 Task: Look for space in Schneverdingen, Germany from 7th July, 2023 to 15th July, 2023 for 6 adults in price range Rs.15000 to Rs.20000. Place can be entire place with 3 bedrooms having 3 beds and 3 bathrooms. Property type can be house, flat, guest house. Booking option can be shelf check-in. Required host language is English.
Action: Mouse moved to (359, 163)
Screenshot: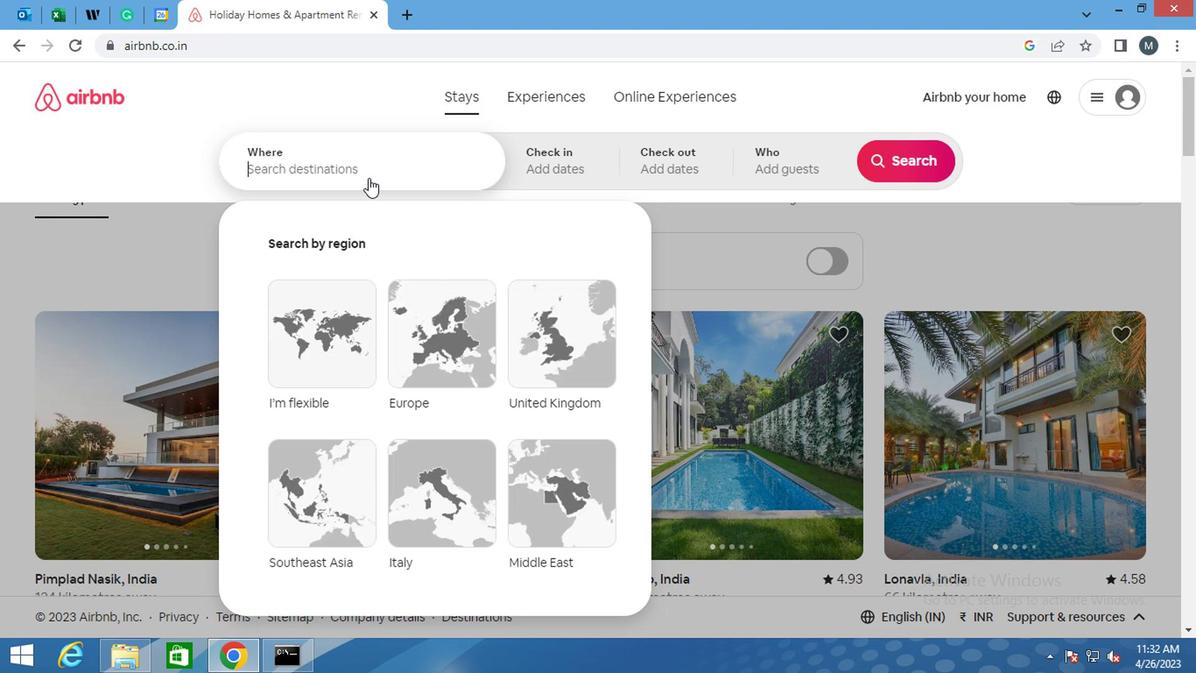 
Action: Mouse pressed left at (359, 163)
Screenshot: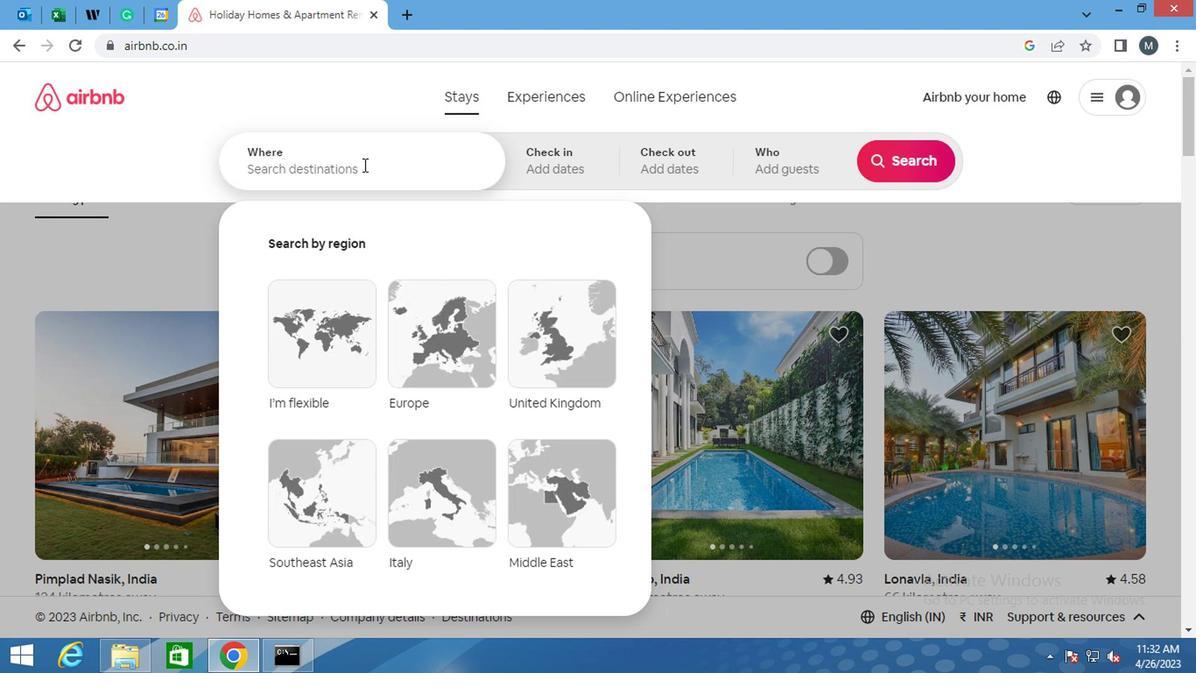 
Action: Mouse moved to (355, 168)
Screenshot: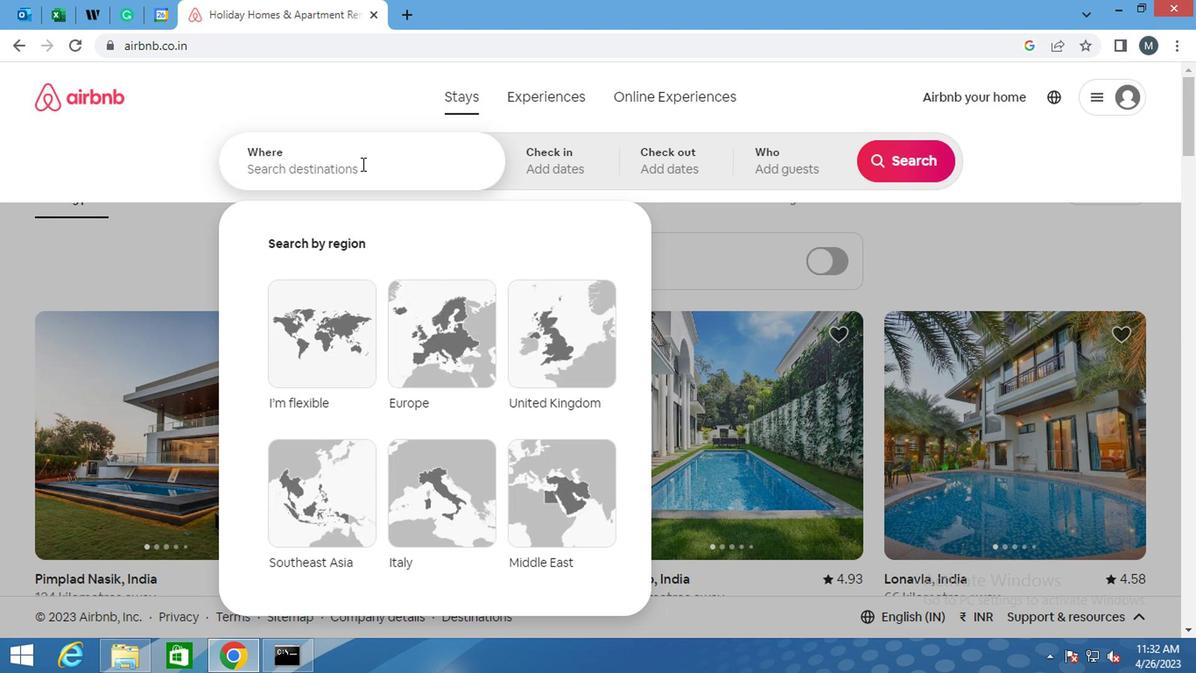 
Action: Key pressed <Key.shift>SCH
Screenshot: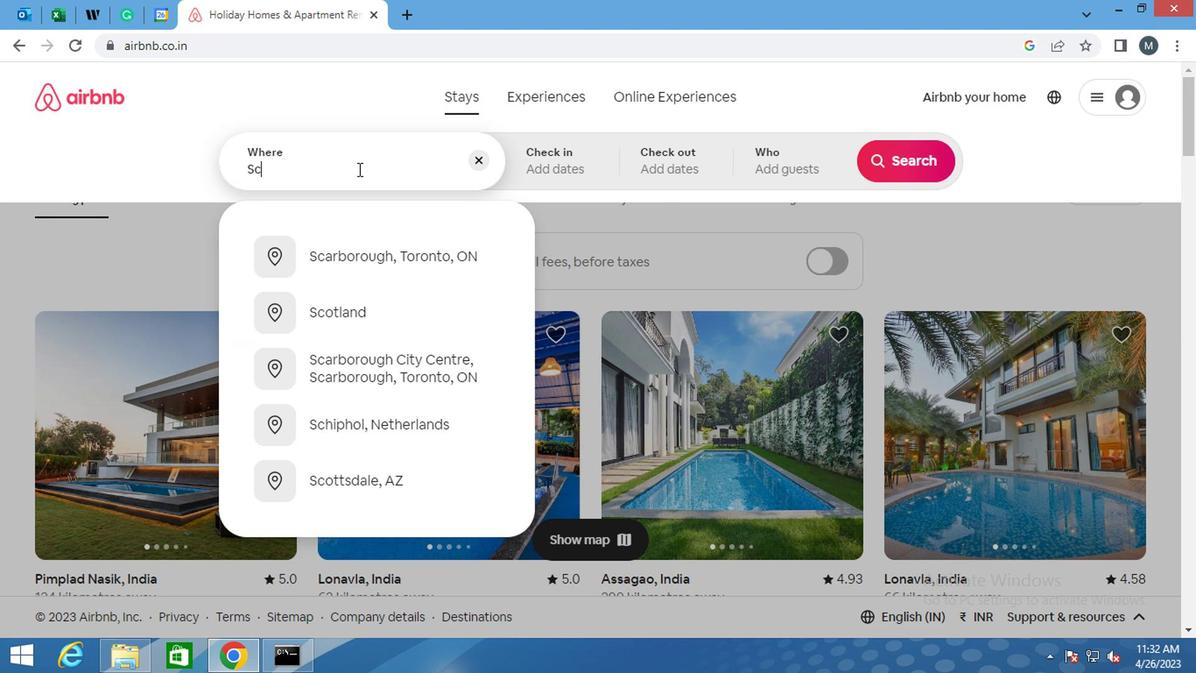 
Action: Mouse moved to (363, 170)
Screenshot: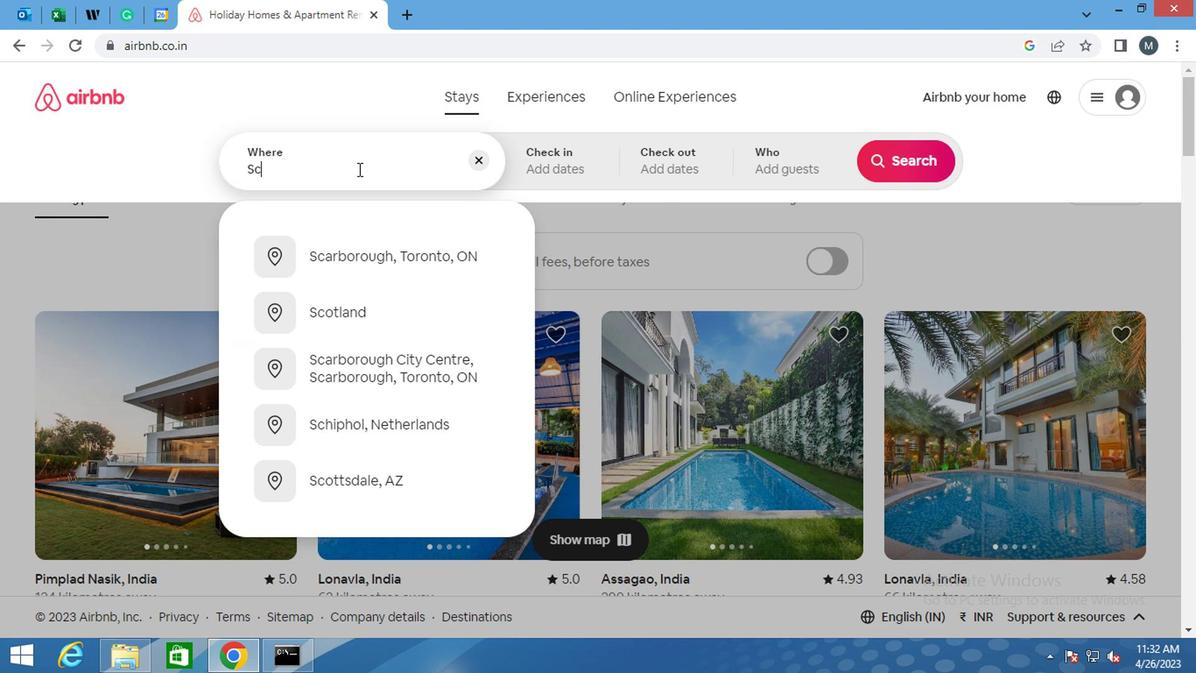 
Action: Key pressed NEVERDINGEN,<Key.shift><Key.shift><Key.shift><Key.shift><Key.shift><Key.shift><Key.shift>GER
Screenshot: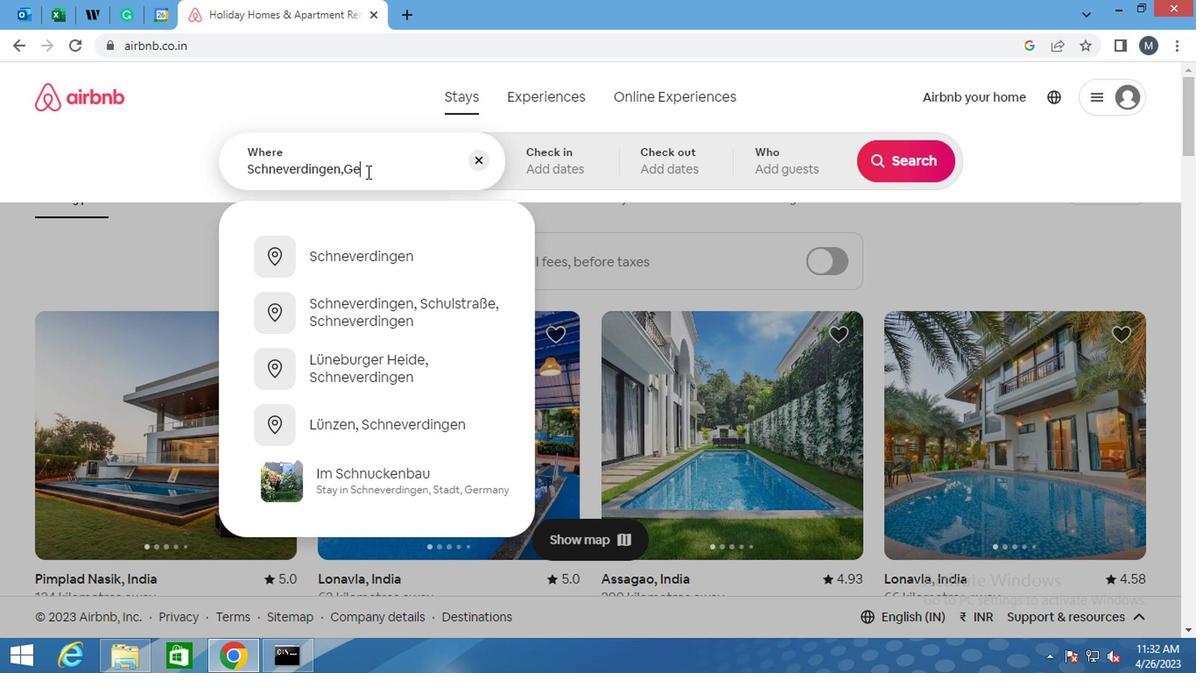 
Action: Mouse moved to (450, 252)
Screenshot: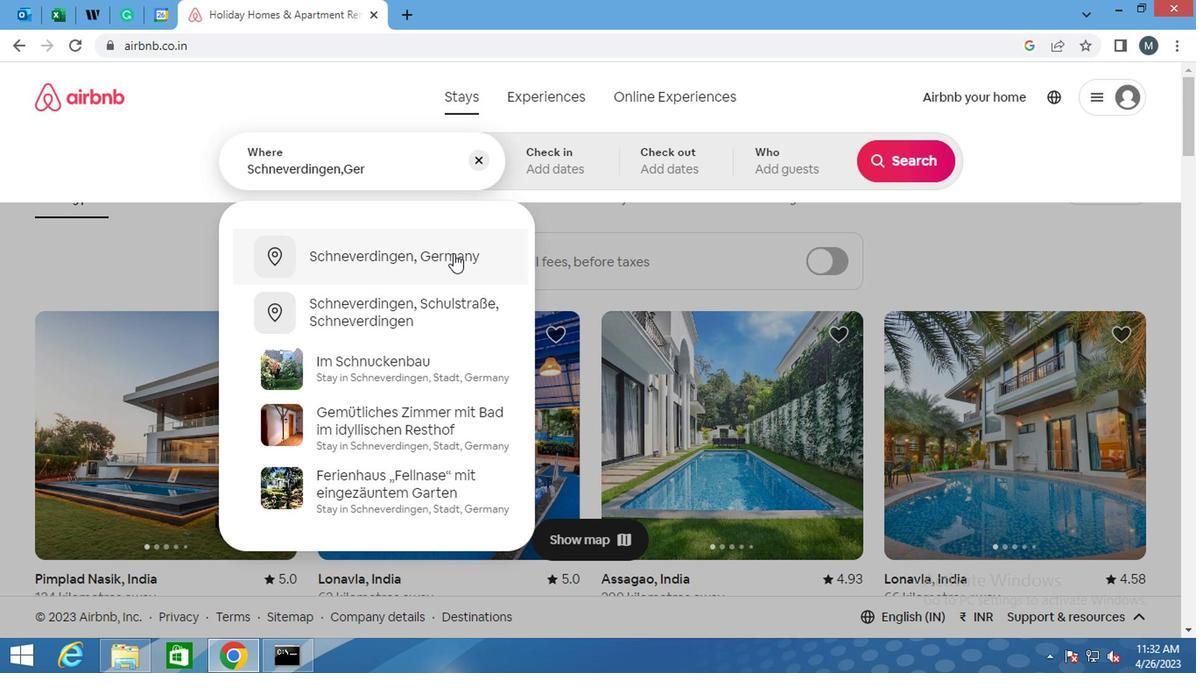 
Action: Mouse pressed left at (450, 252)
Screenshot: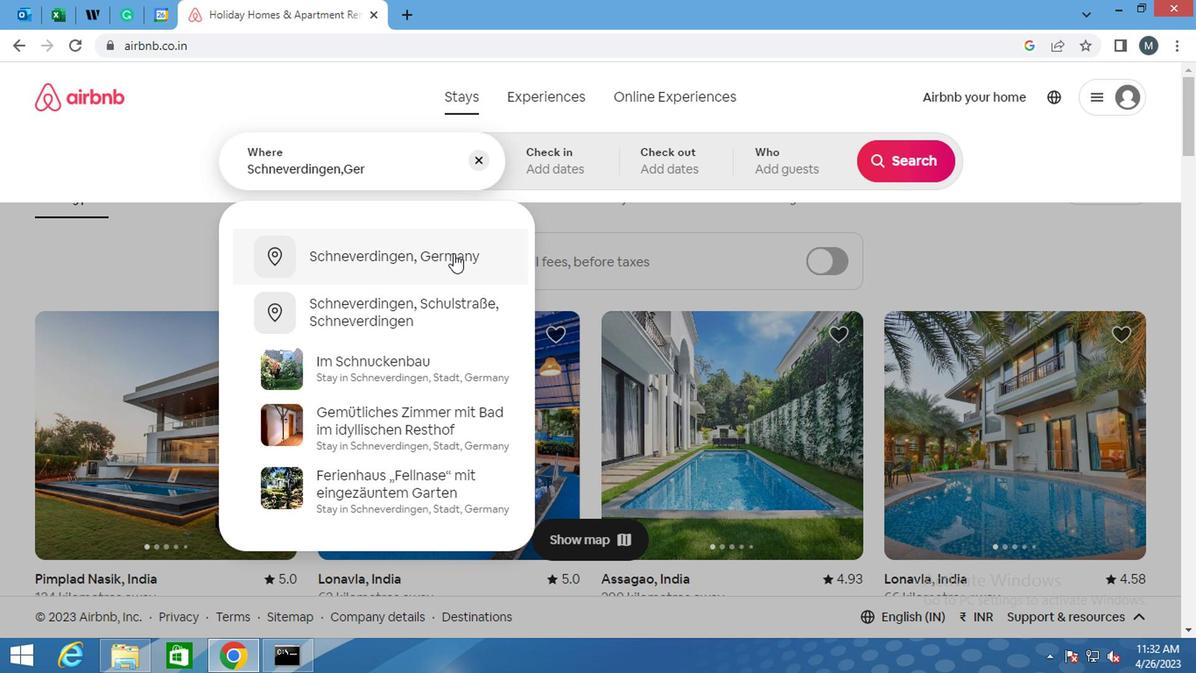 
Action: Mouse moved to (881, 302)
Screenshot: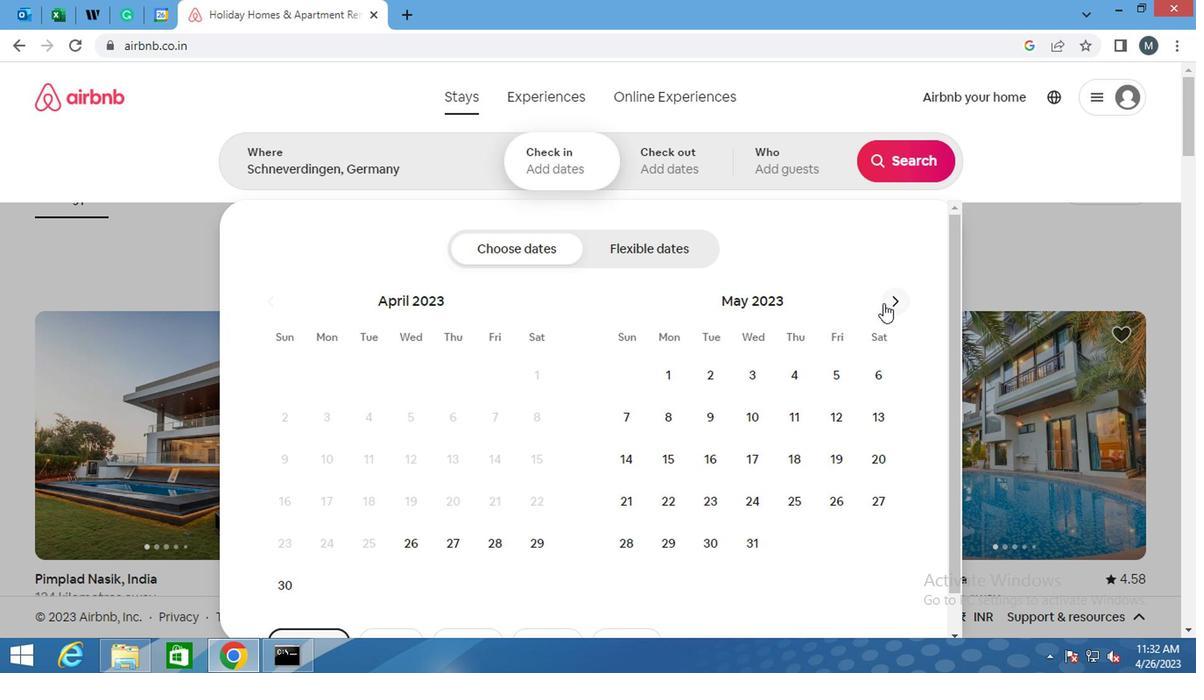 
Action: Mouse pressed left at (881, 302)
Screenshot: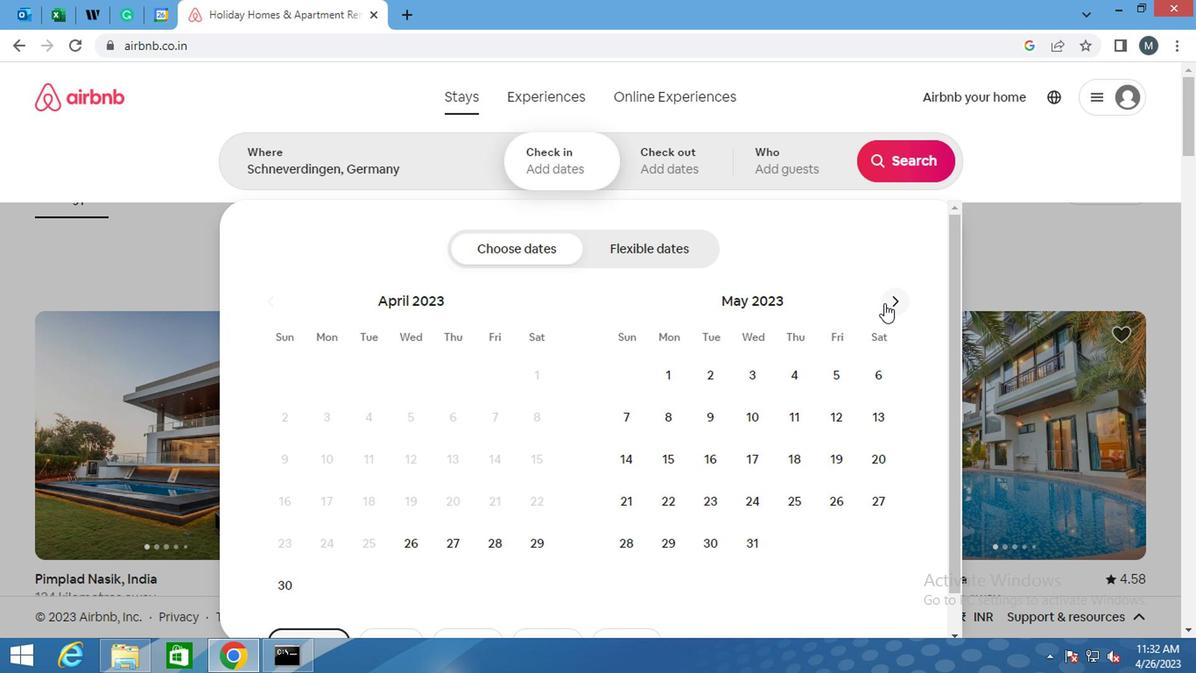 
Action: Mouse moved to (882, 300)
Screenshot: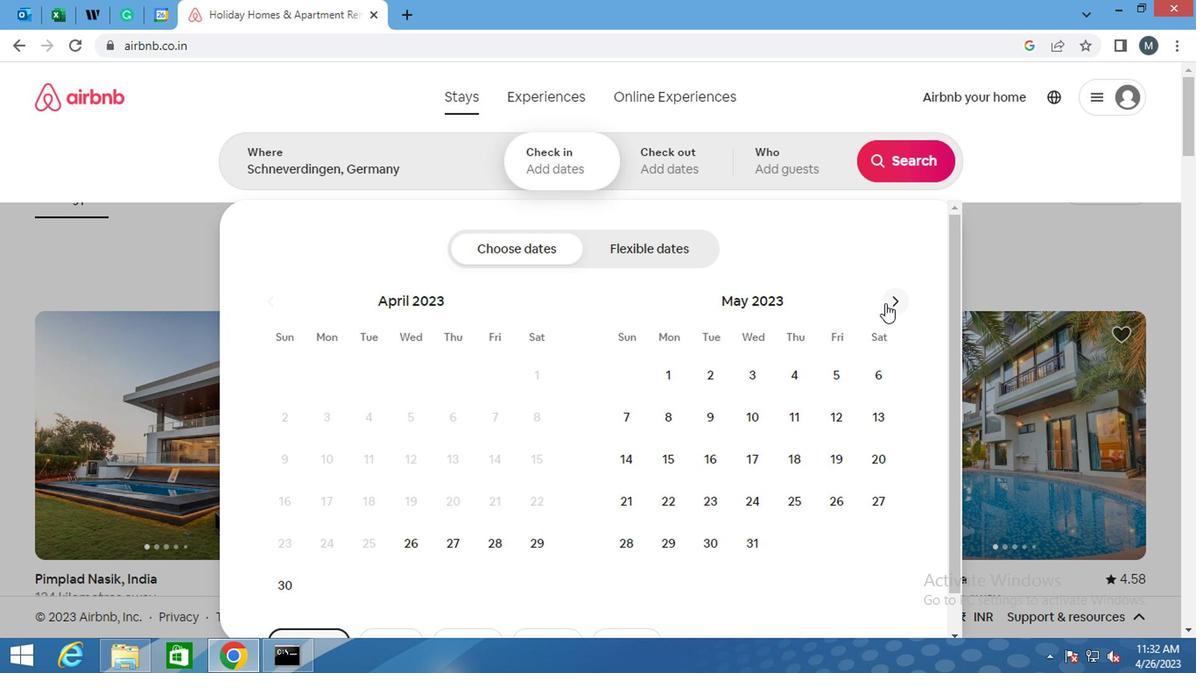 
Action: Mouse pressed left at (882, 300)
Screenshot: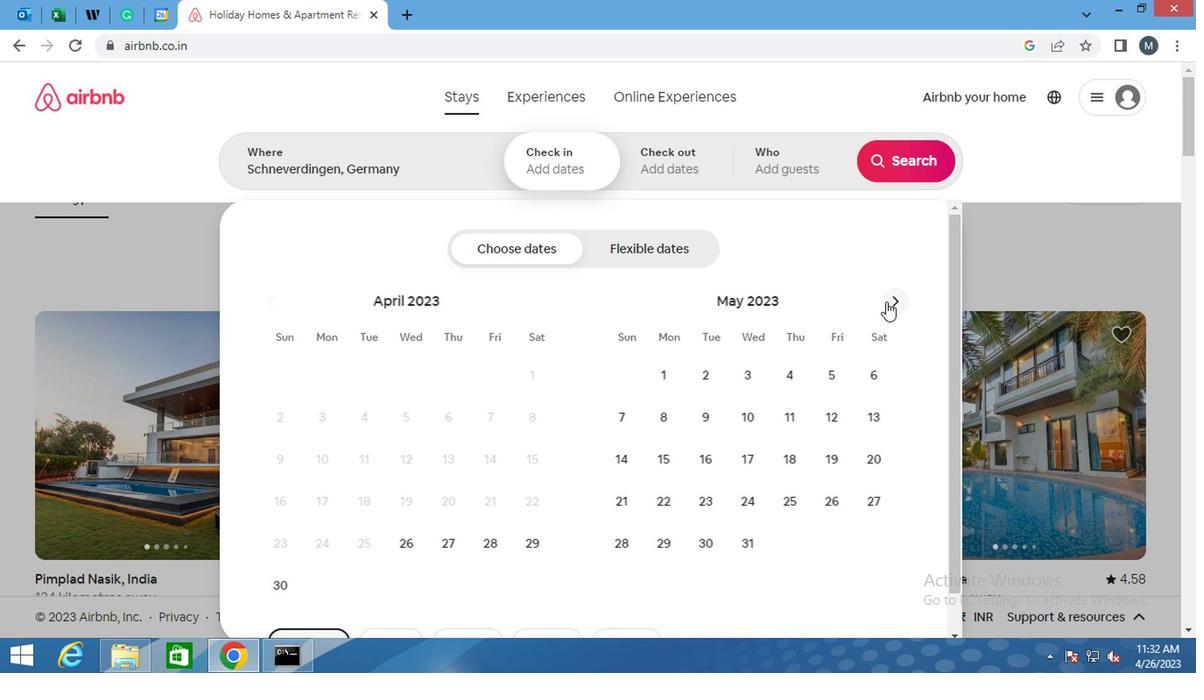 
Action: Mouse moved to (836, 416)
Screenshot: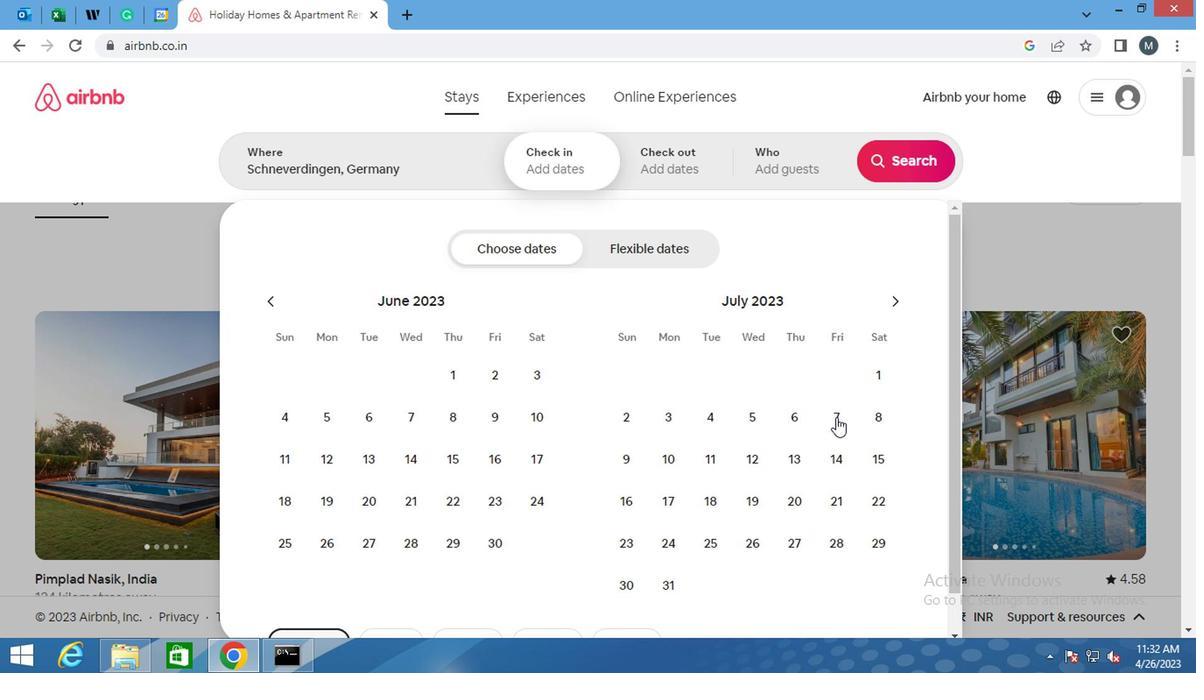 
Action: Mouse pressed left at (836, 416)
Screenshot: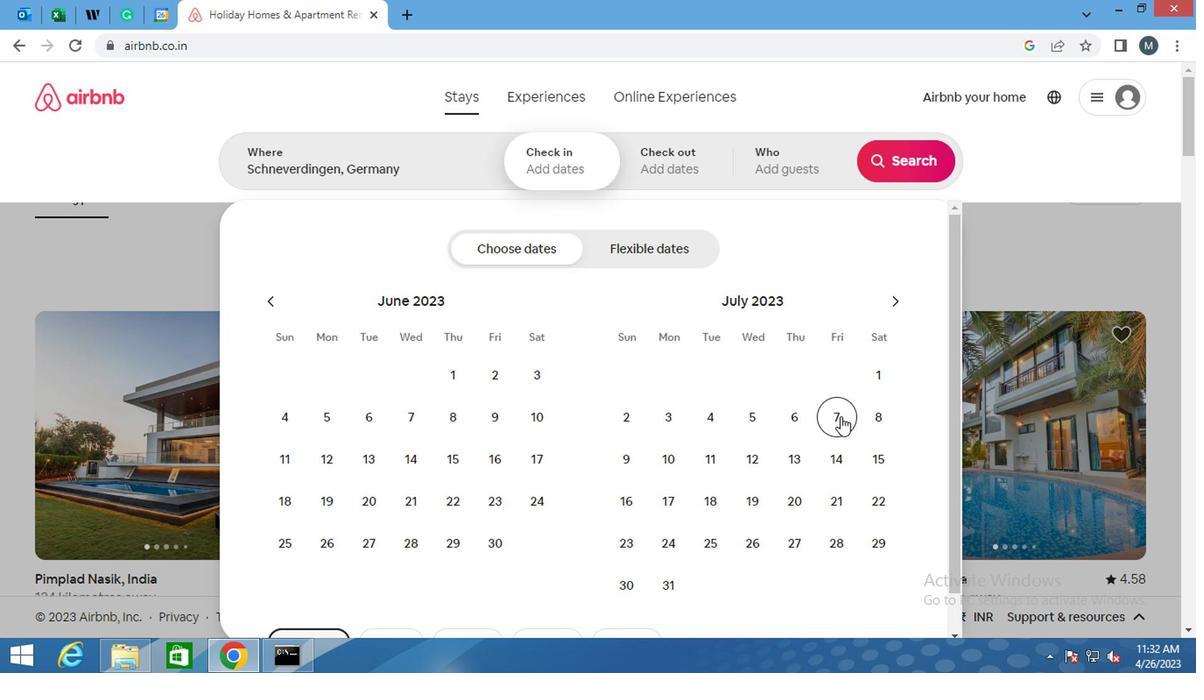 
Action: Mouse moved to (869, 458)
Screenshot: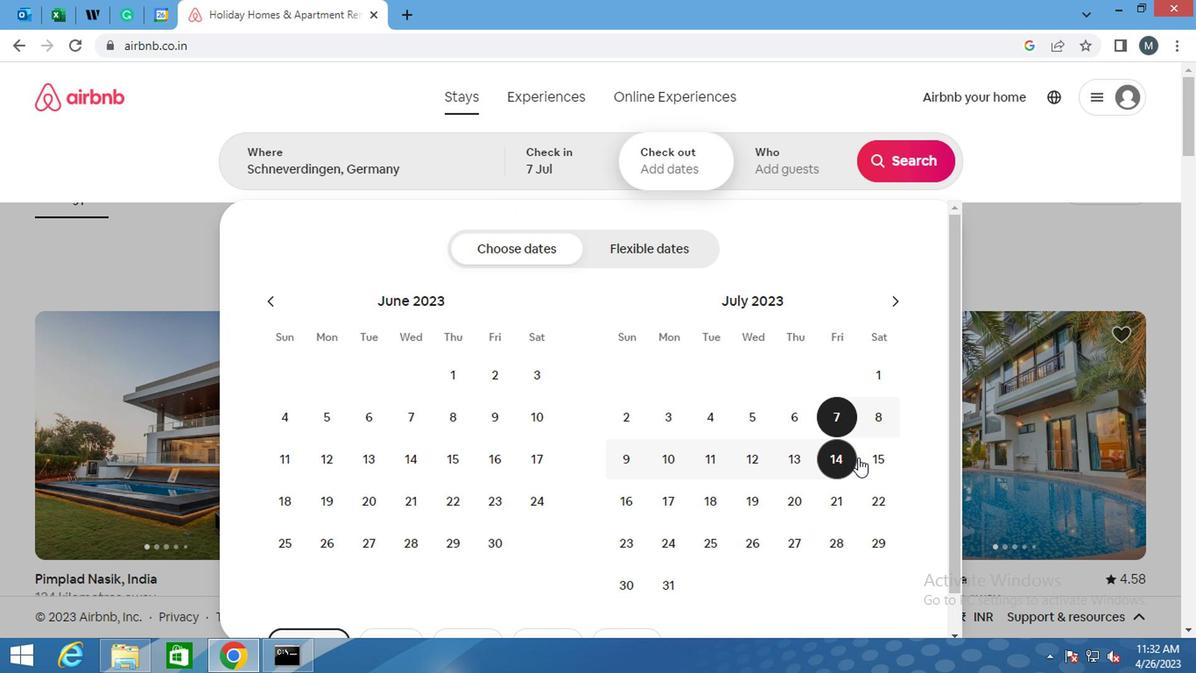 
Action: Mouse pressed left at (869, 458)
Screenshot: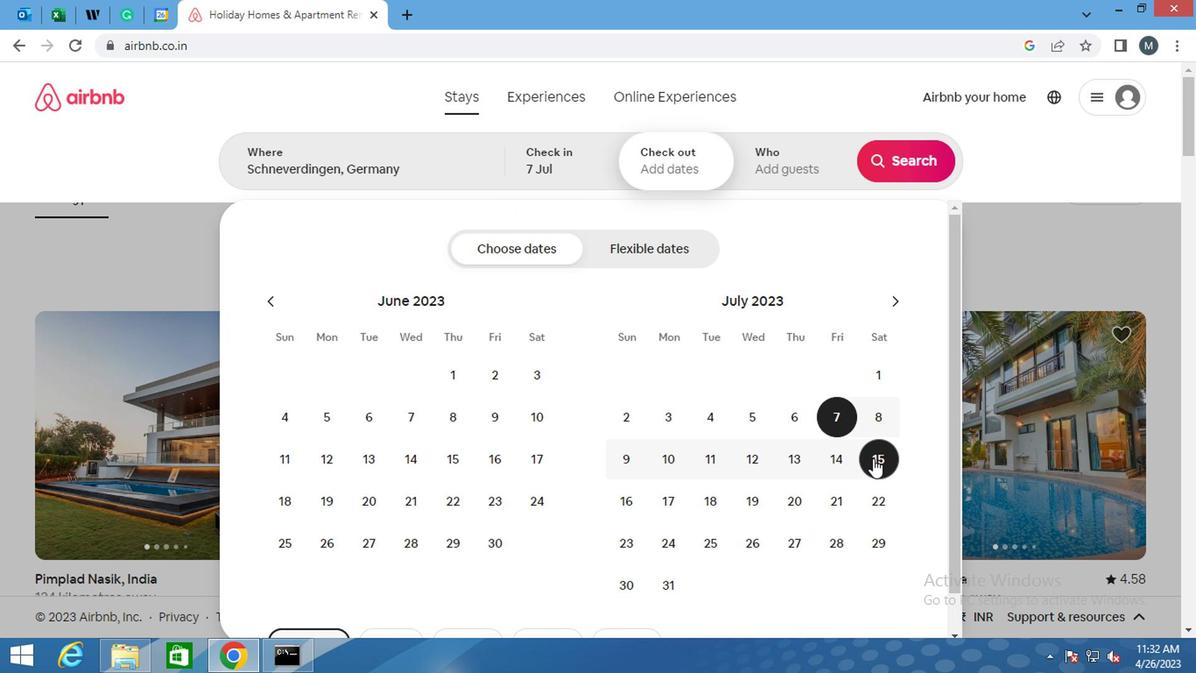 
Action: Mouse moved to (810, 154)
Screenshot: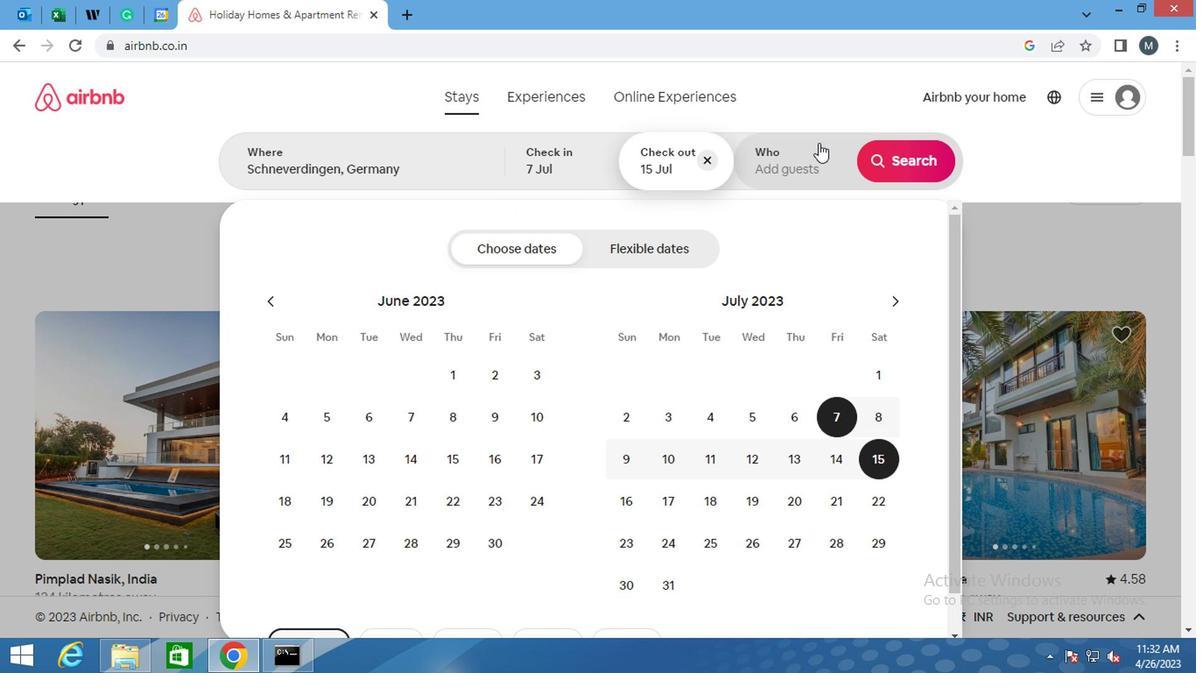 
Action: Mouse pressed left at (810, 154)
Screenshot: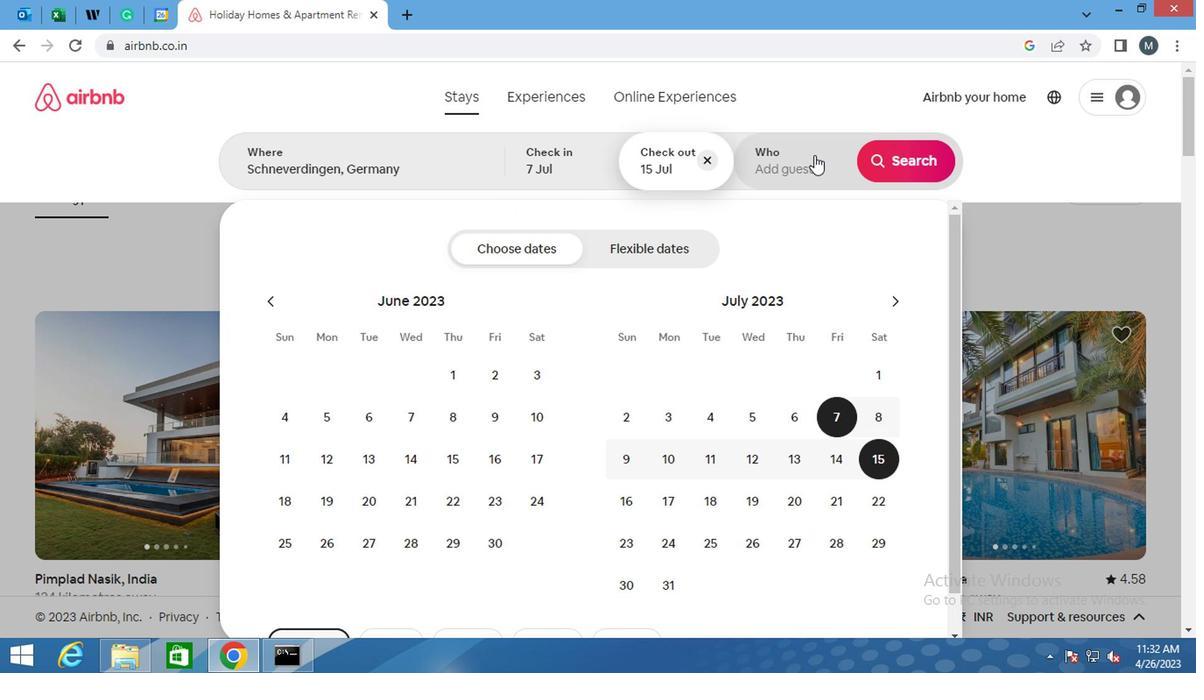 
Action: Mouse moved to (901, 256)
Screenshot: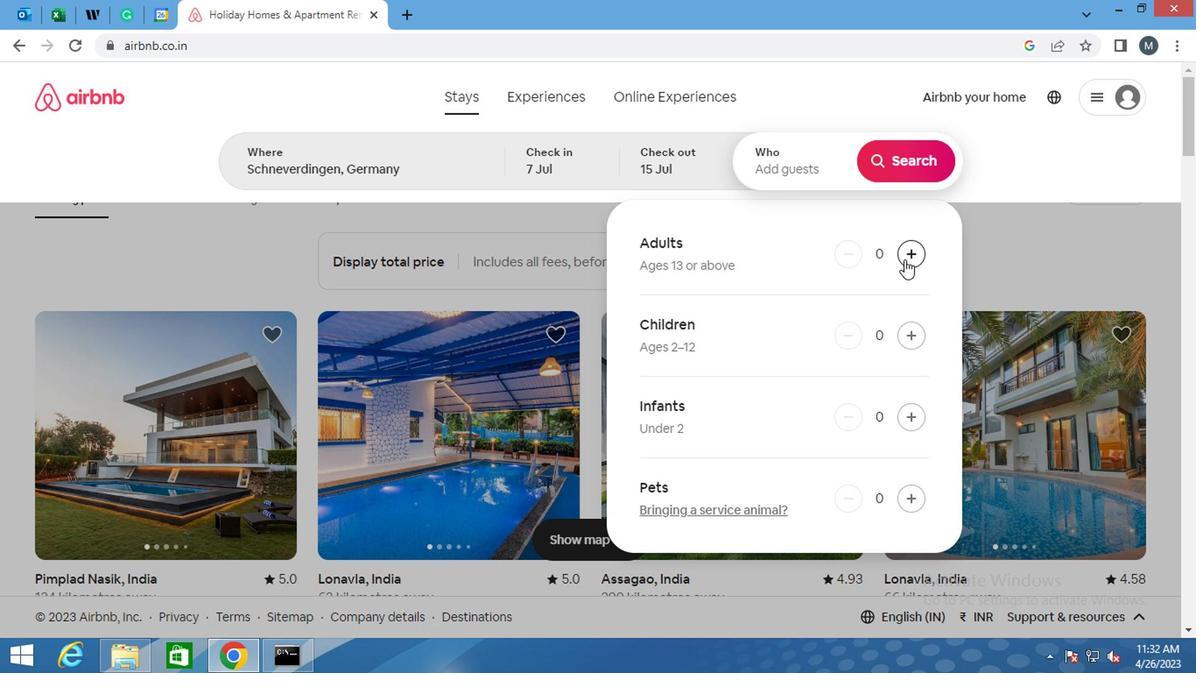 
Action: Mouse pressed left at (901, 256)
Screenshot: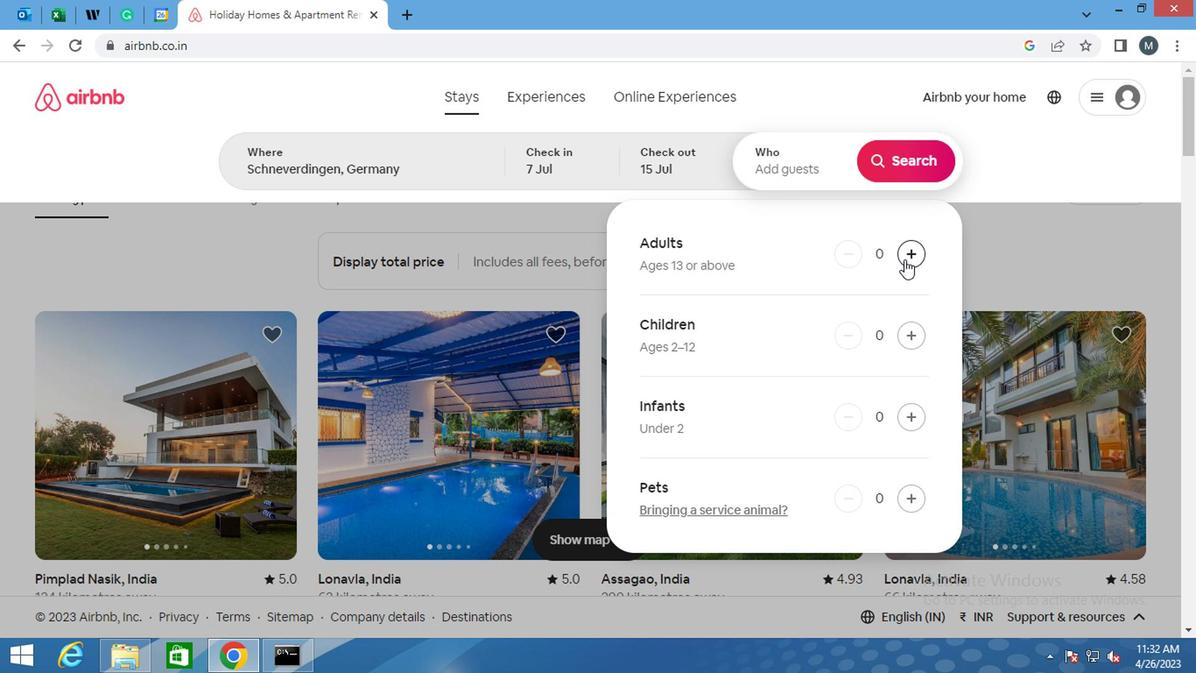 
Action: Mouse moved to (901, 256)
Screenshot: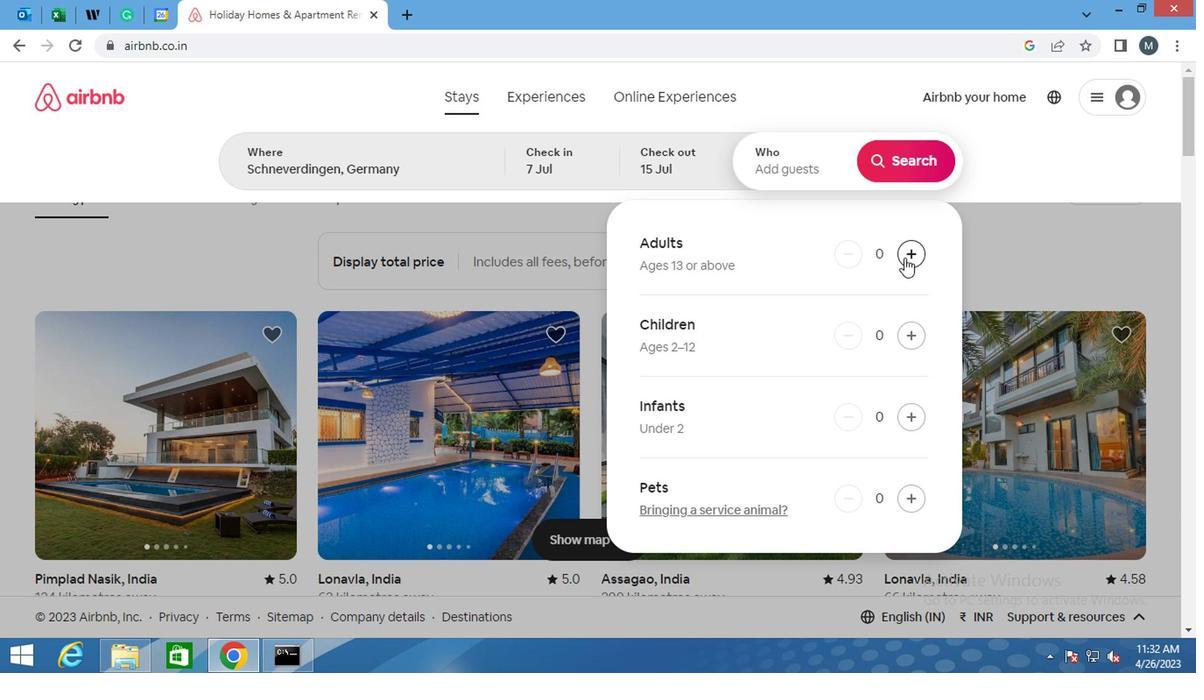
Action: Mouse pressed left at (901, 256)
Screenshot: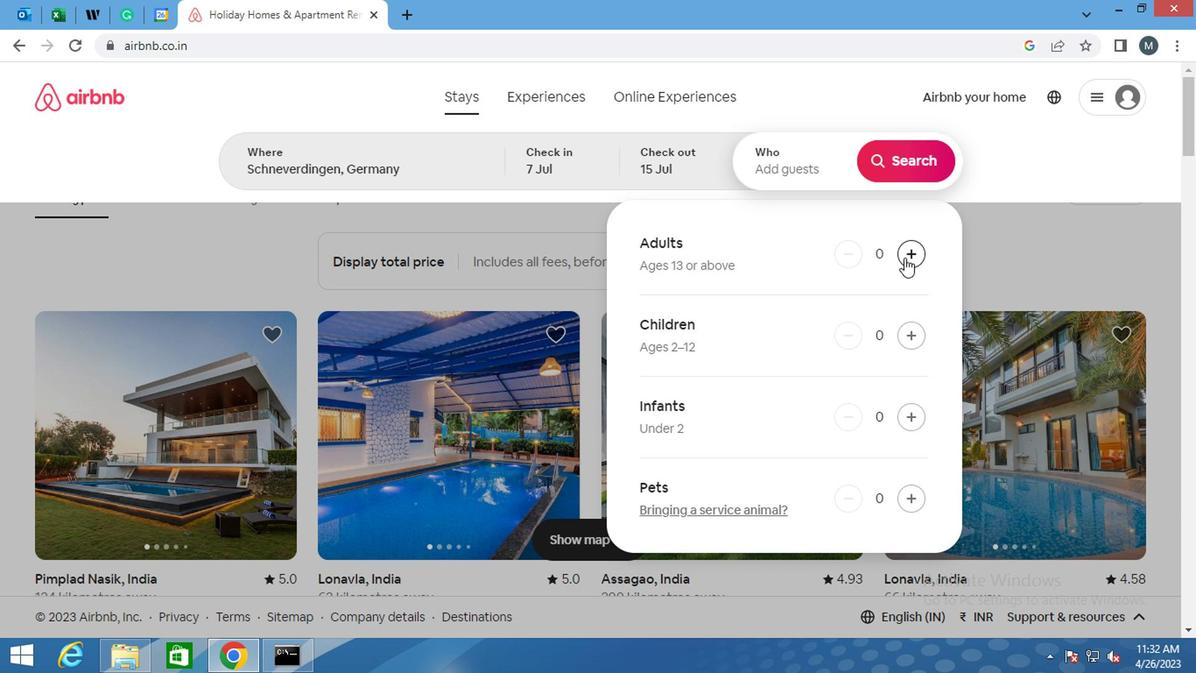
Action: Mouse pressed left at (901, 256)
Screenshot: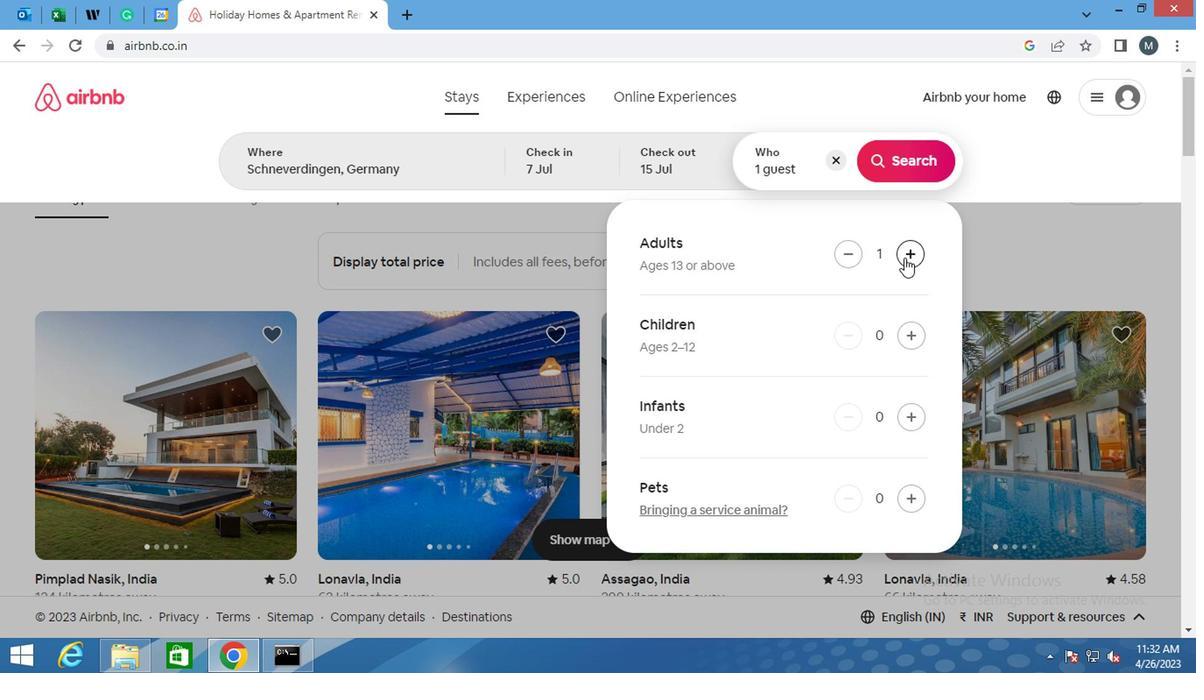 
Action: Mouse pressed left at (901, 256)
Screenshot: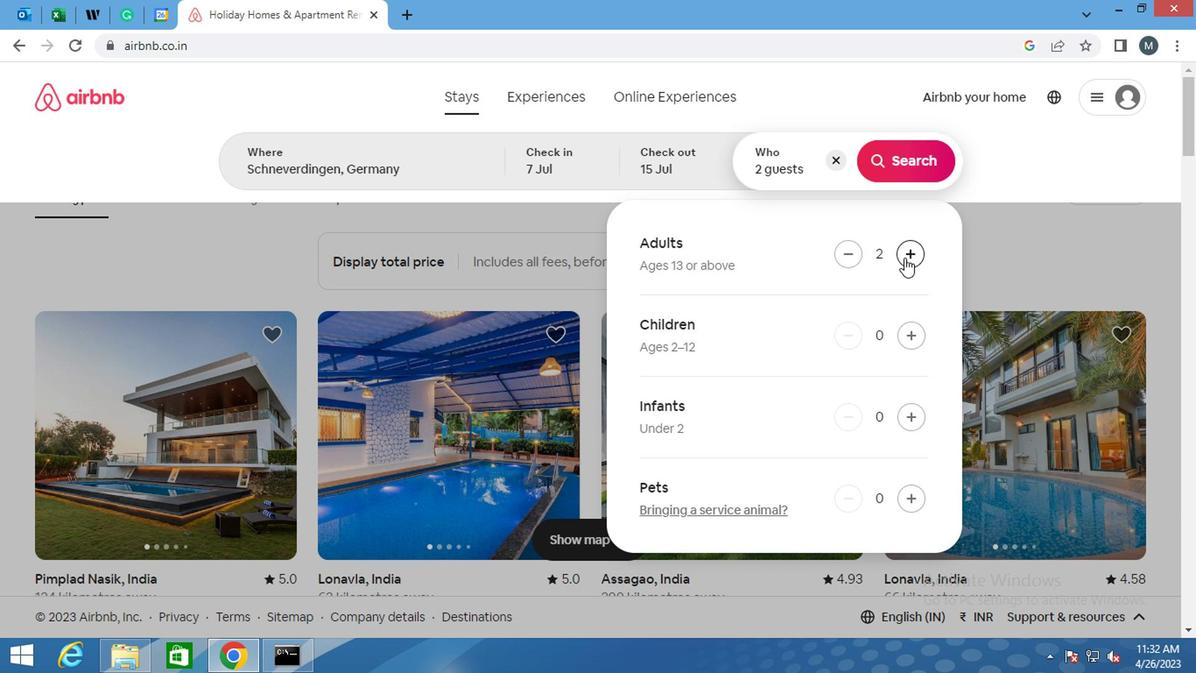 
Action: Mouse moved to (899, 257)
Screenshot: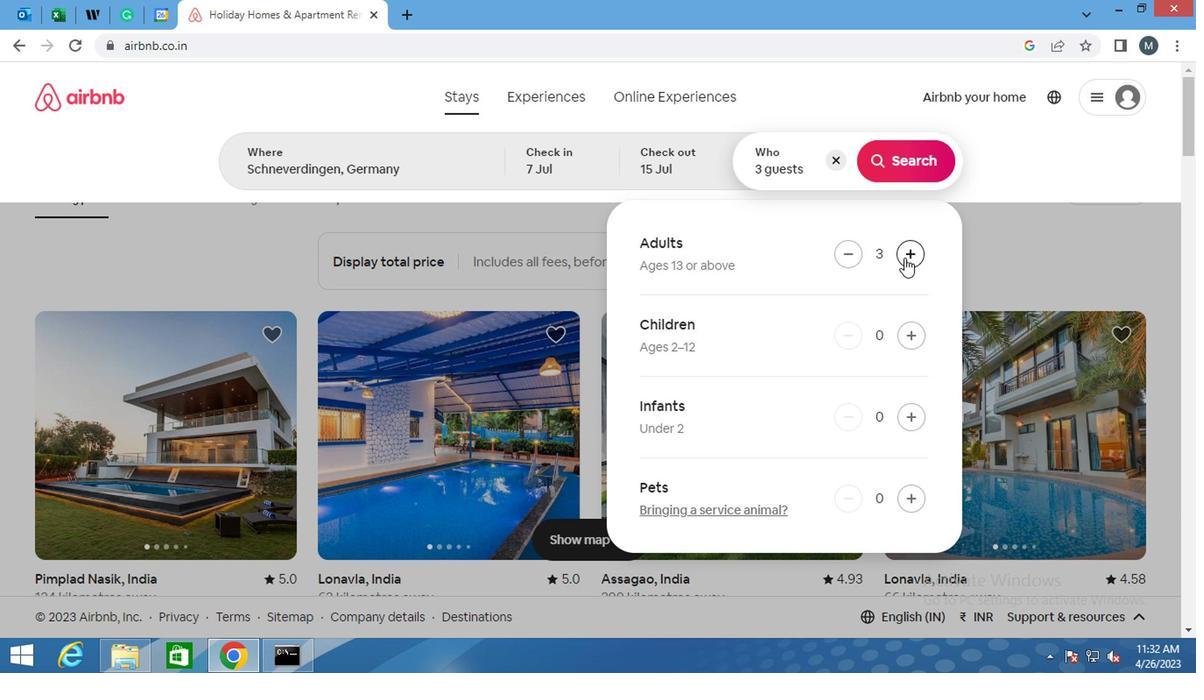 
Action: Mouse pressed left at (899, 257)
Screenshot: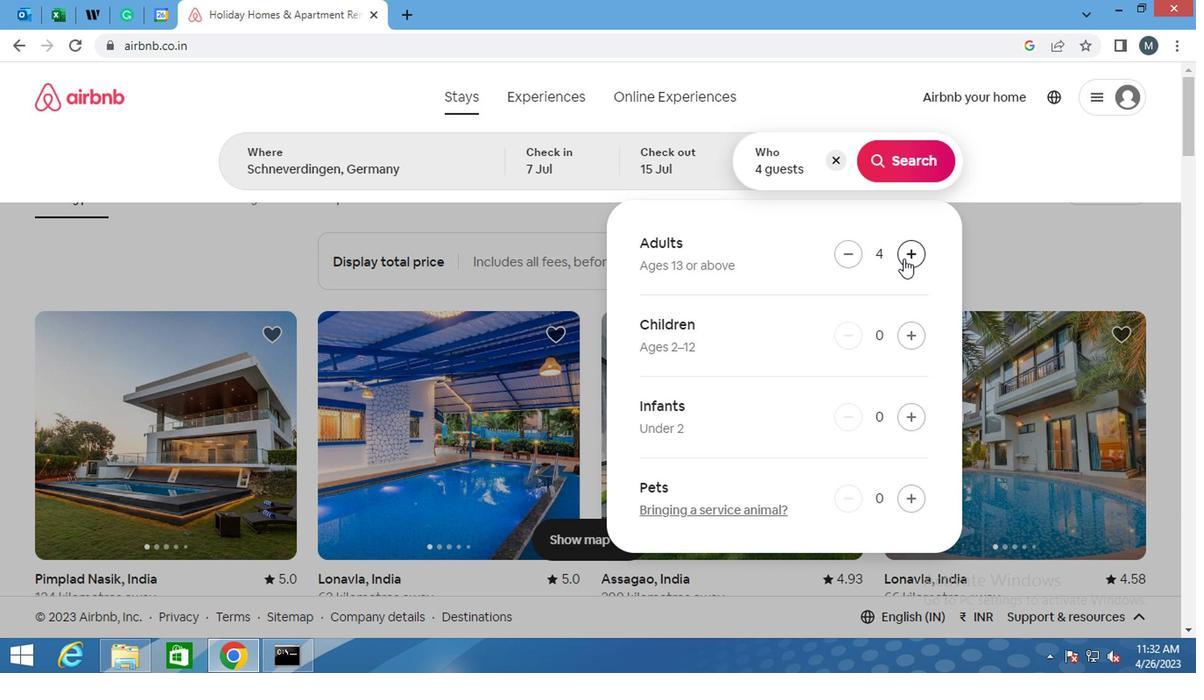 
Action: Mouse pressed left at (899, 257)
Screenshot: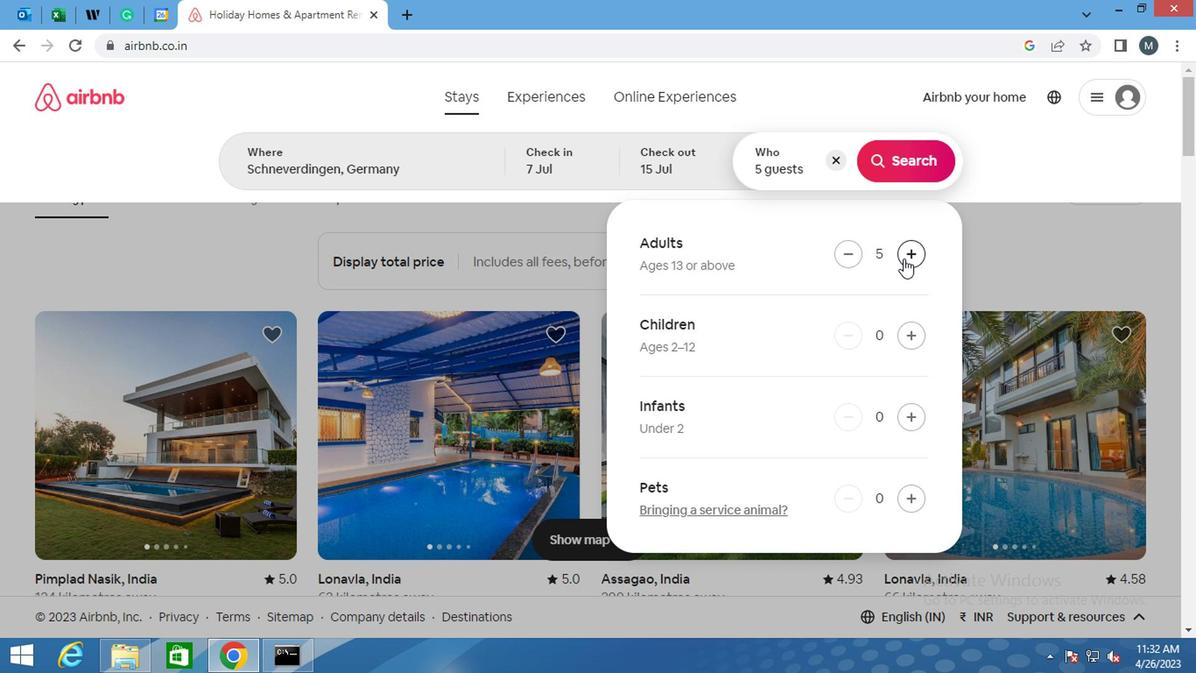 
Action: Mouse moved to (901, 153)
Screenshot: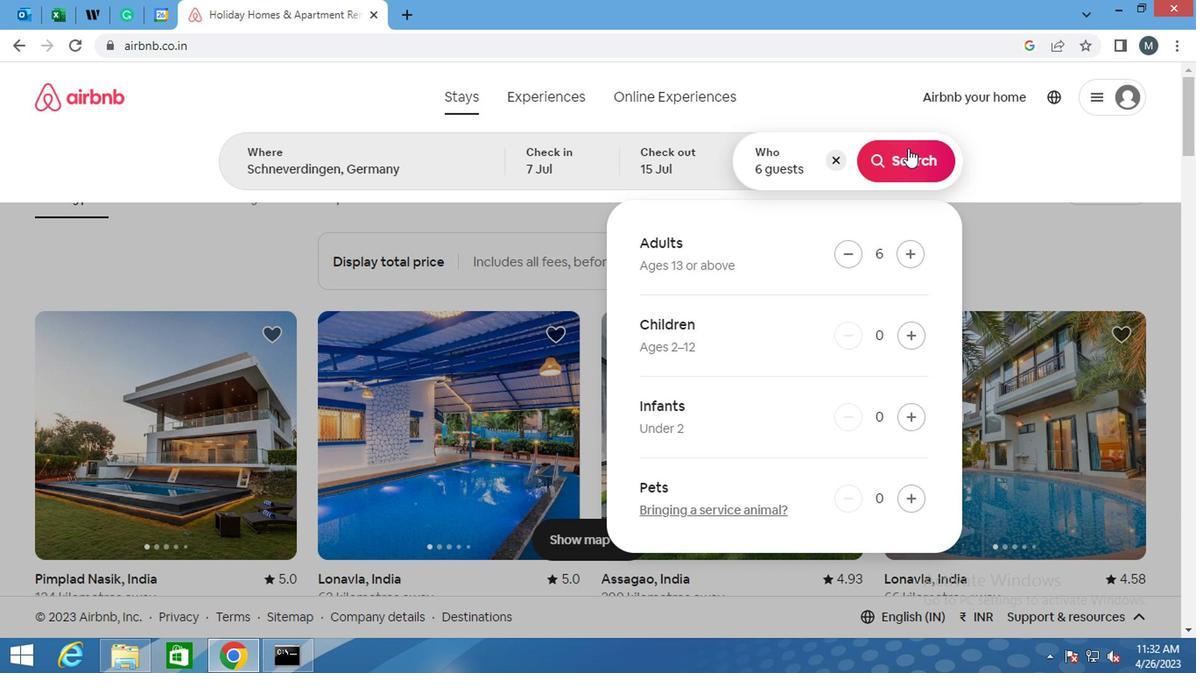 
Action: Mouse pressed left at (901, 153)
Screenshot: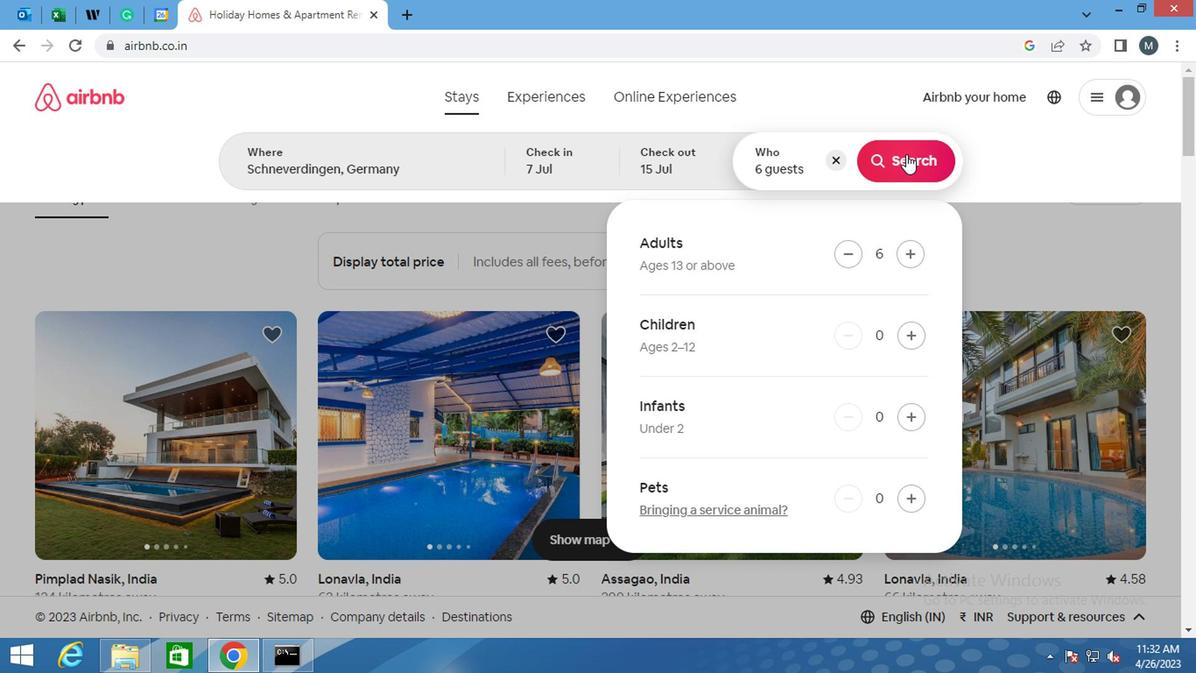 
Action: Mouse moved to (1136, 170)
Screenshot: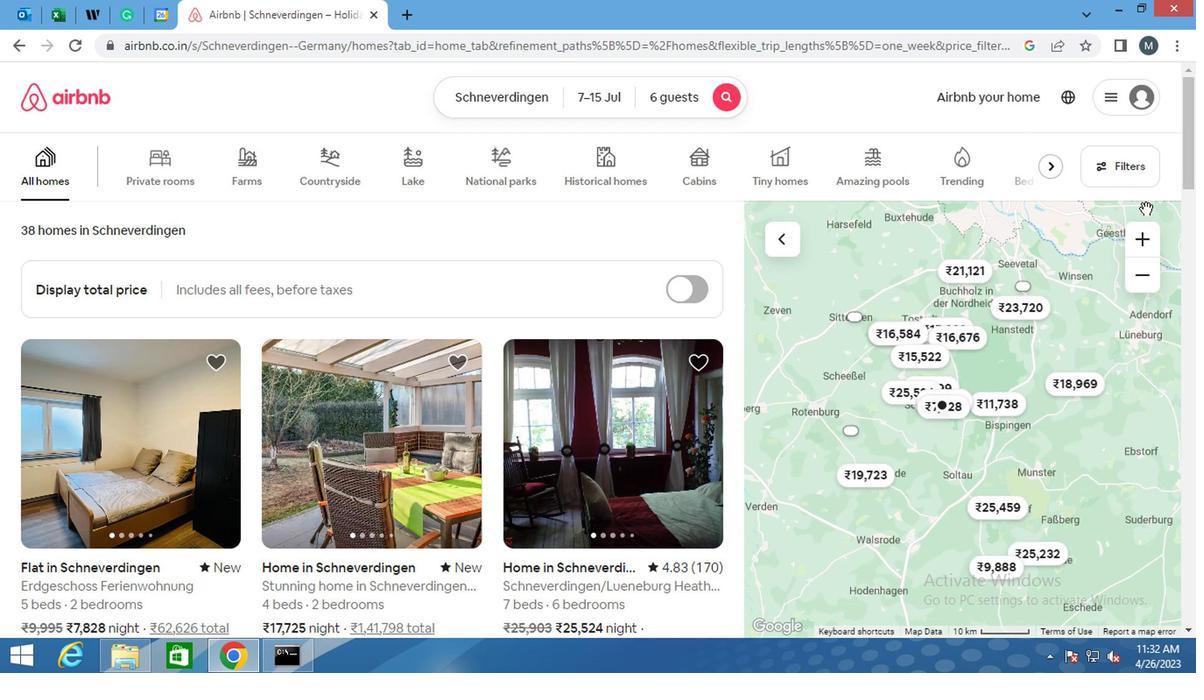 
Action: Mouse pressed left at (1136, 170)
Screenshot: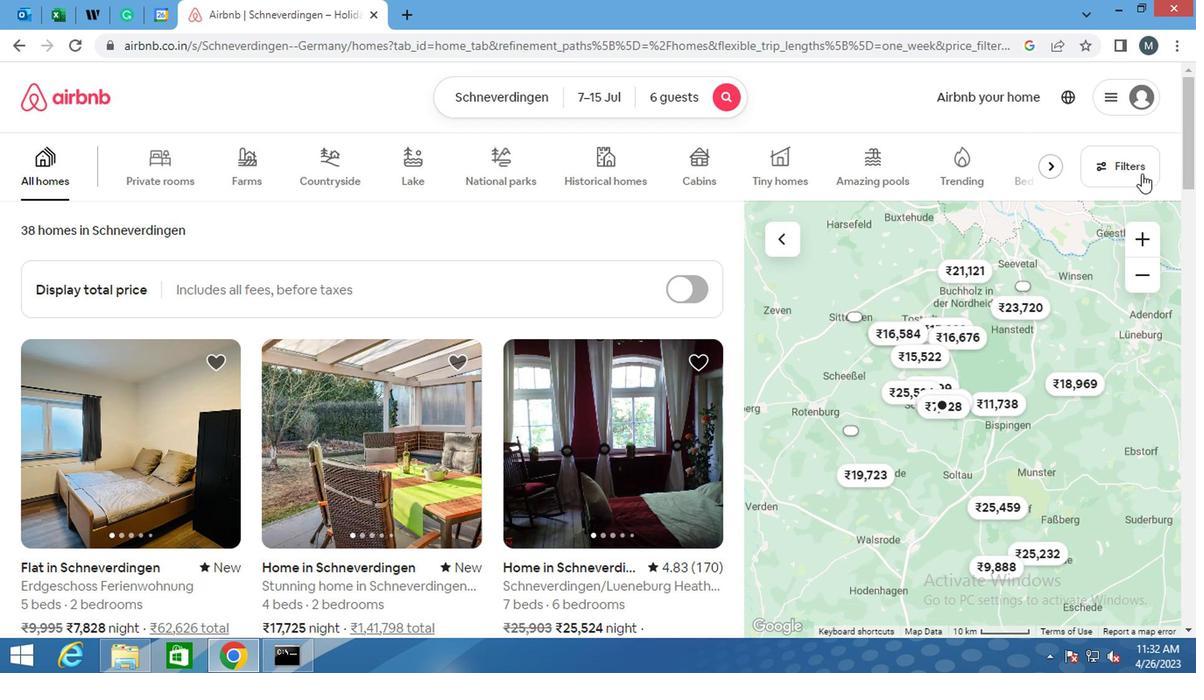 
Action: Mouse moved to (424, 378)
Screenshot: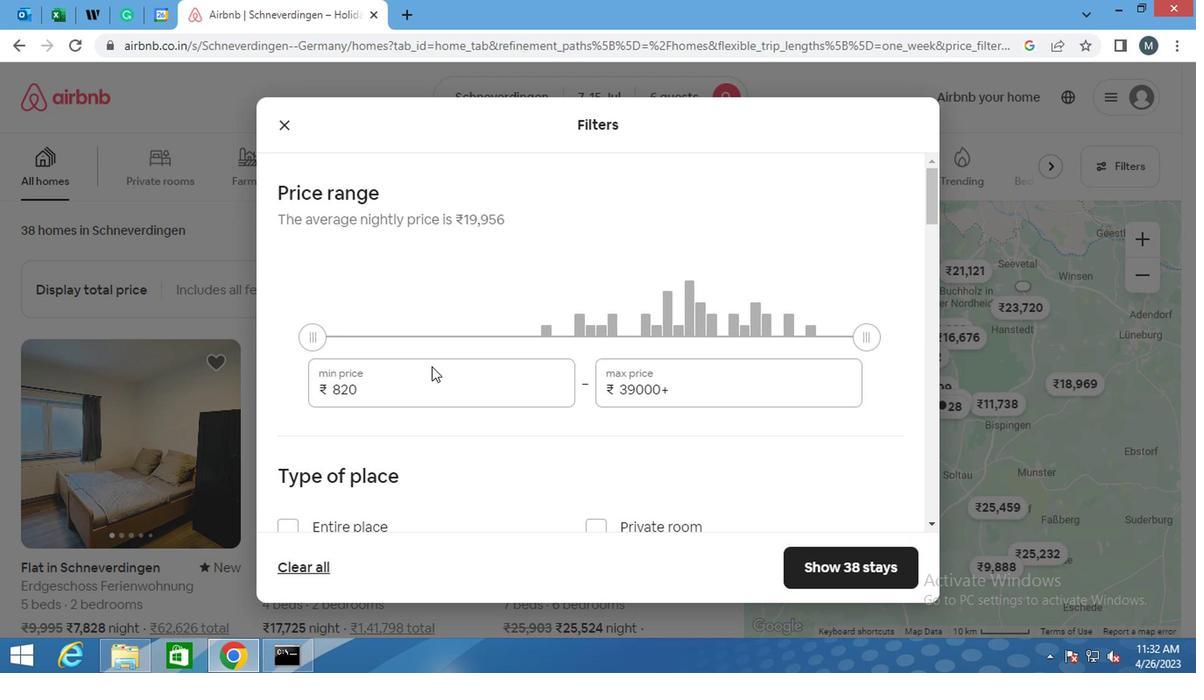 
Action: Mouse pressed left at (424, 378)
Screenshot: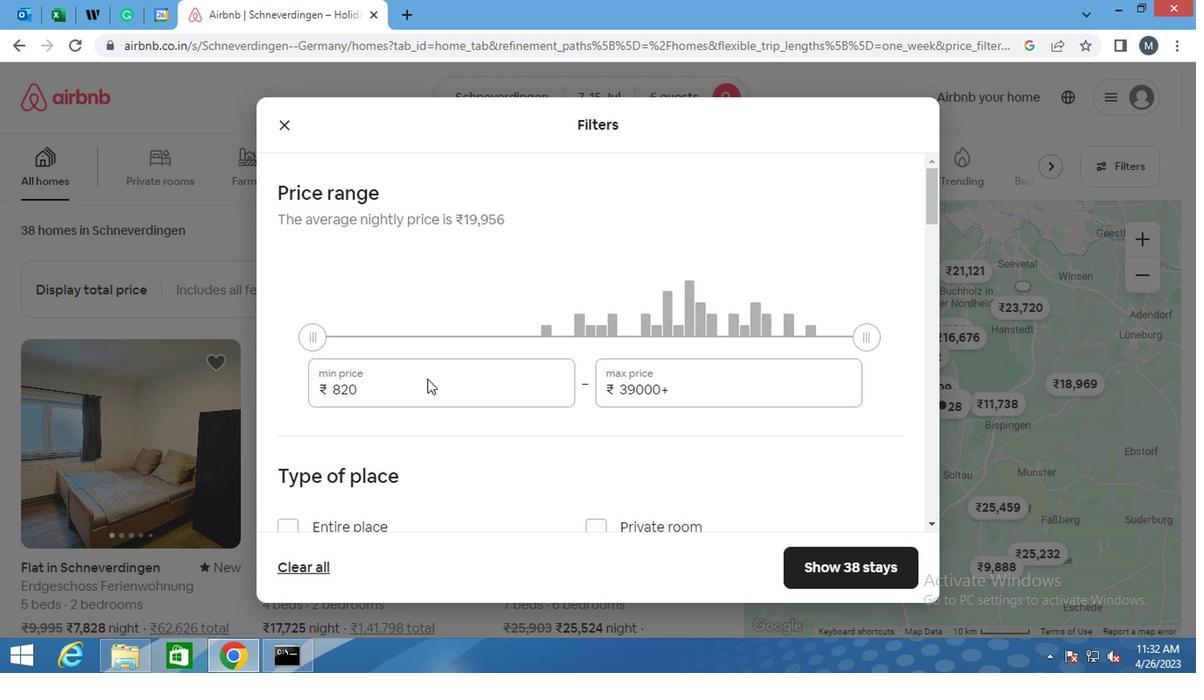 
Action: Mouse moved to (421, 380)
Screenshot: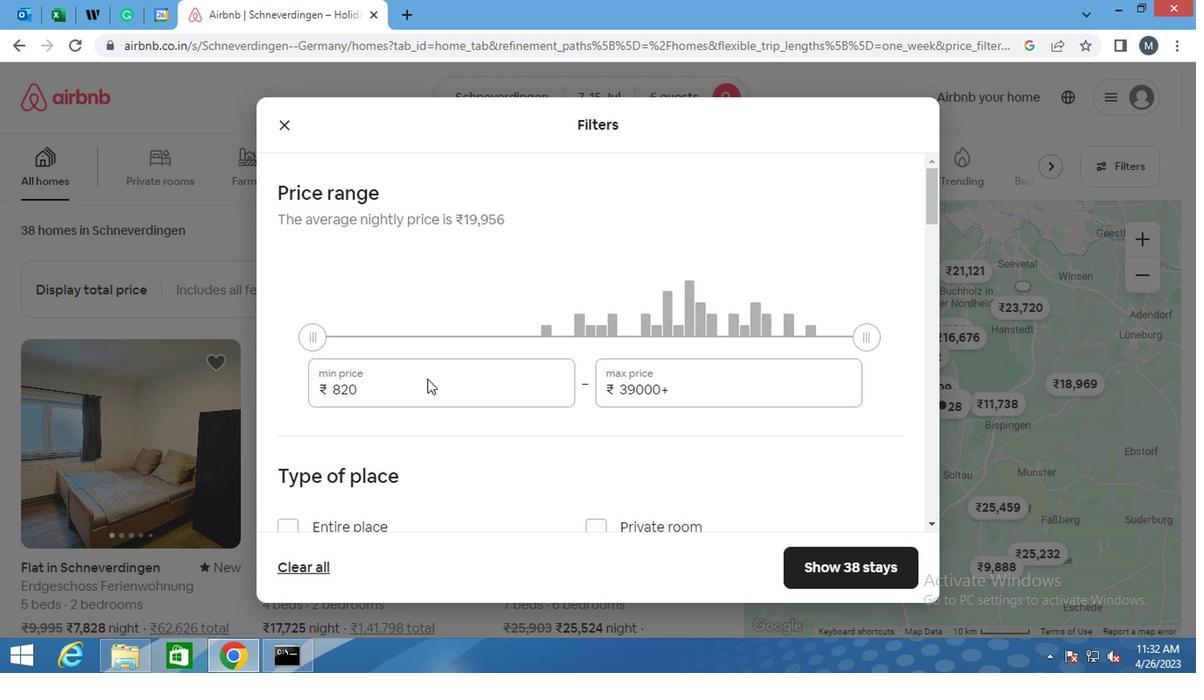 
Action: Mouse pressed left at (421, 380)
Screenshot: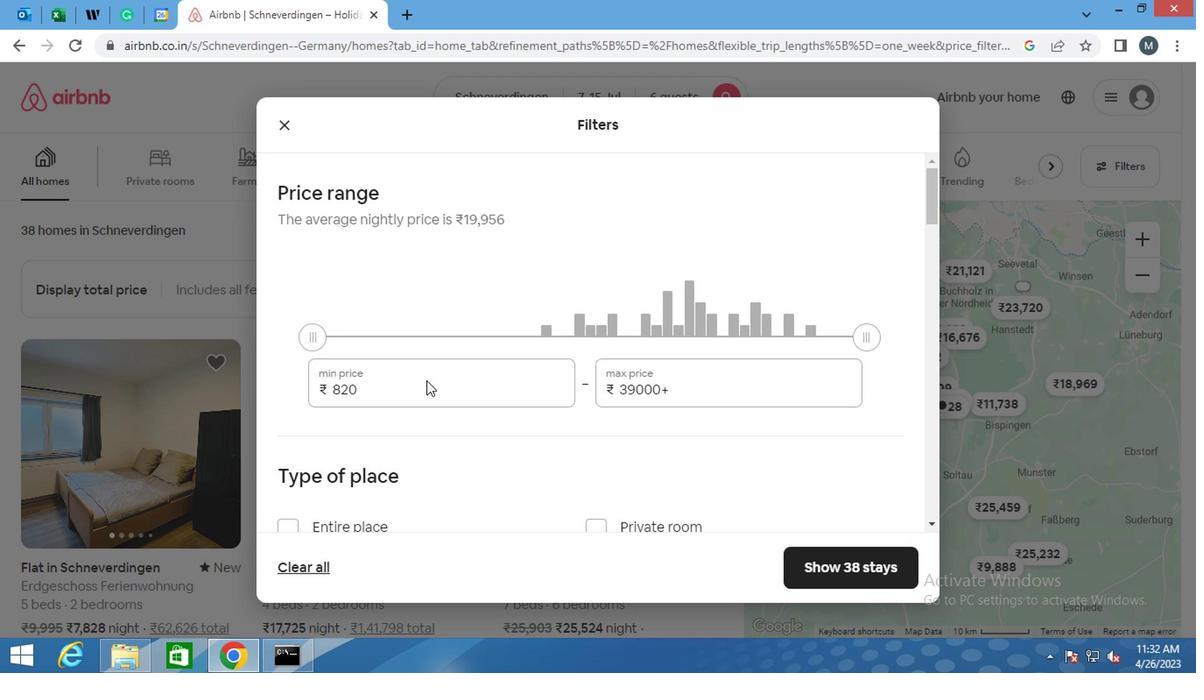 
Action: Mouse pressed left at (421, 380)
Screenshot: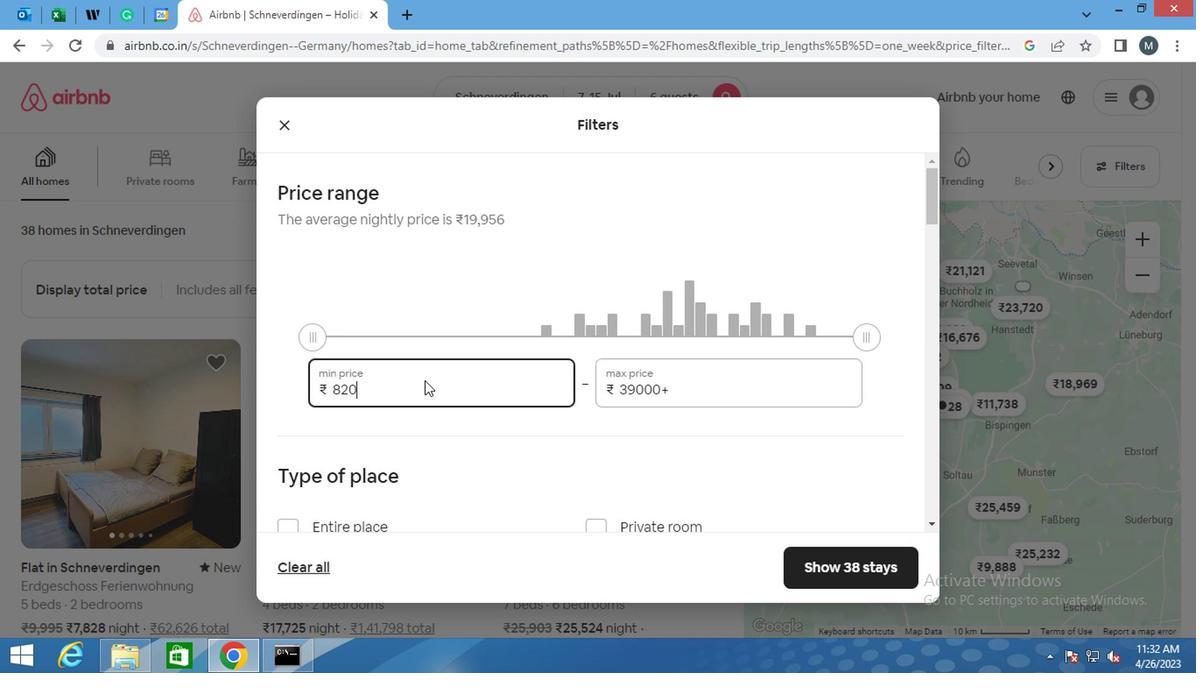 
Action: Mouse moved to (396, 392)
Screenshot: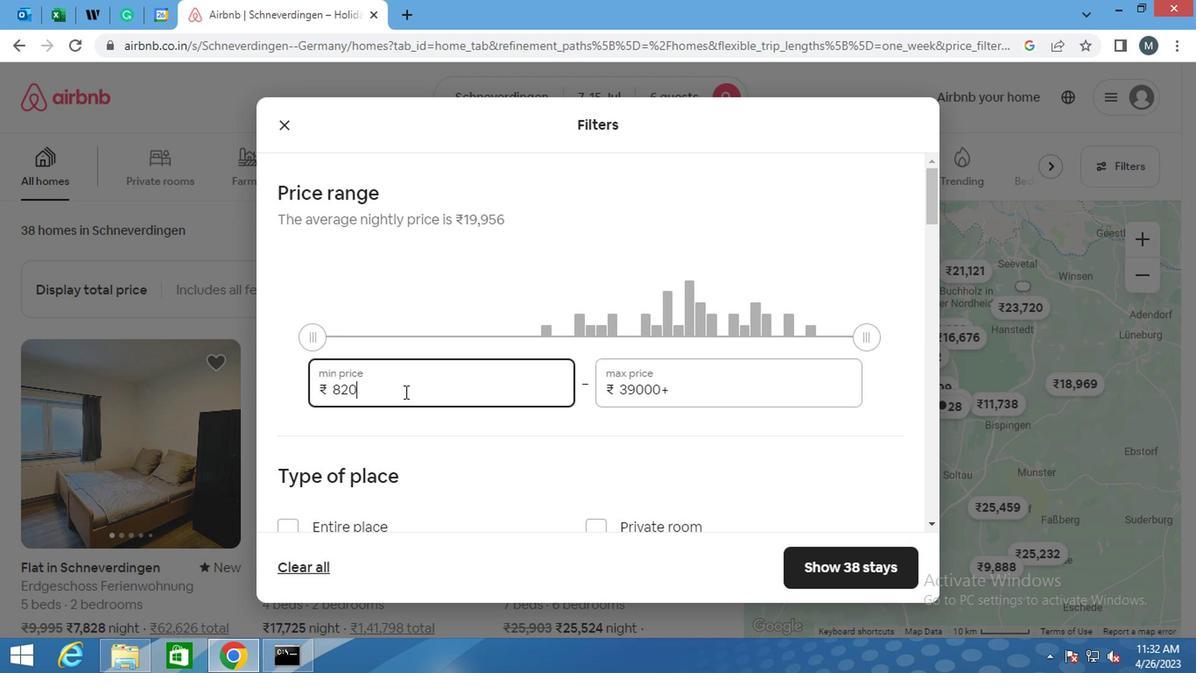 
Action: Mouse pressed left at (396, 392)
Screenshot: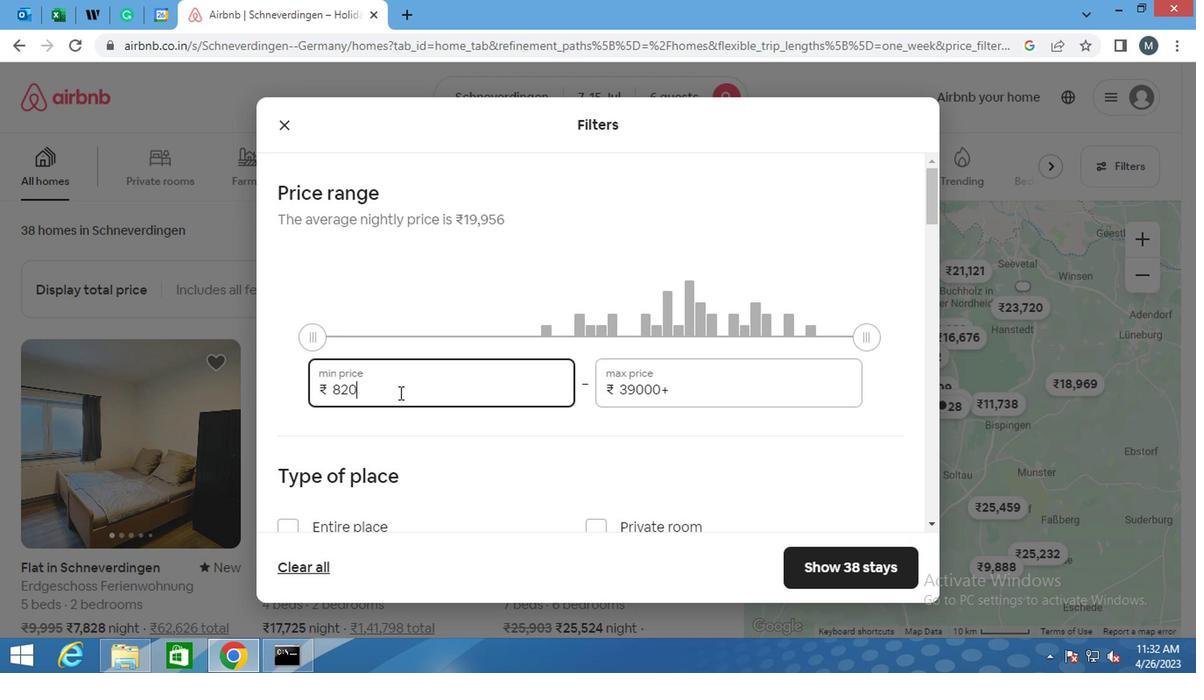 
Action: Mouse pressed left at (396, 392)
Screenshot: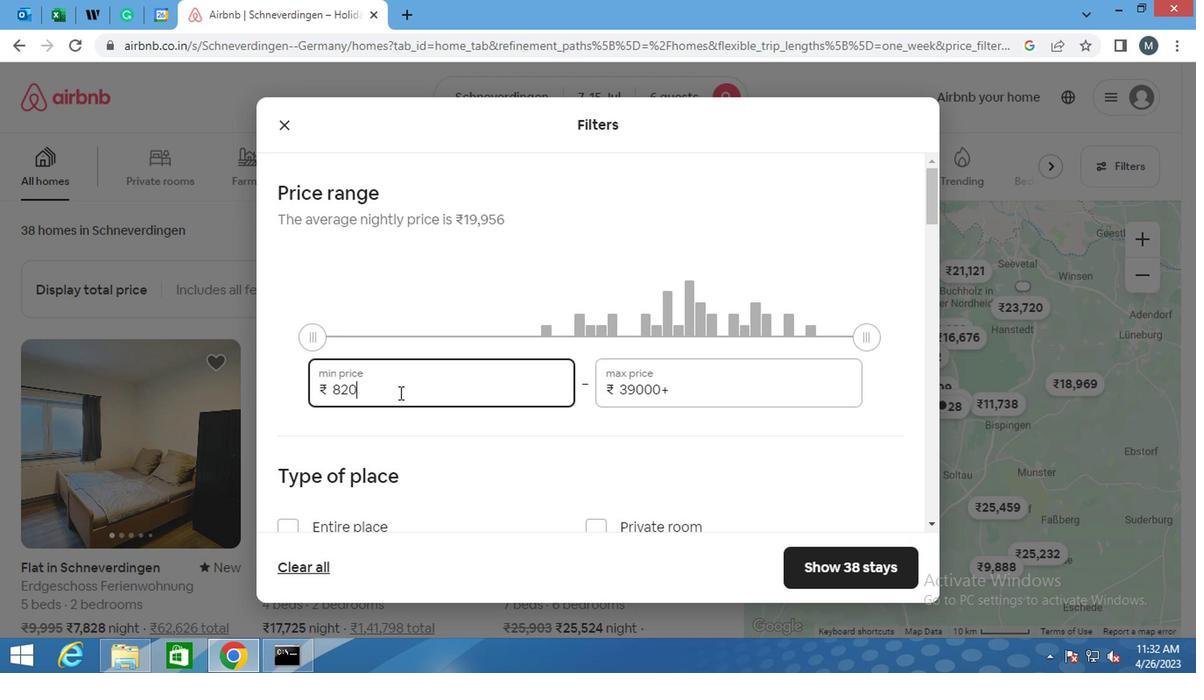 
Action: Key pressed 15000
Screenshot: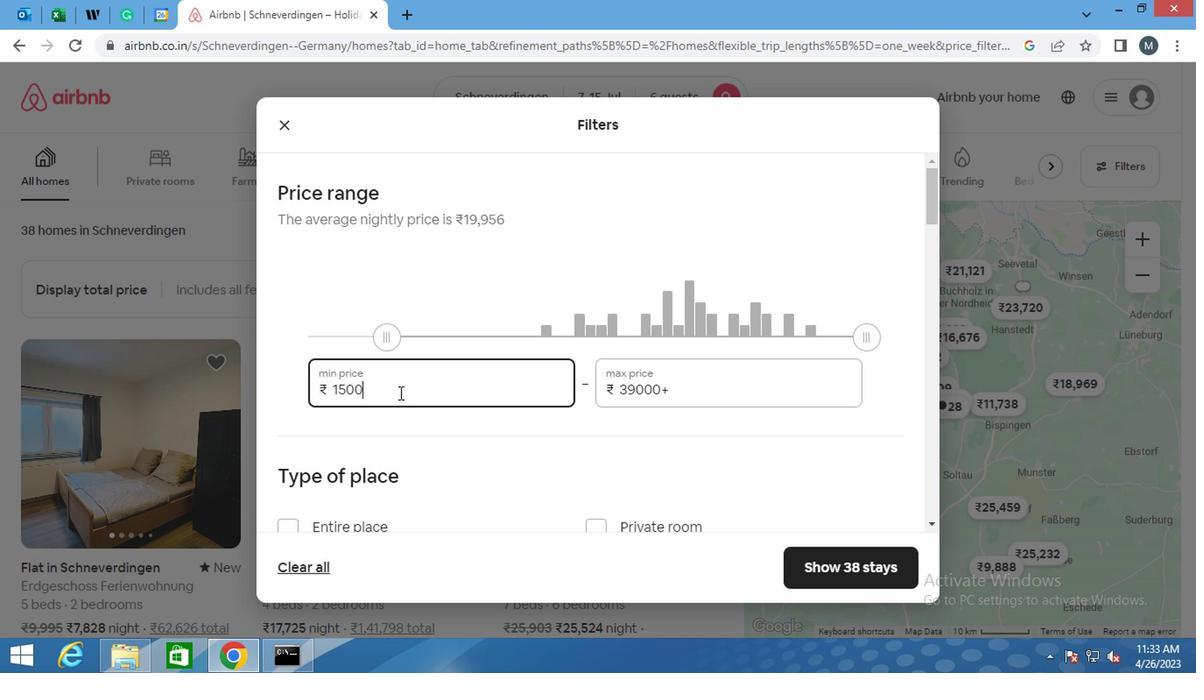 
Action: Mouse moved to (713, 387)
Screenshot: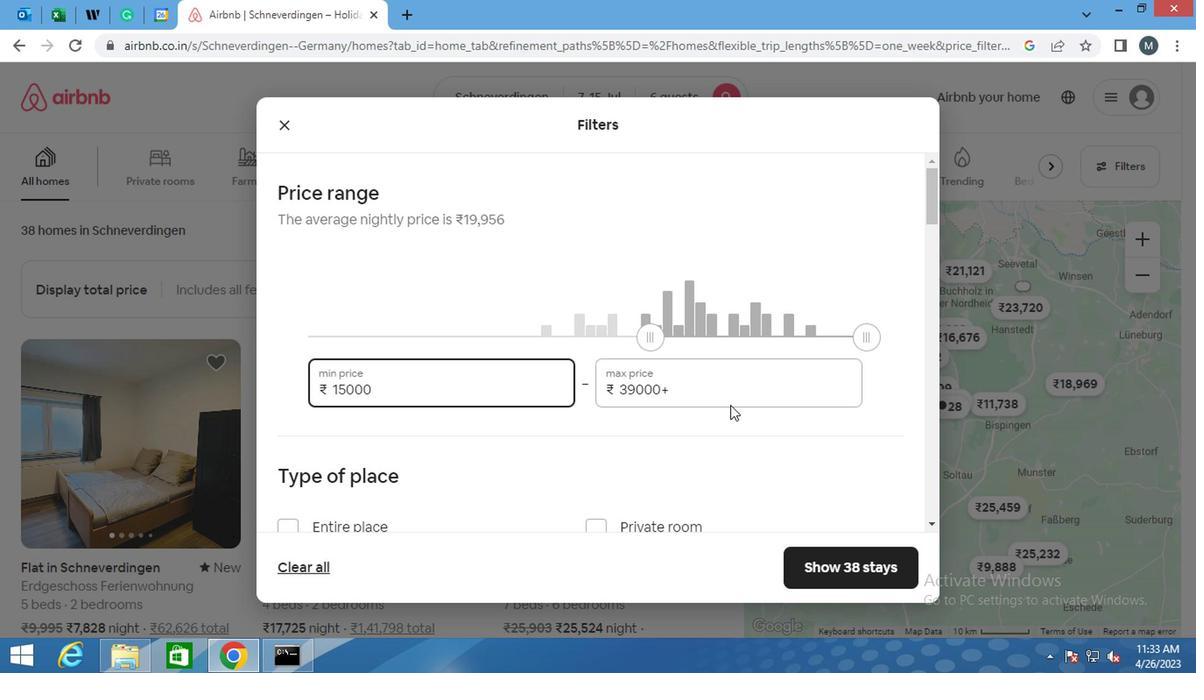 
Action: Mouse pressed left at (713, 387)
Screenshot: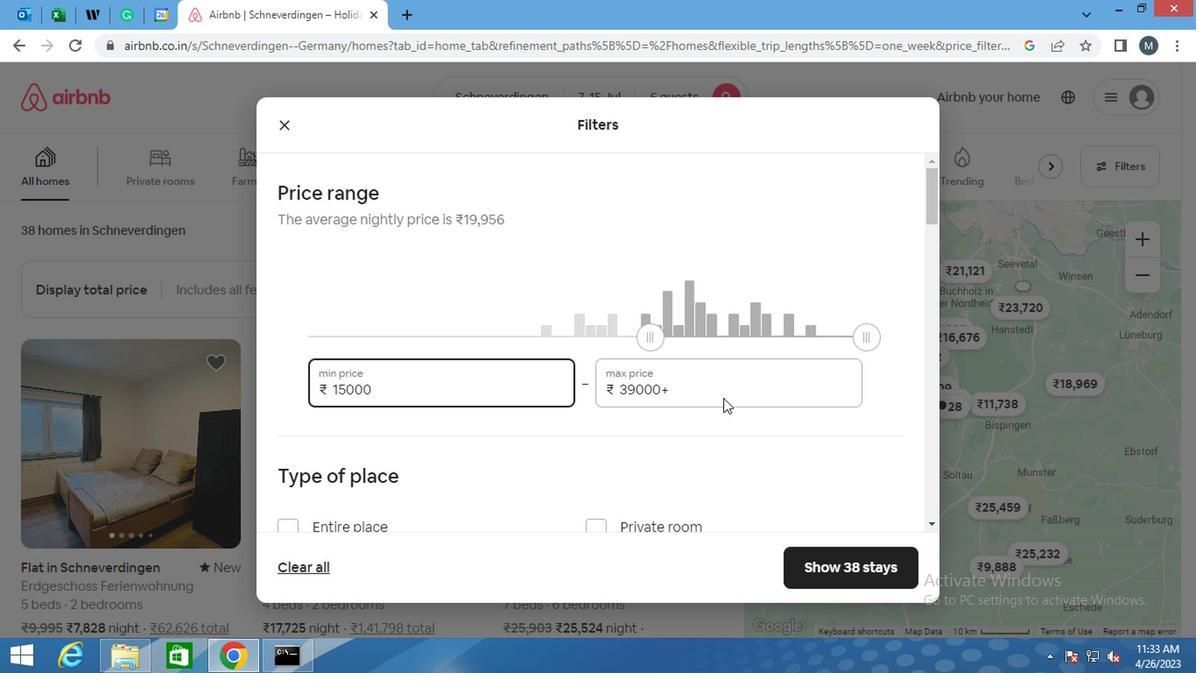 
Action: Mouse moved to (712, 387)
Screenshot: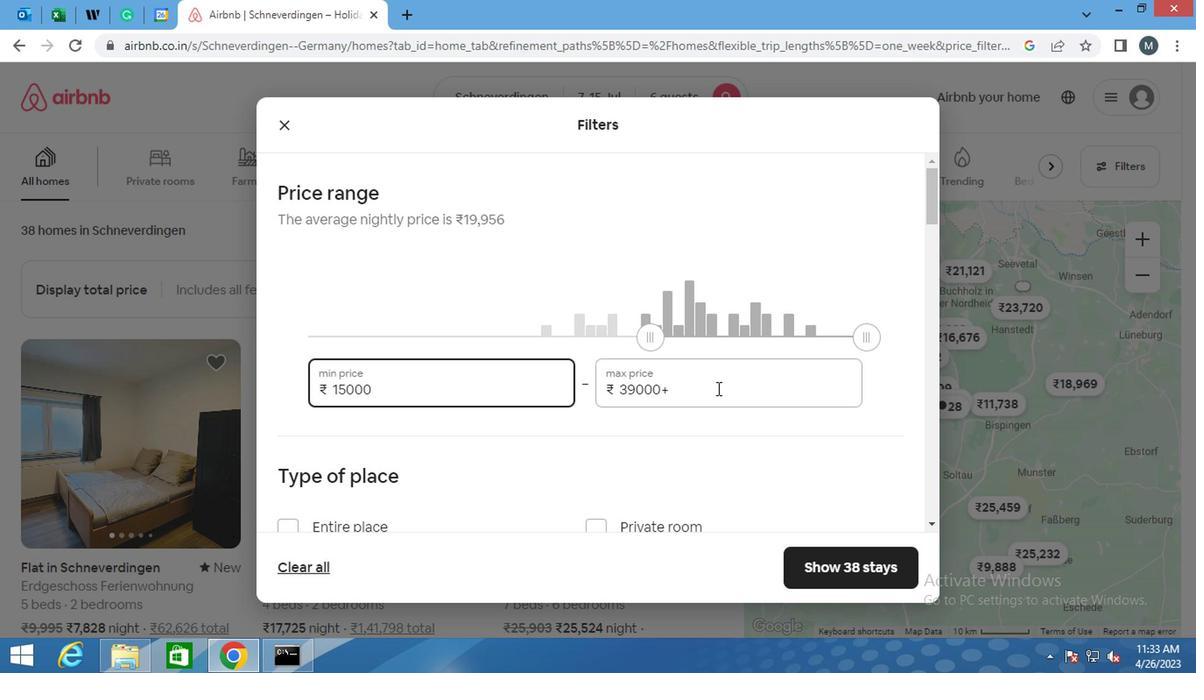 
Action: Mouse pressed left at (712, 387)
Screenshot: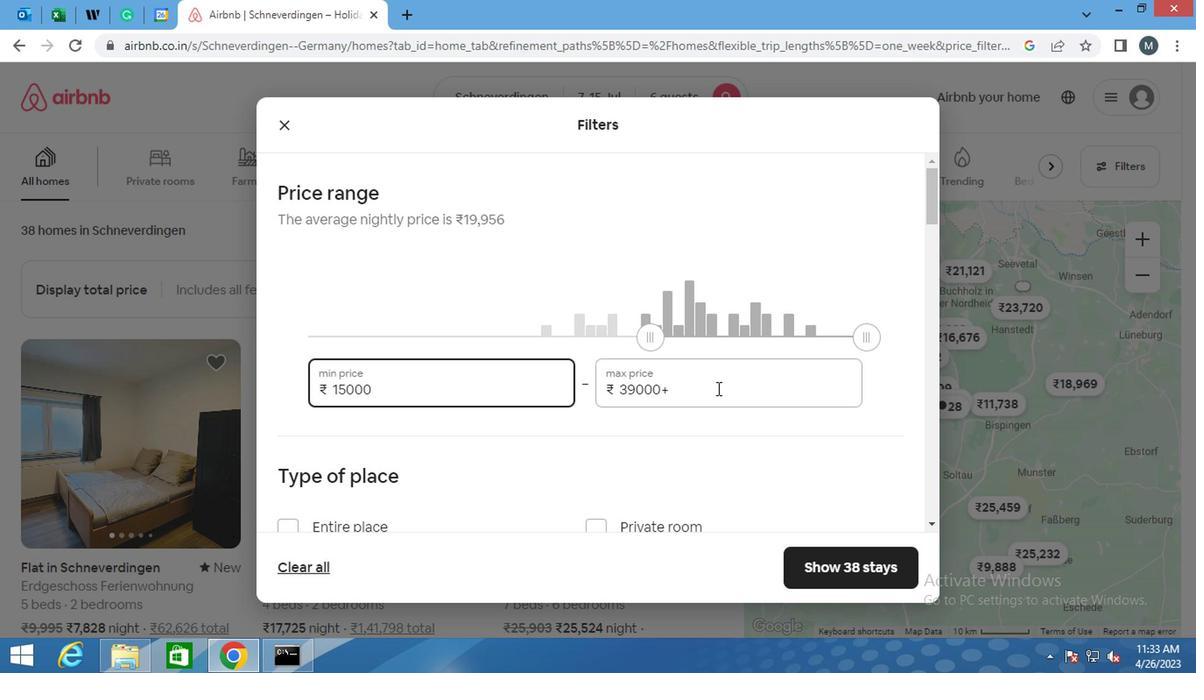 
Action: Mouse moved to (709, 387)
Screenshot: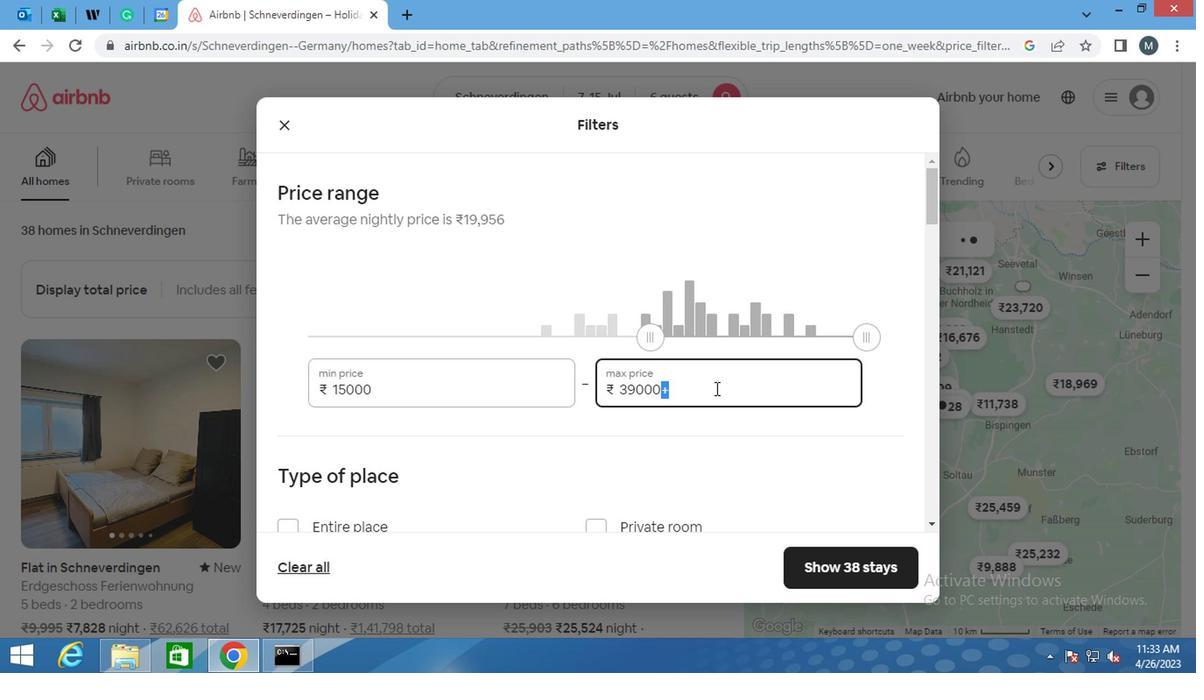 
Action: Key pressed <Key.backspace><Key.backspace><Key.backspace><Key.backspace><Key.backspace><Key.backspace><Key.backspace><Key.backspace><Key.backspace><Key.backspace><Key.backspace><Key.backspace>
Screenshot: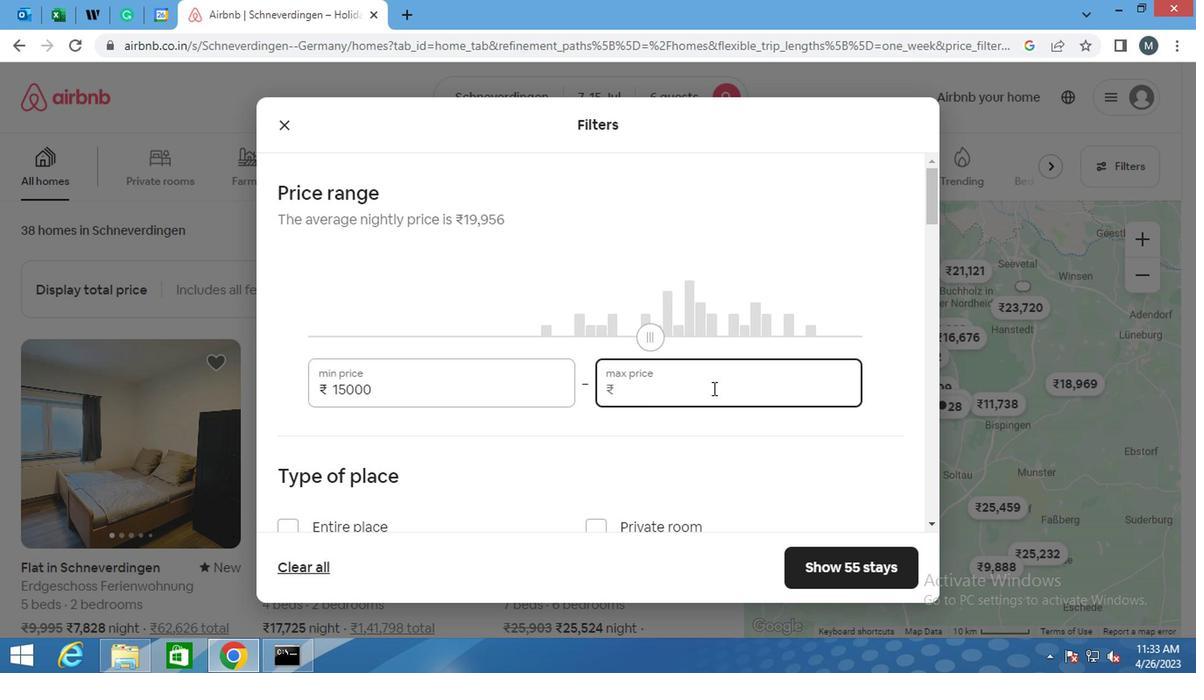 
Action: Mouse moved to (698, 386)
Screenshot: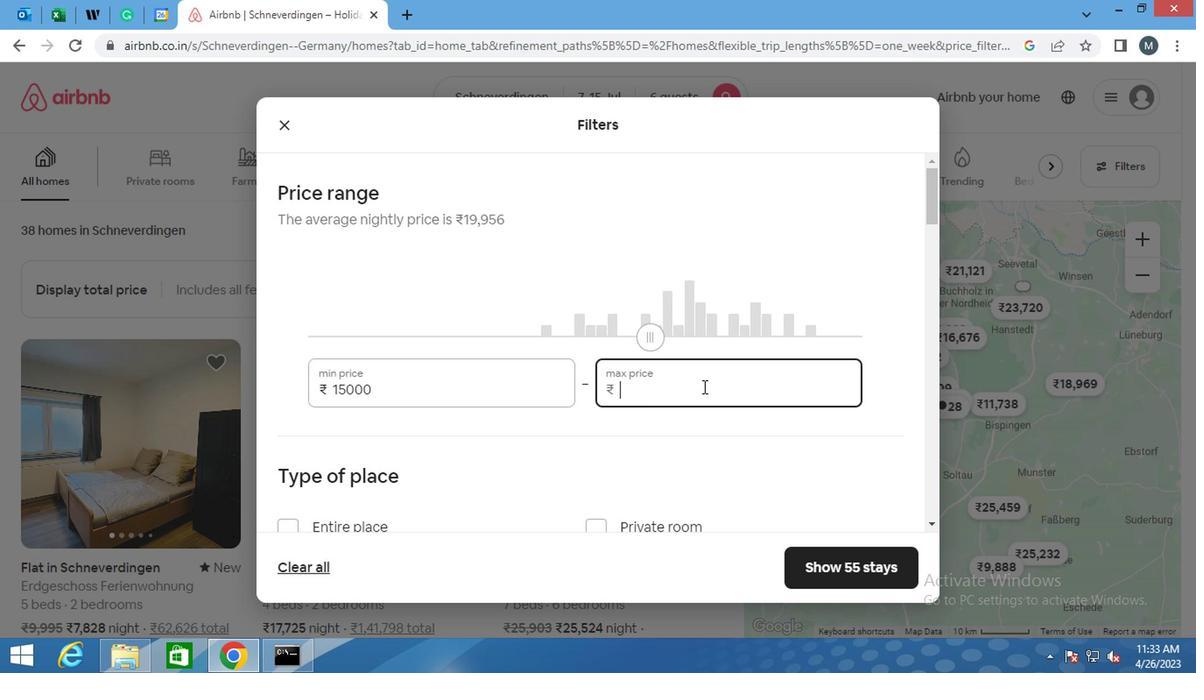 
Action: Key pressed 20000
Screenshot: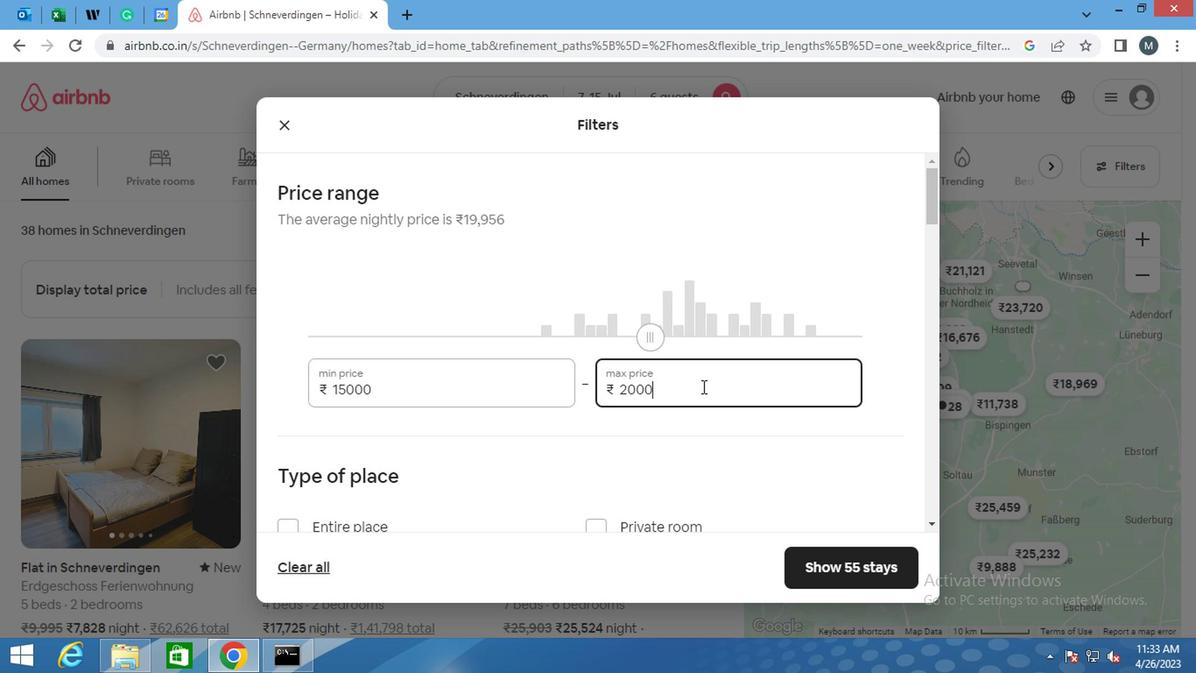 
Action: Mouse moved to (620, 362)
Screenshot: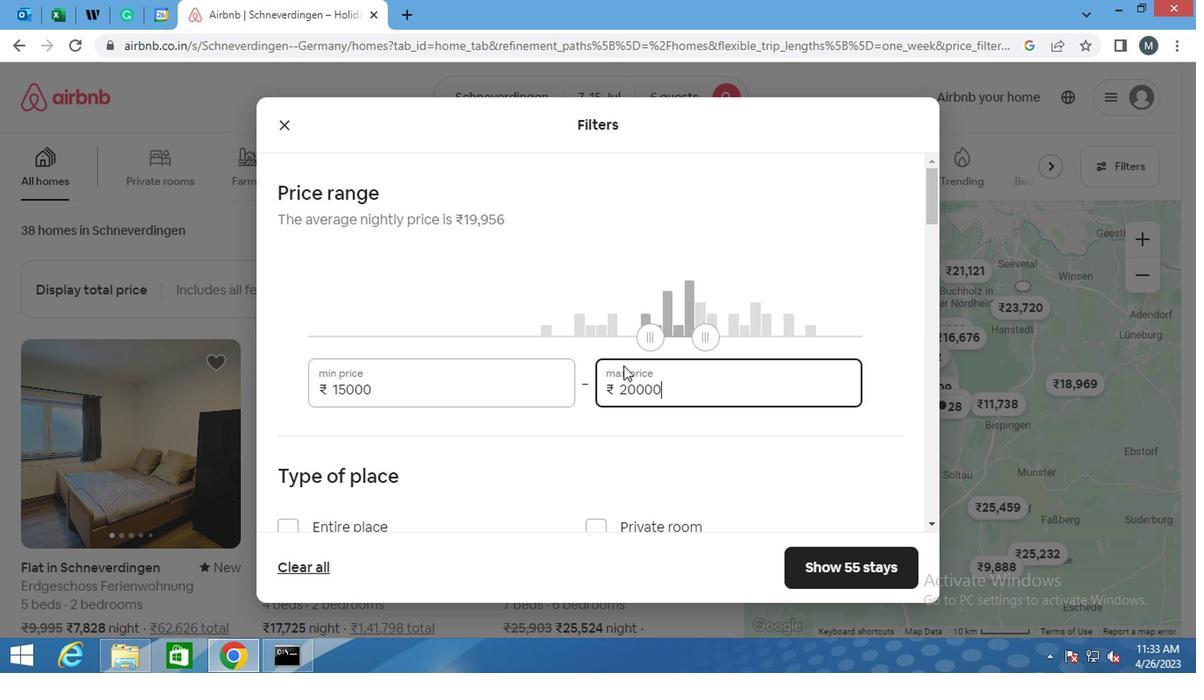 
Action: Mouse scrolled (620, 361) with delta (0, -1)
Screenshot: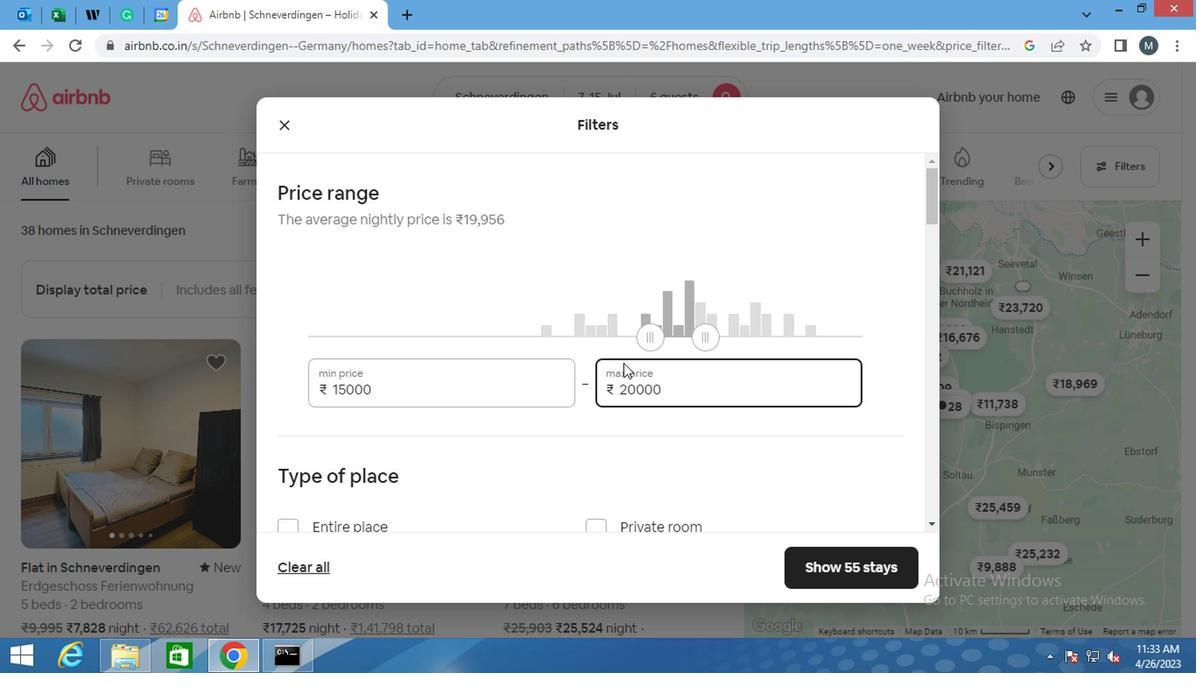 
Action: Mouse scrolled (620, 361) with delta (0, -1)
Screenshot: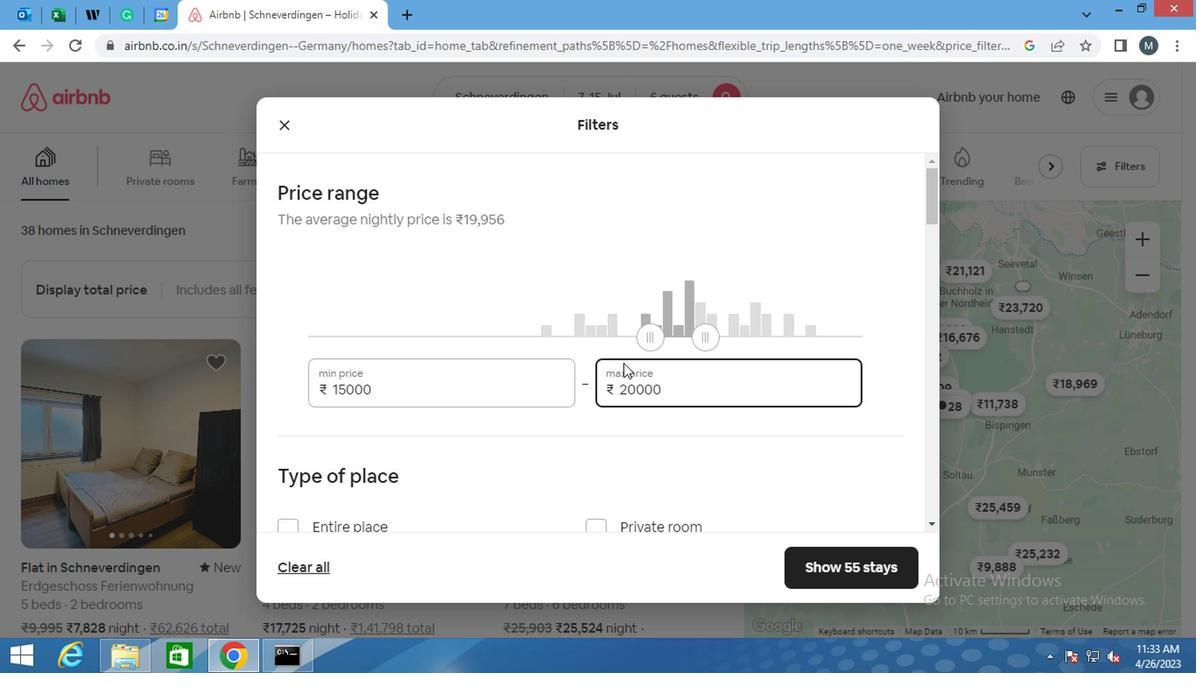 
Action: Mouse moved to (522, 362)
Screenshot: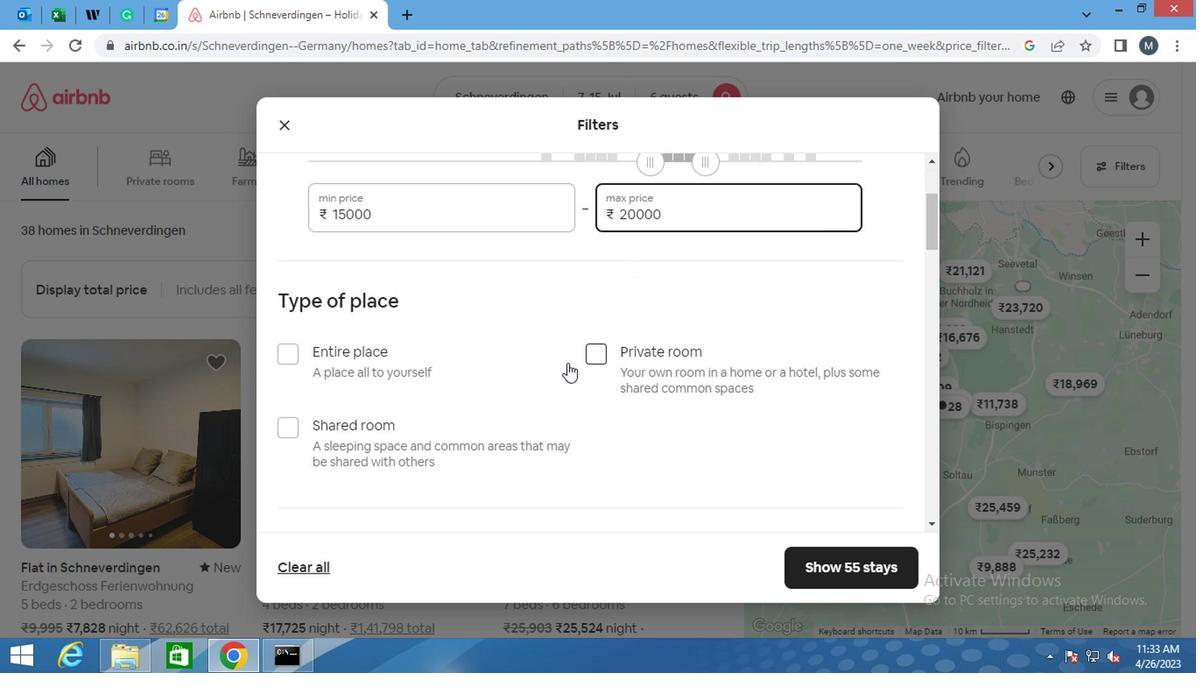 
Action: Mouse scrolled (522, 361) with delta (0, -1)
Screenshot: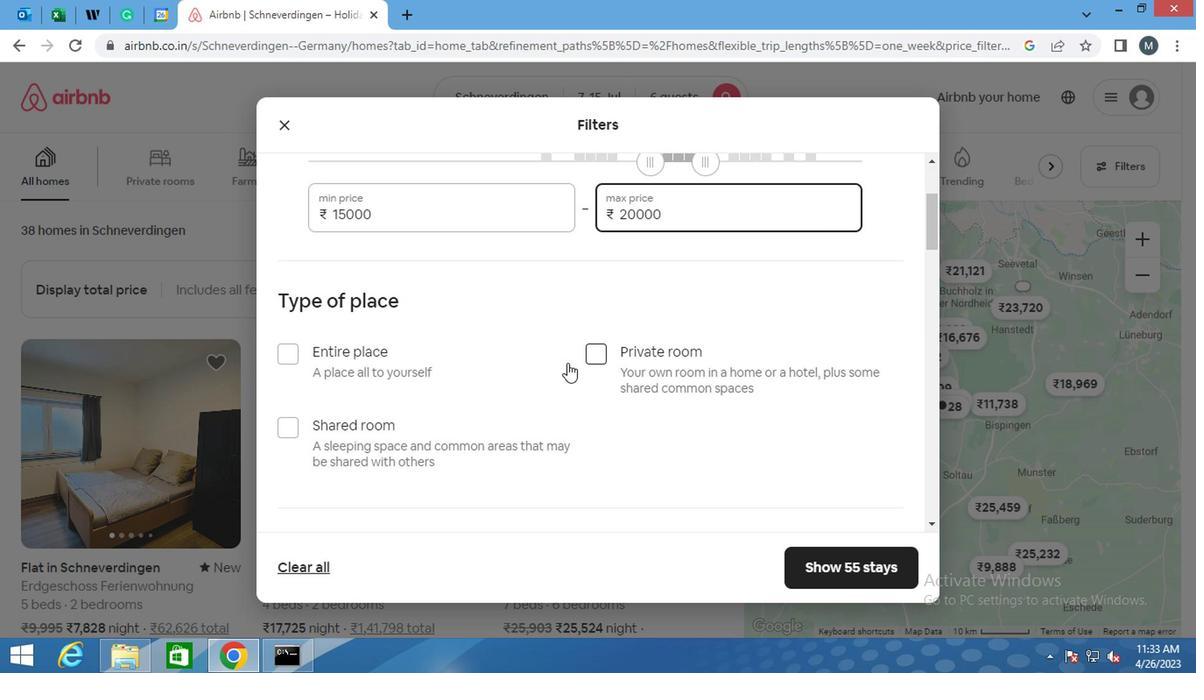 
Action: Mouse moved to (296, 268)
Screenshot: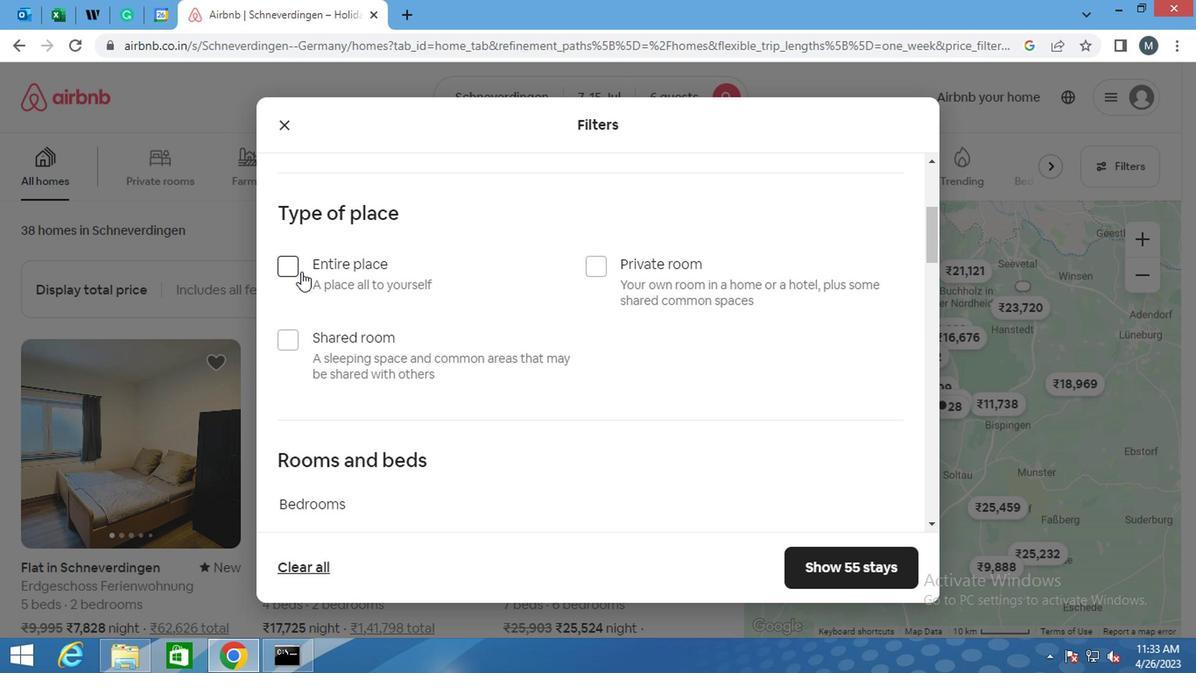 
Action: Mouse pressed left at (296, 268)
Screenshot: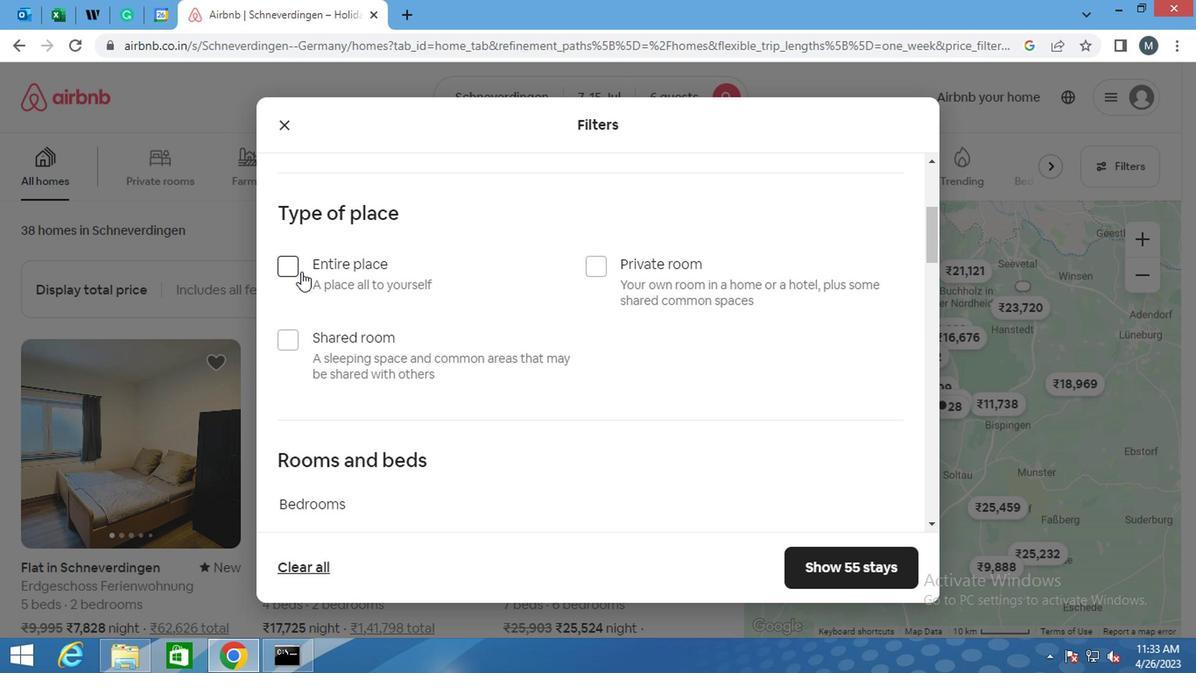 
Action: Mouse moved to (405, 289)
Screenshot: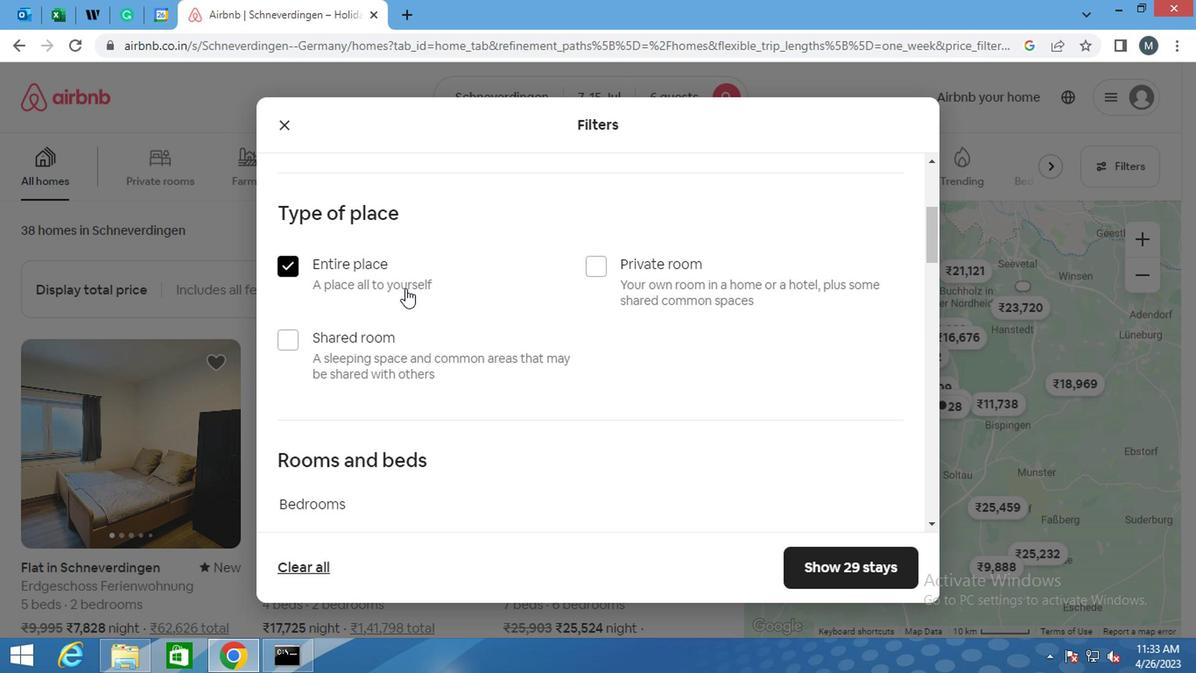 
Action: Mouse scrolled (405, 288) with delta (0, -1)
Screenshot: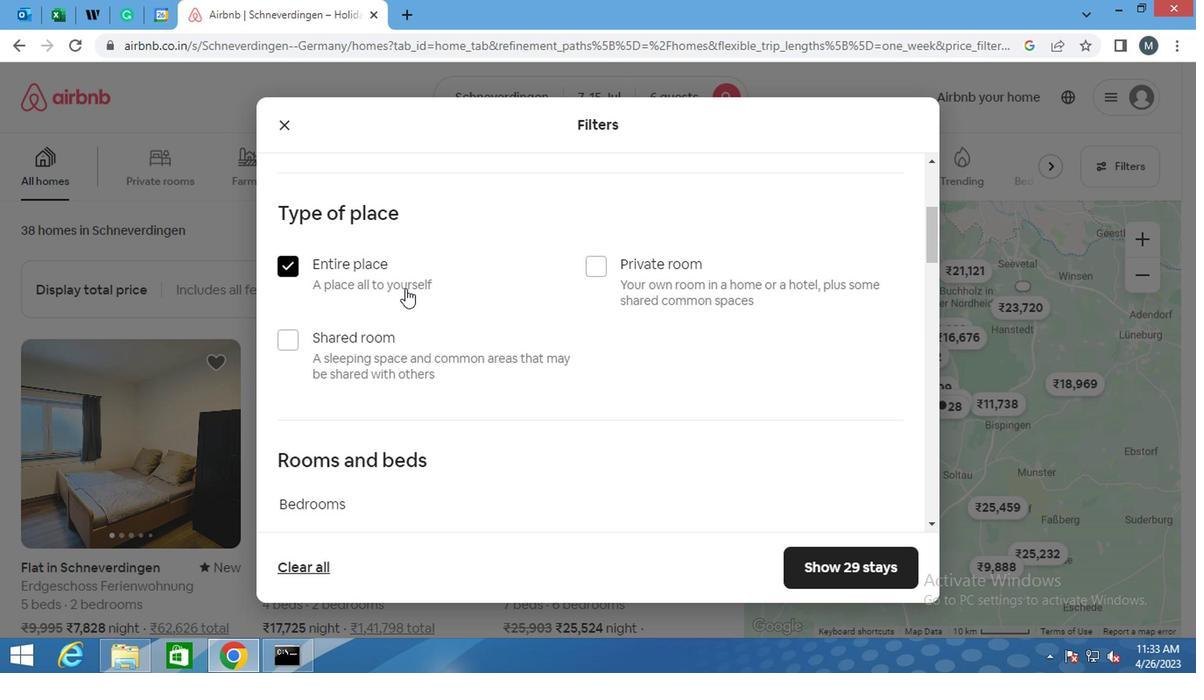 
Action: Mouse moved to (406, 294)
Screenshot: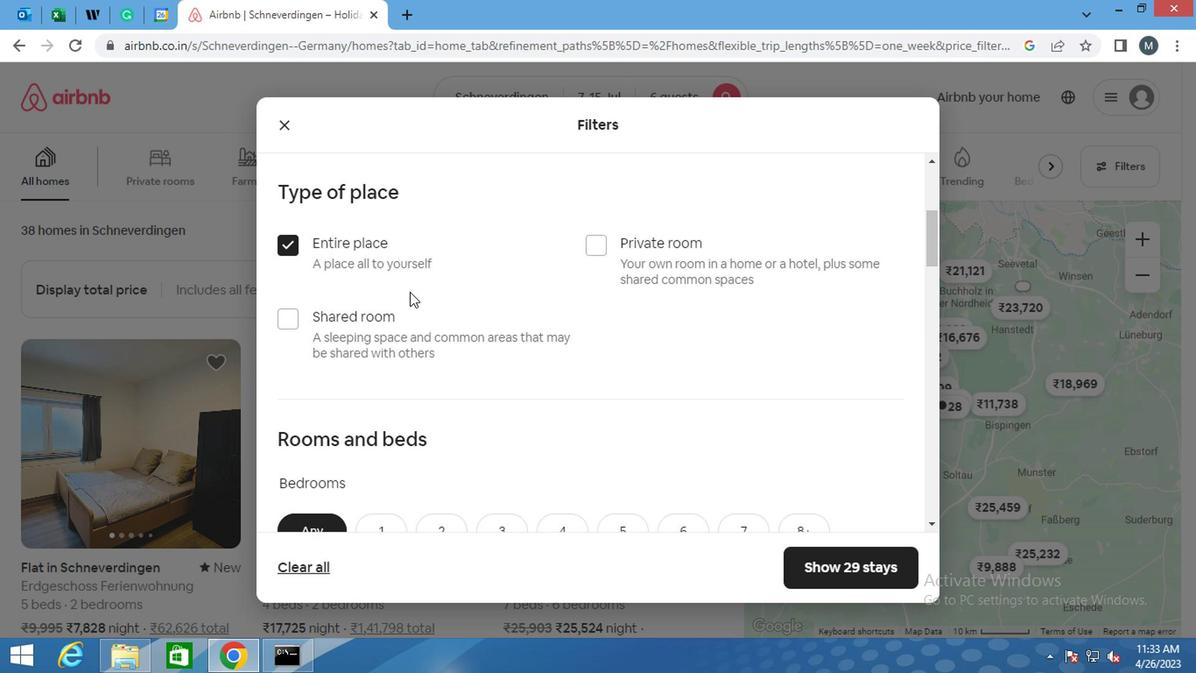 
Action: Mouse scrolled (406, 294) with delta (0, 0)
Screenshot: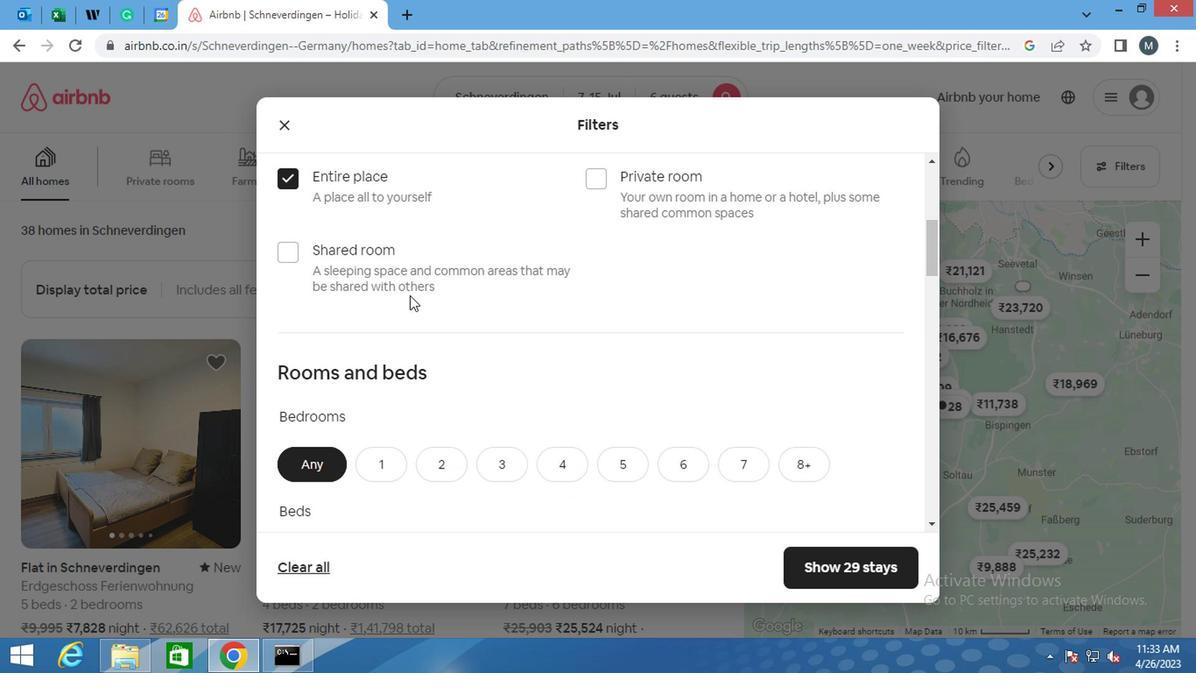 
Action: Mouse scrolled (406, 294) with delta (0, 0)
Screenshot: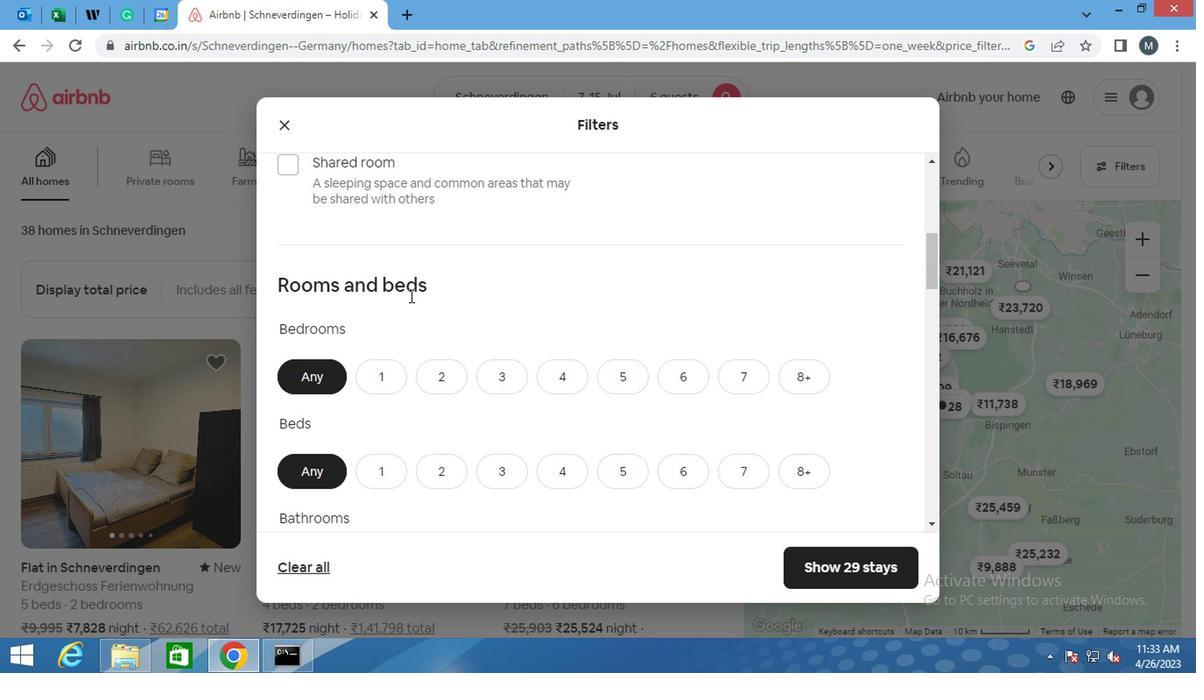 
Action: Mouse moved to (406, 300)
Screenshot: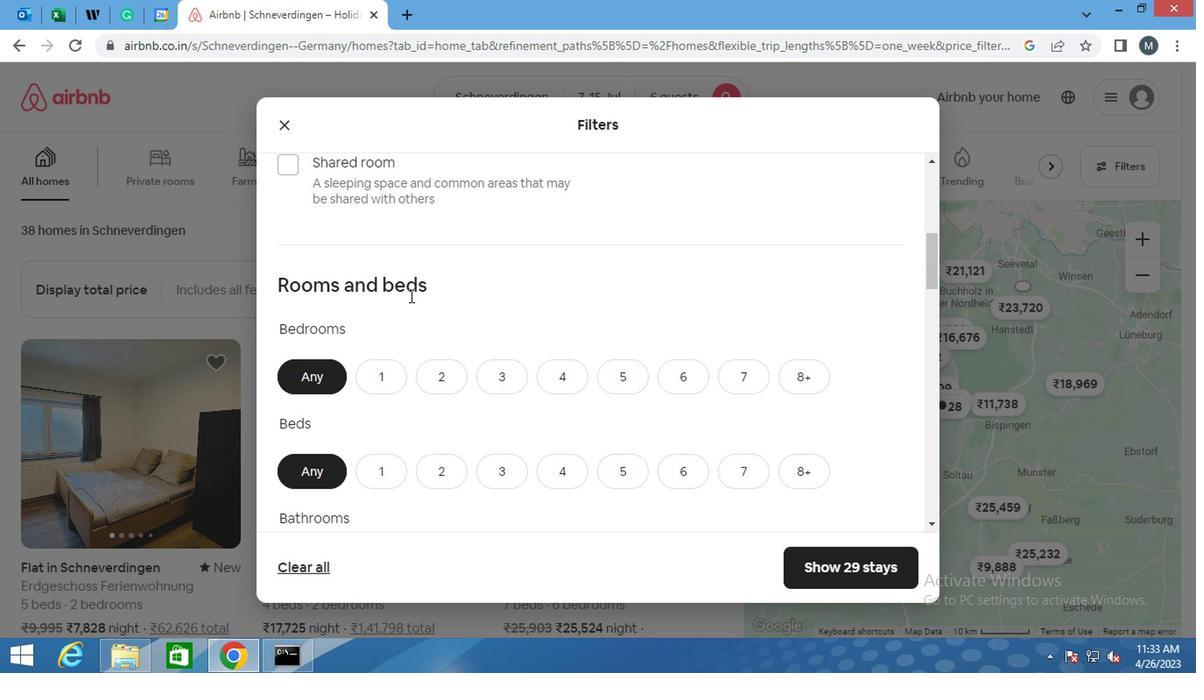 
Action: Mouse scrolled (406, 299) with delta (0, -1)
Screenshot: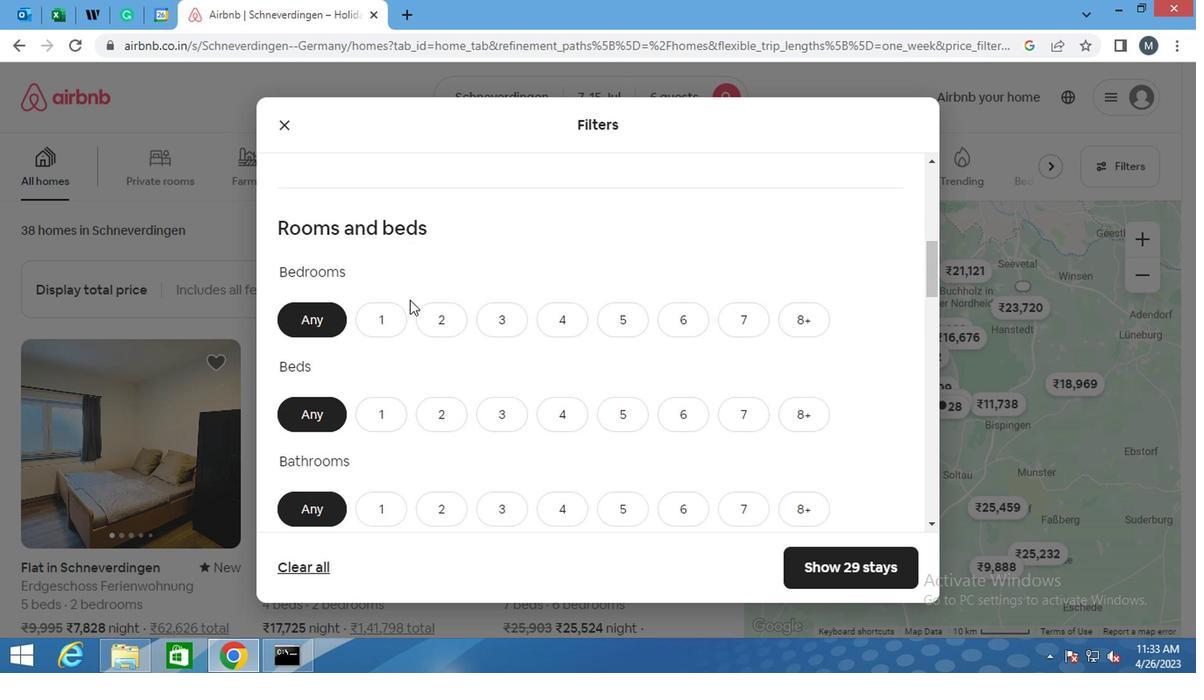 
Action: Mouse moved to (491, 206)
Screenshot: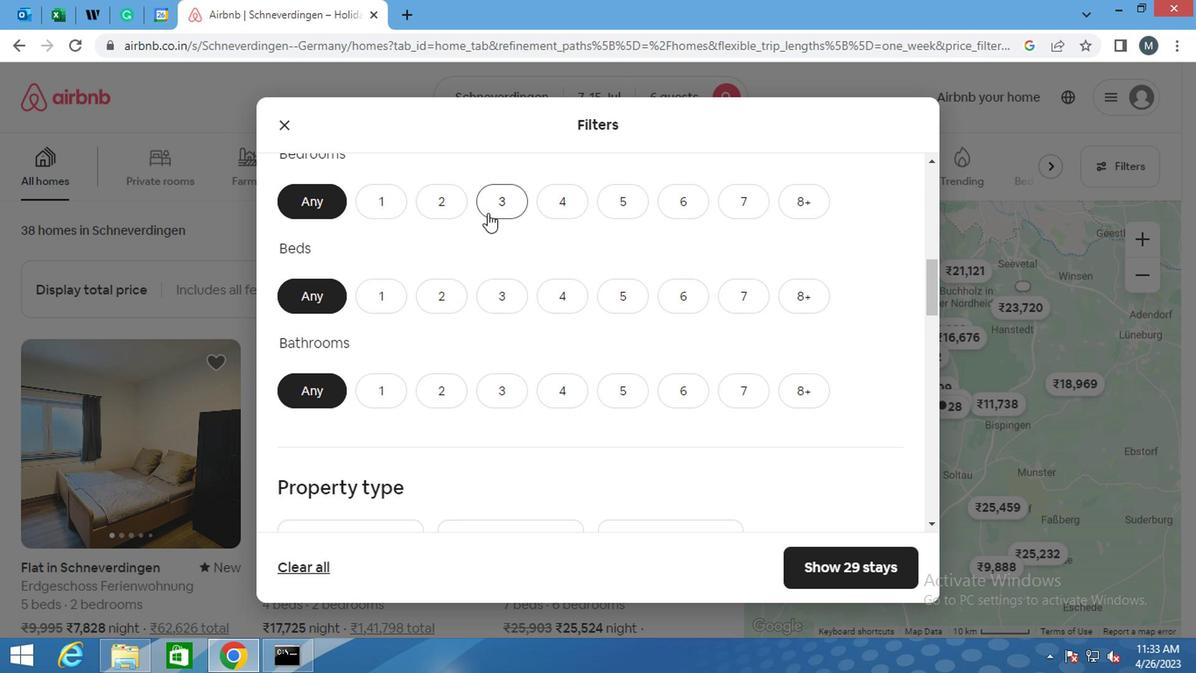 
Action: Mouse pressed left at (491, 206)
Screenshot: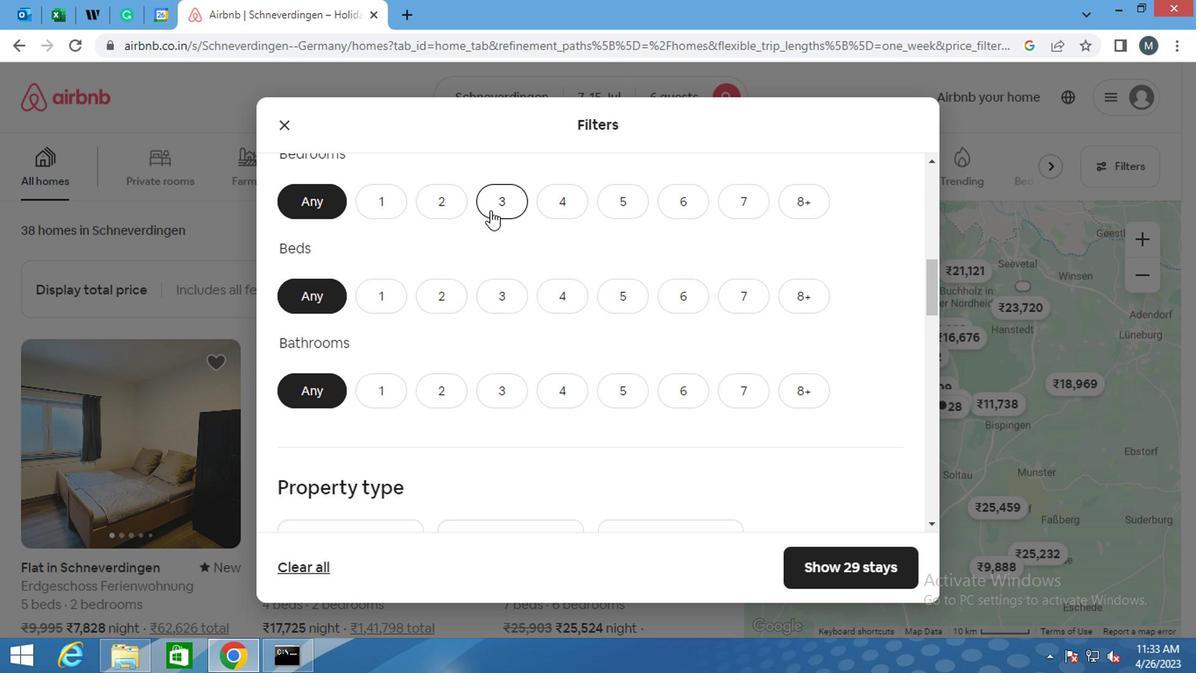 
Action: Mouse moved to (496, 298)
Screenshot: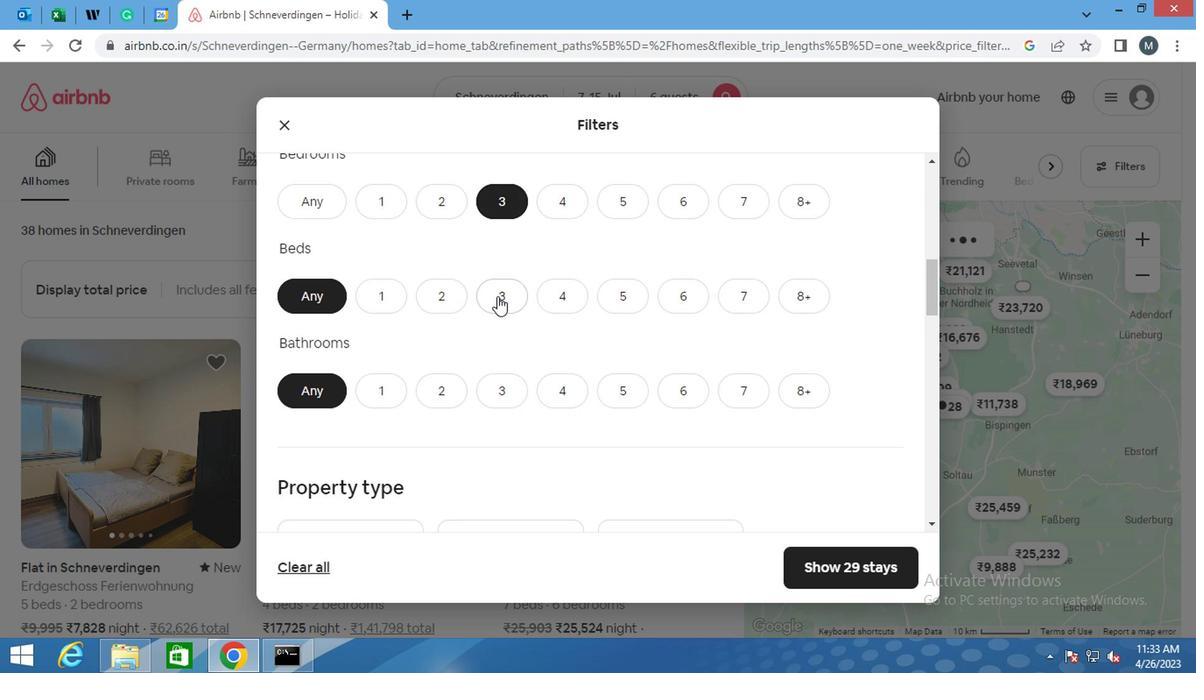 
Action: Mouse pressed left at (496, 298)
Screenshot: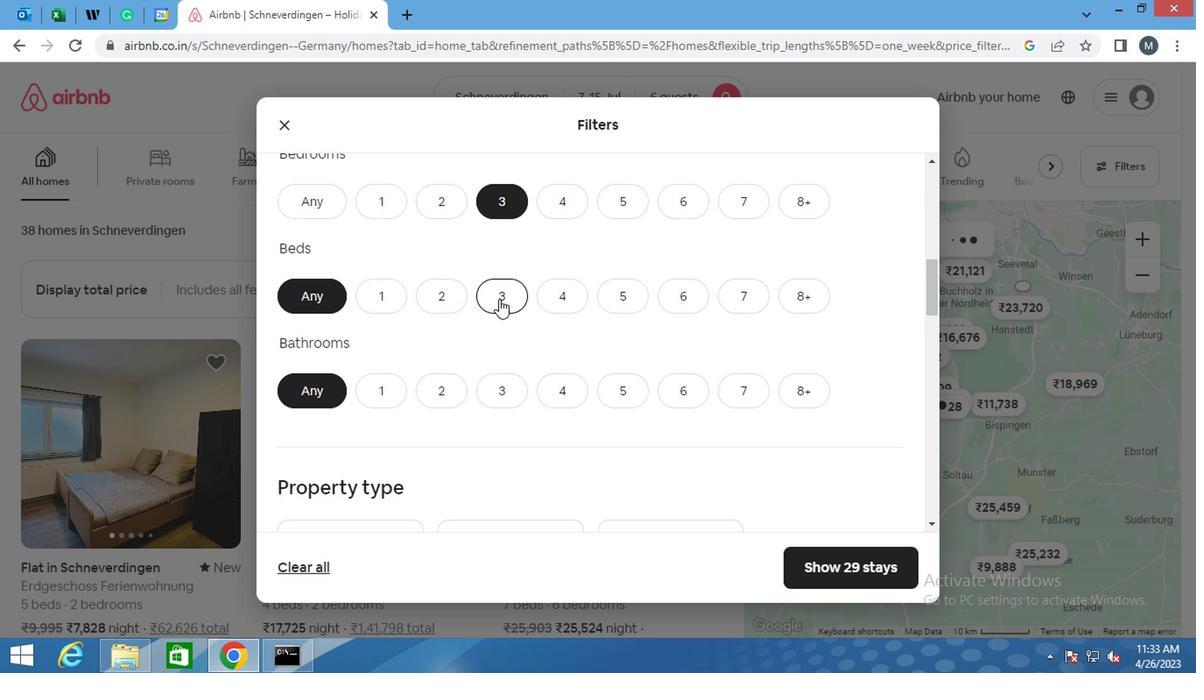 
Action: Mouse moved to (497, 392)
Screenshot: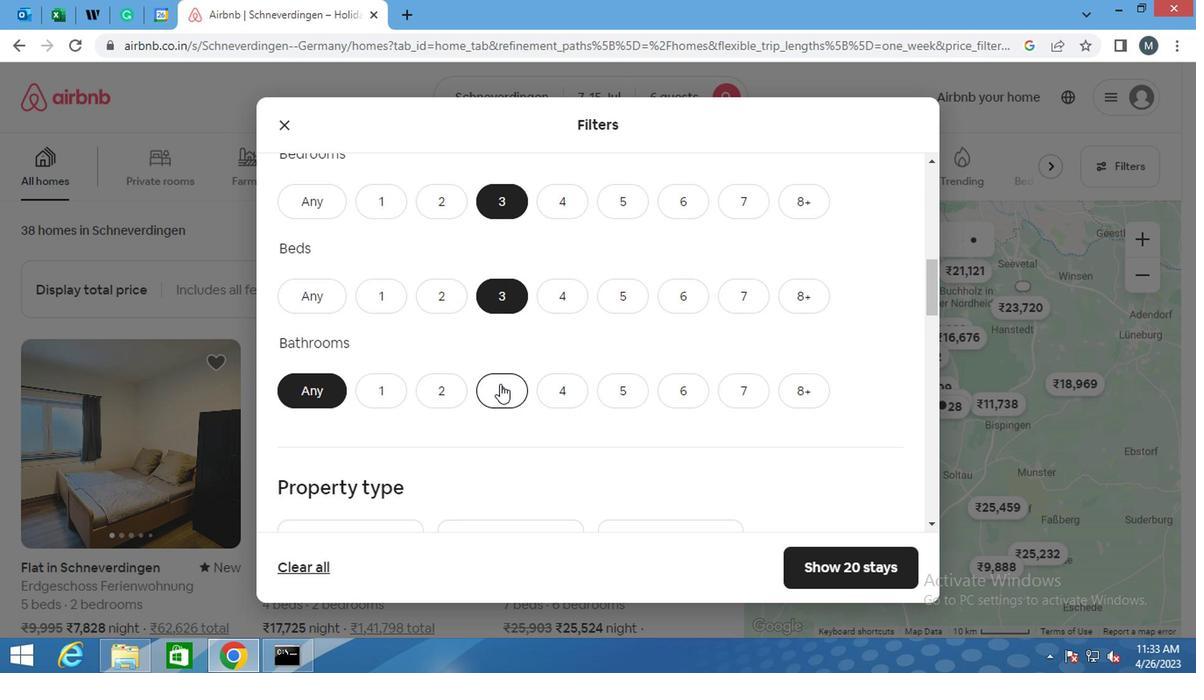 
Action: Mouse pressed left at (497, 392)
Screenshot: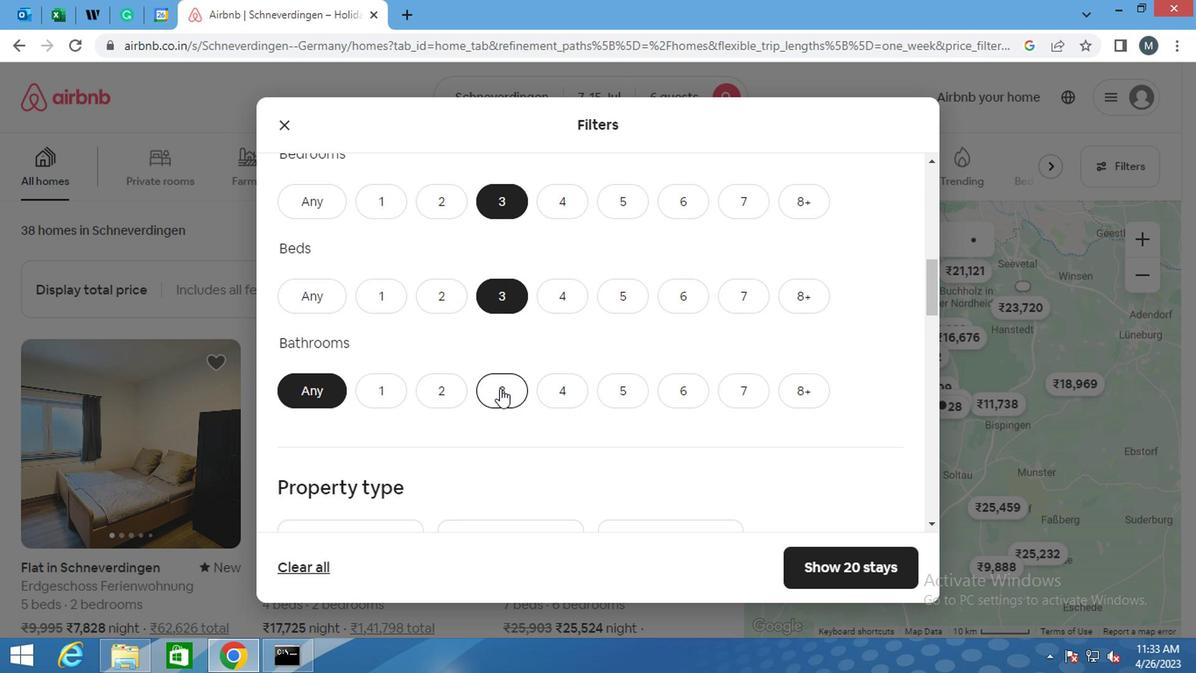 
Action: Mouse moved to (492, 372)
Screenshot: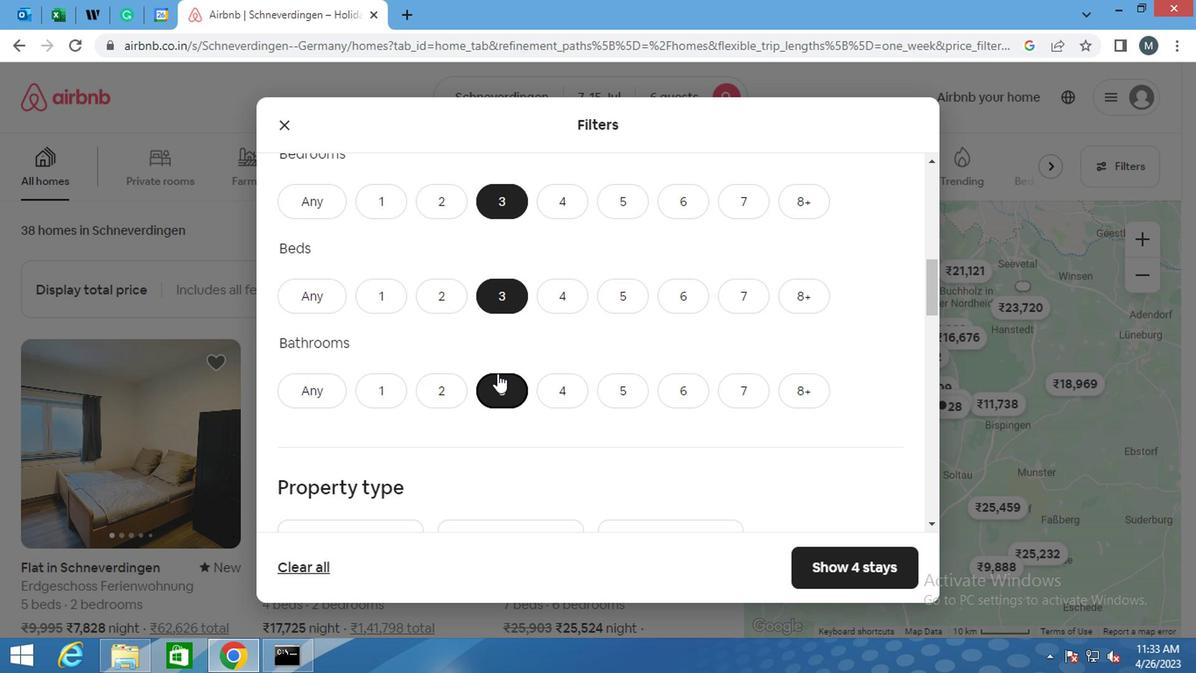 
Action: Mouse scrolled (492, 371) with delta (0, 0)
Screenshot: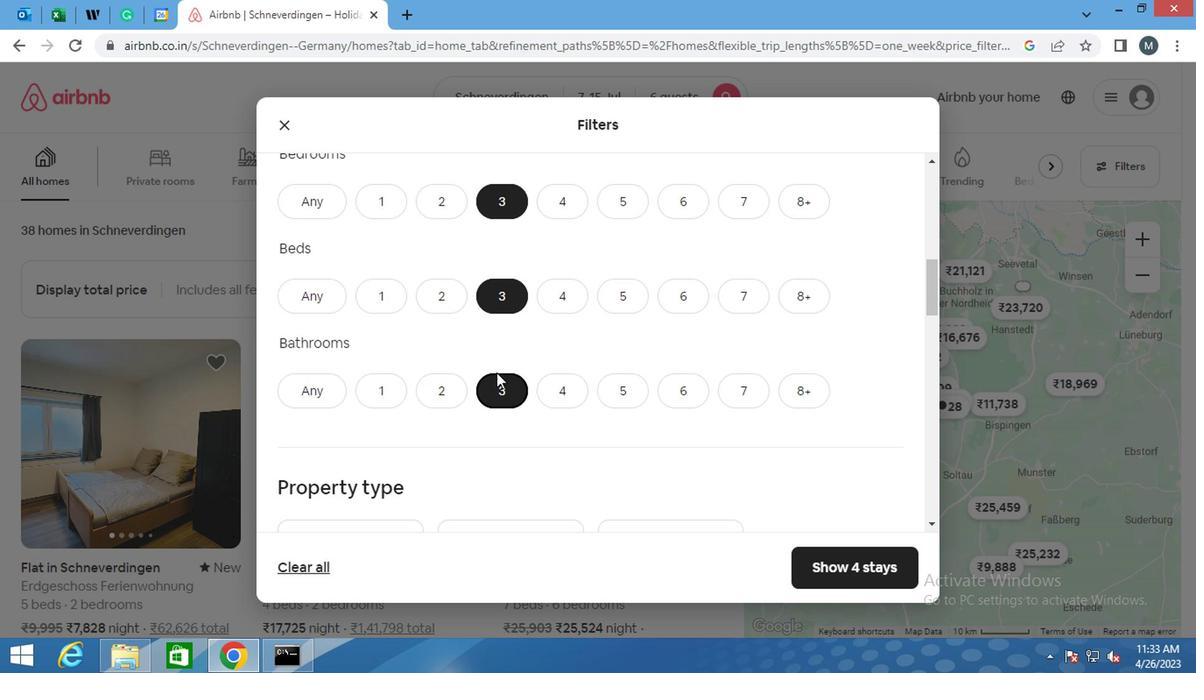 
Action: Mouse moved to (492, 372)
Screenshot: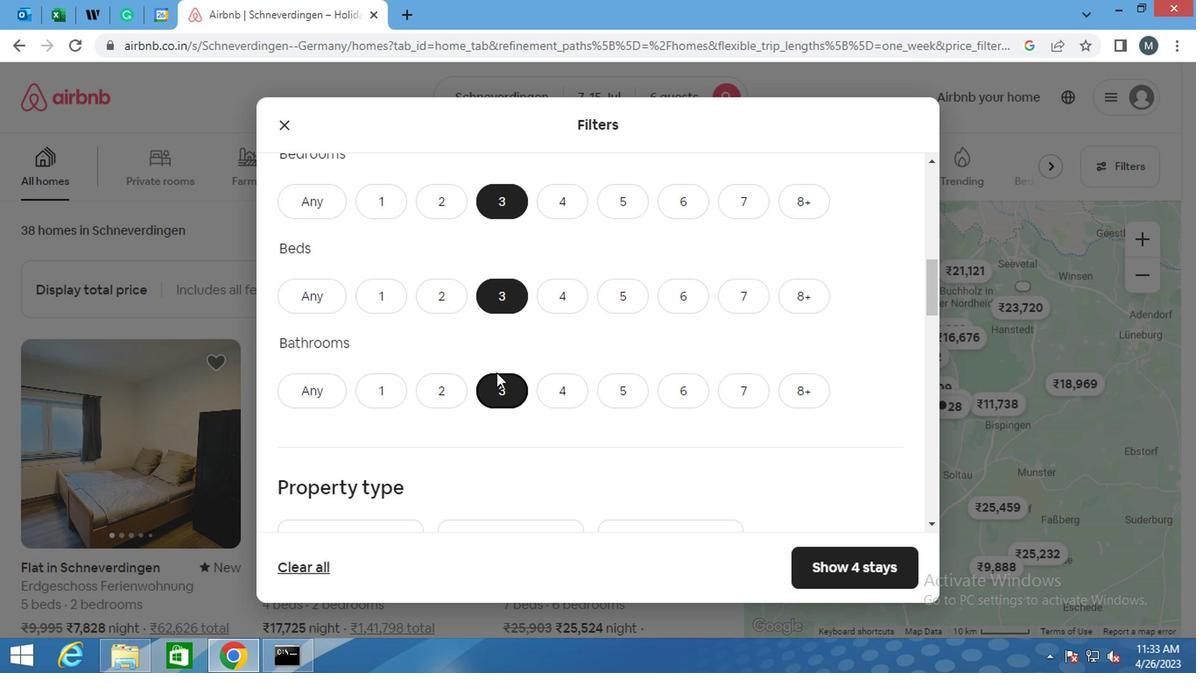 
Action: Mouse scrolled (492, 371) with delta (0, 0)
Screenshot: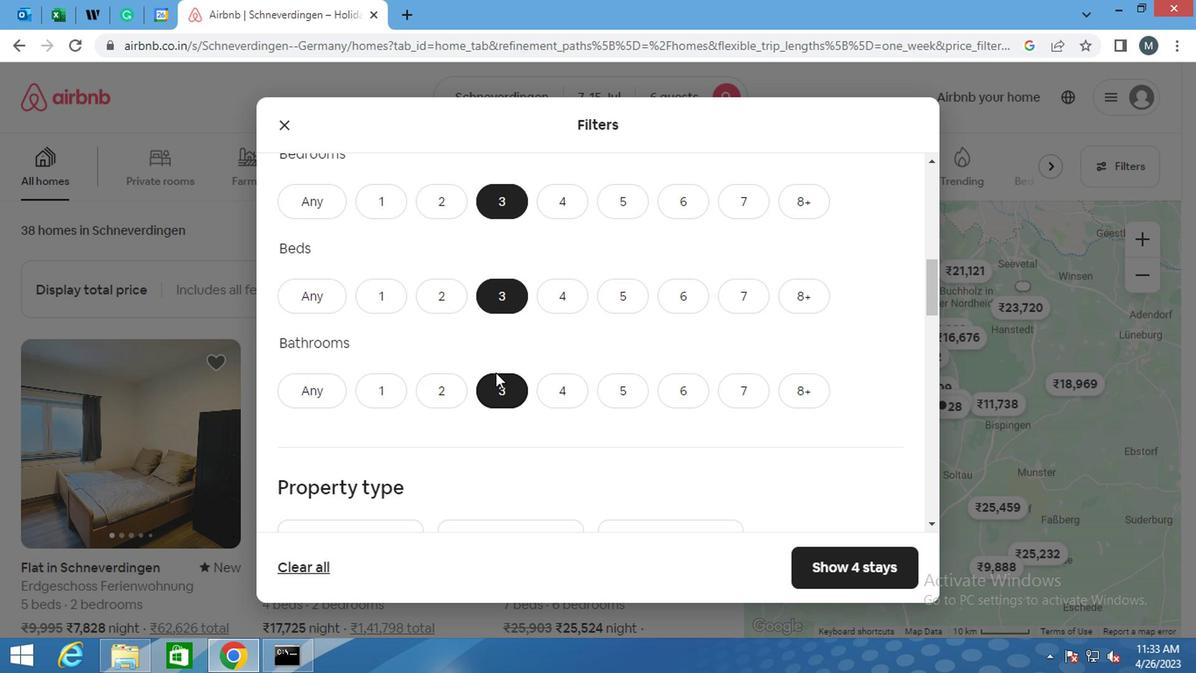 
Action: Mouse scrolled (492, 371) with delta (0, 0)
Screenshot: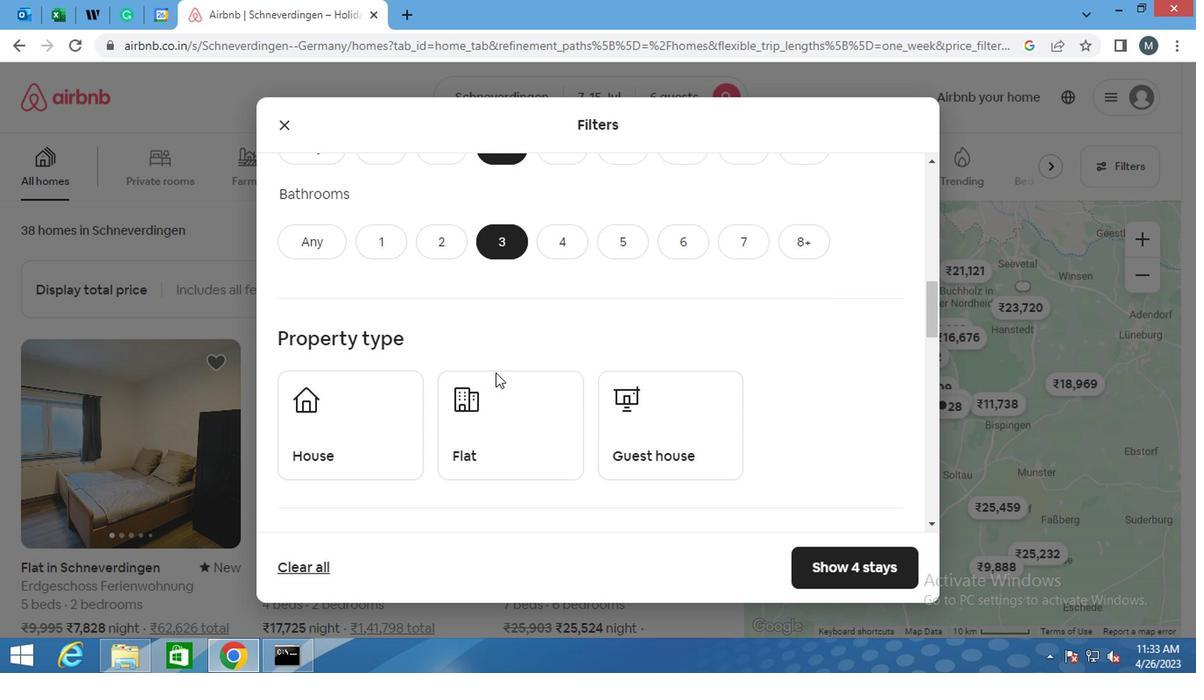 
Action: Mouse moved to (324, 305)
Screenshot: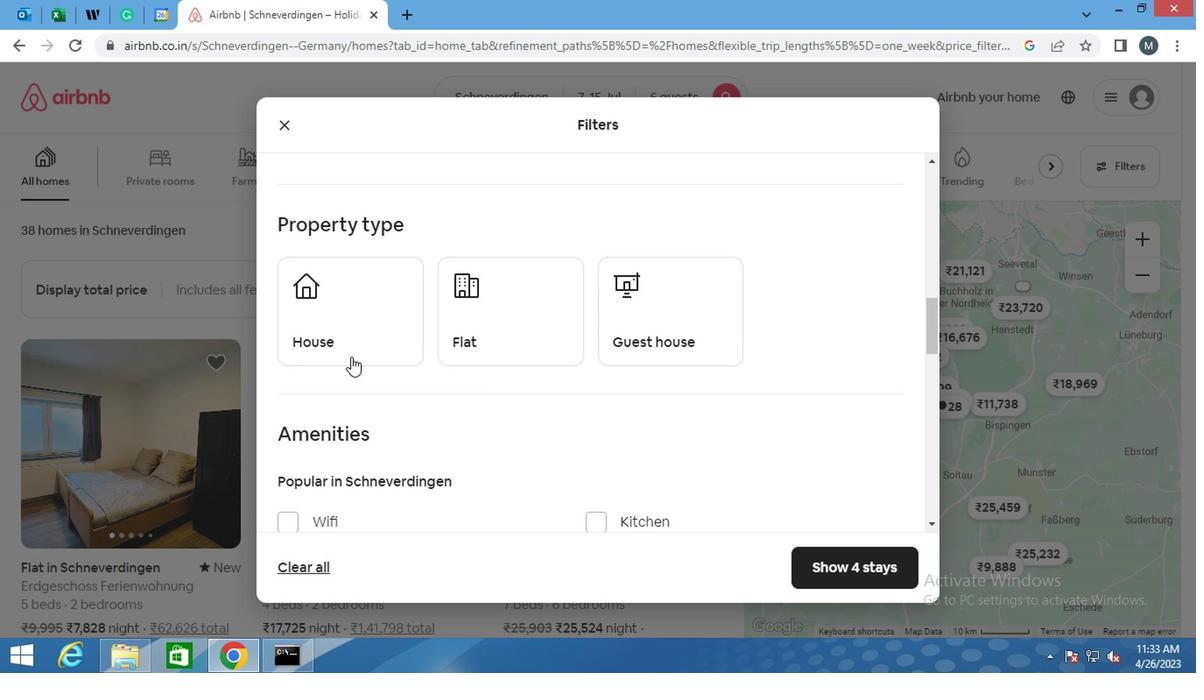 
Action: Mouse pressed left at (324, 305)
Screenshot: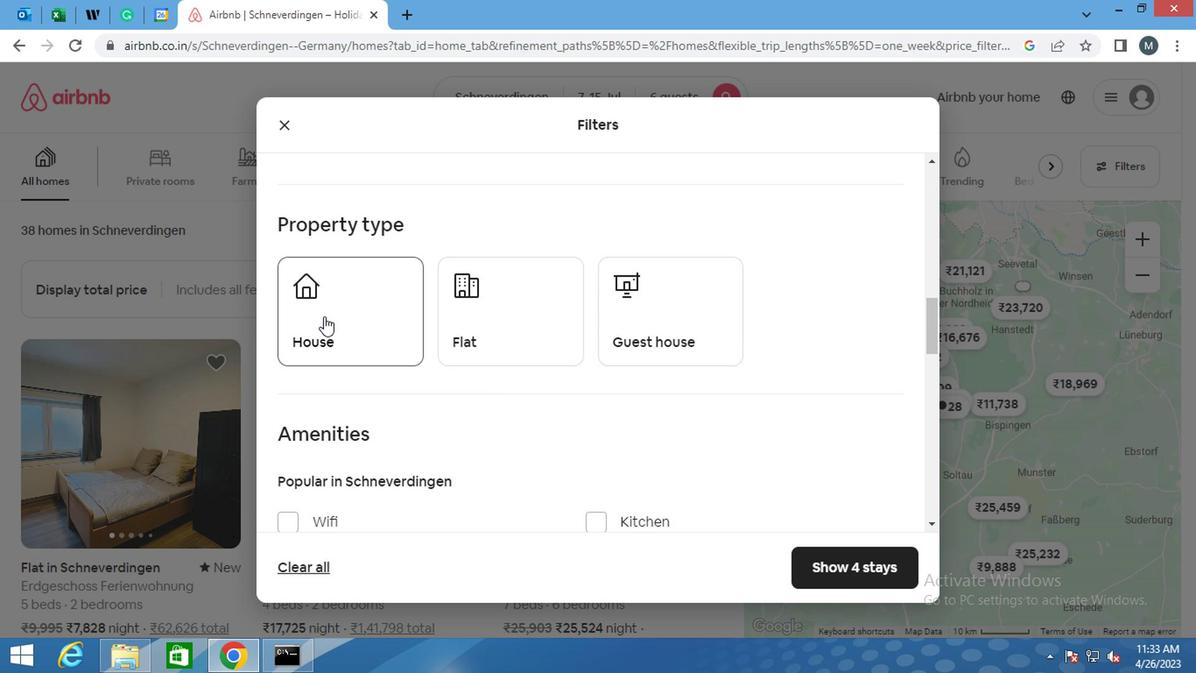 
Action: Mouse moved to (515, 307)
Screenshot: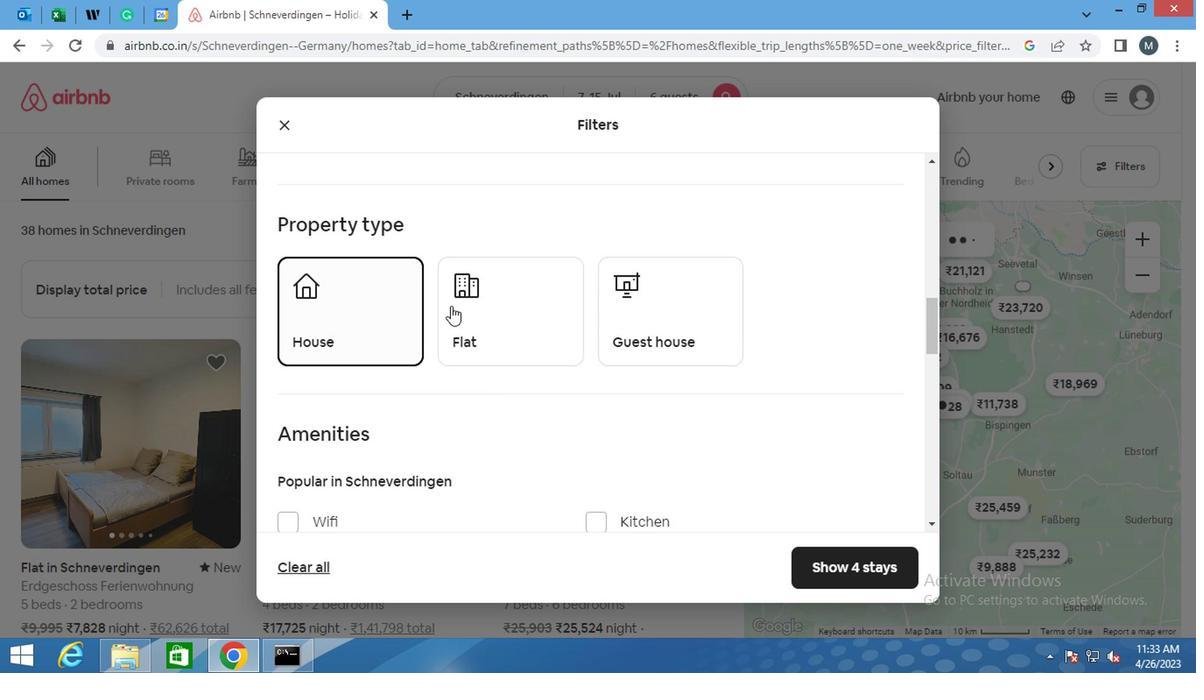 
Action: Mouse pressed left at (515, 307)
Screenshot: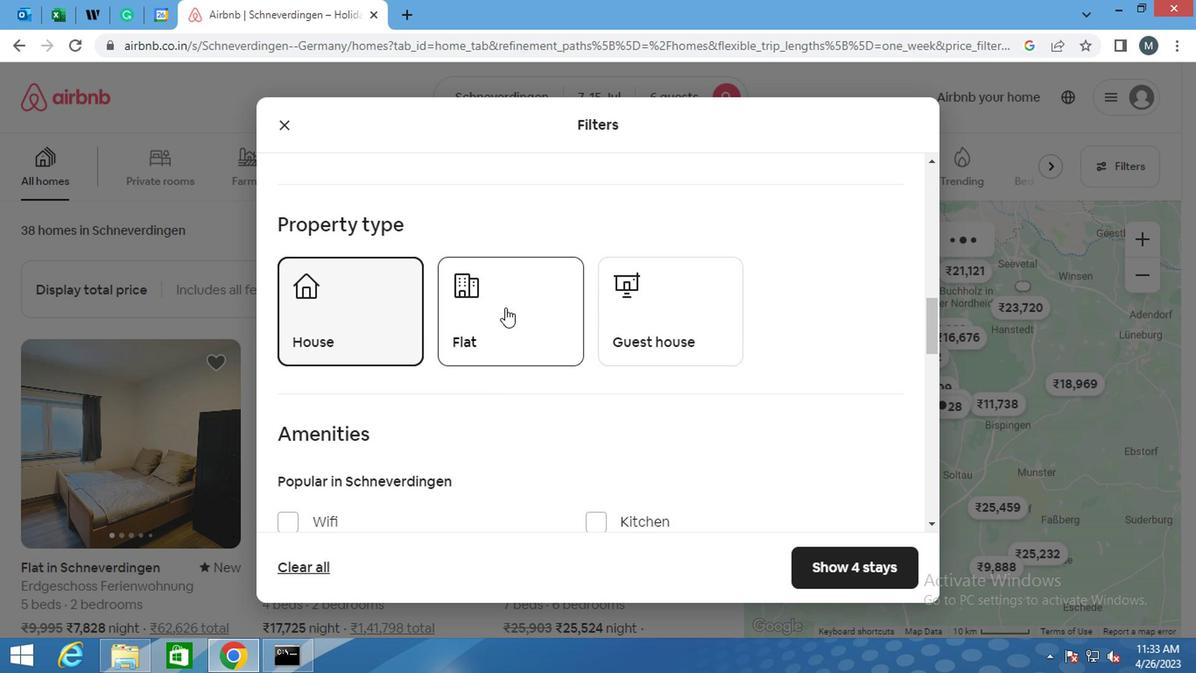 
Action: Mouse moved to (706, 324)
Screenshot: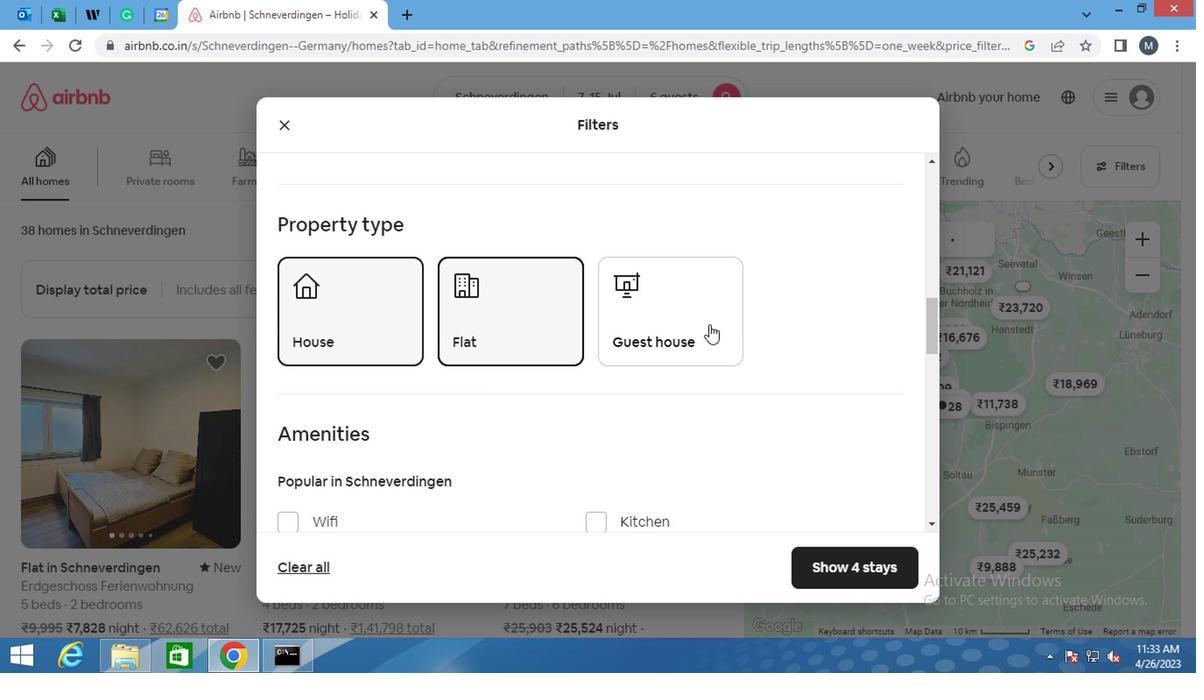 
Action: Mouse pressed left at (706, 324)
Screenshot: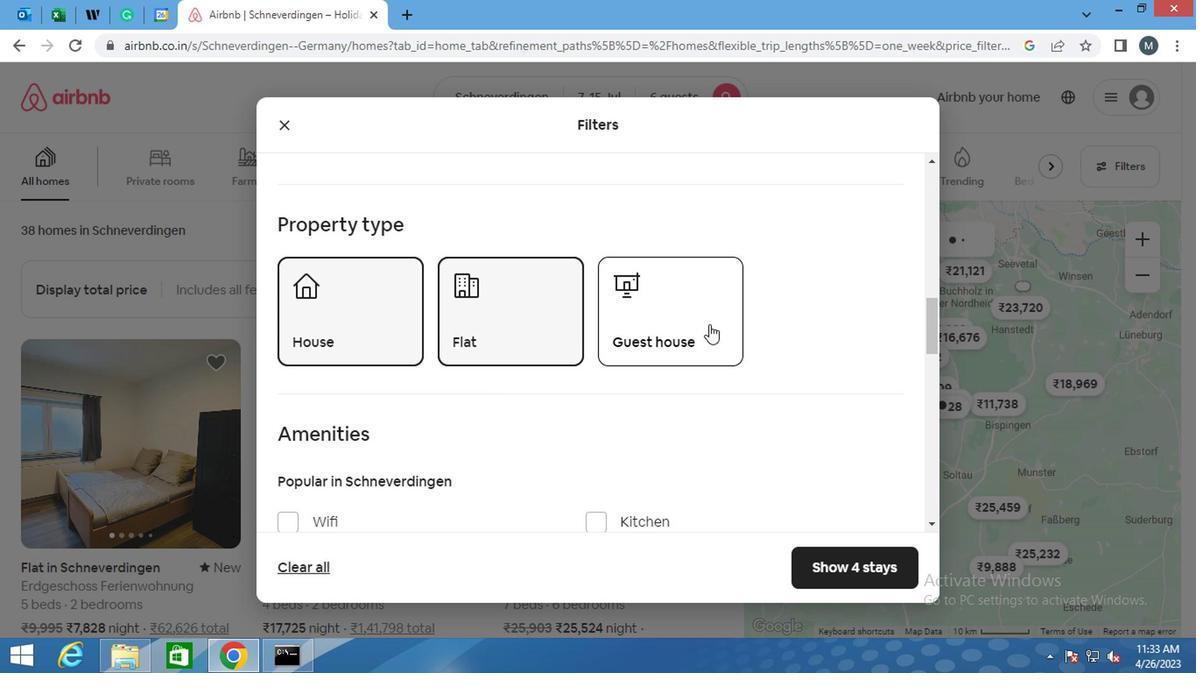 
Action: Mouse moved to (605, 350)
Screenshot: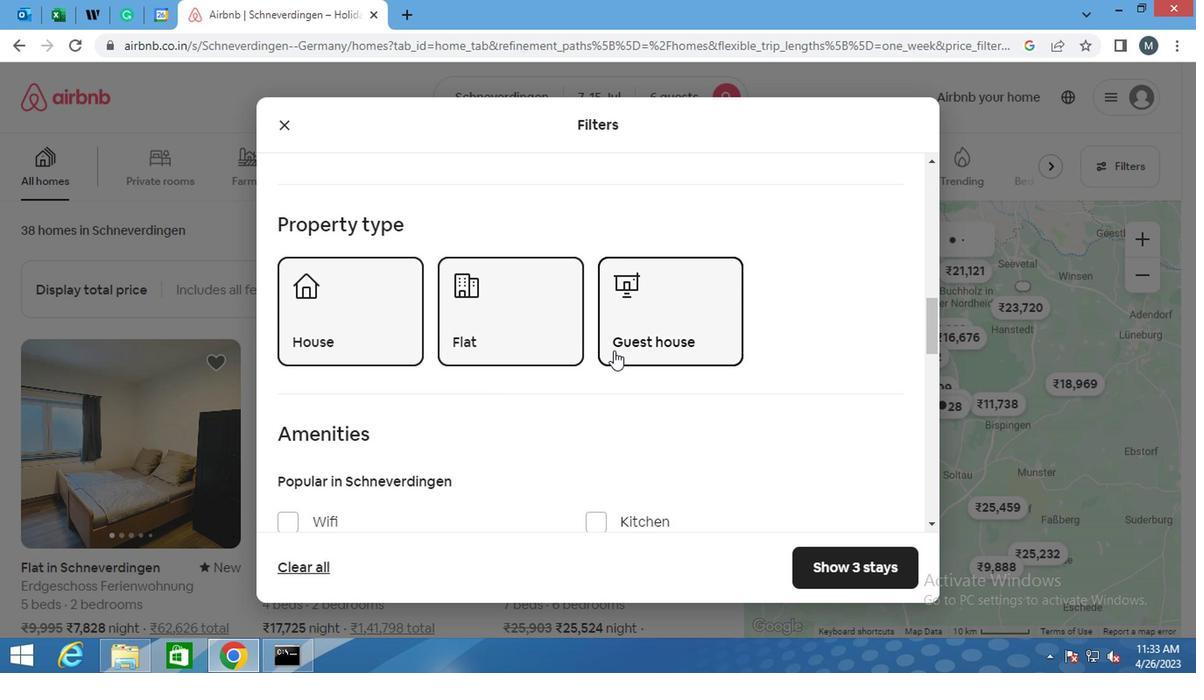 
Action: Mouse scrolled (605, 348) with delta (0, -1)
Screenshot: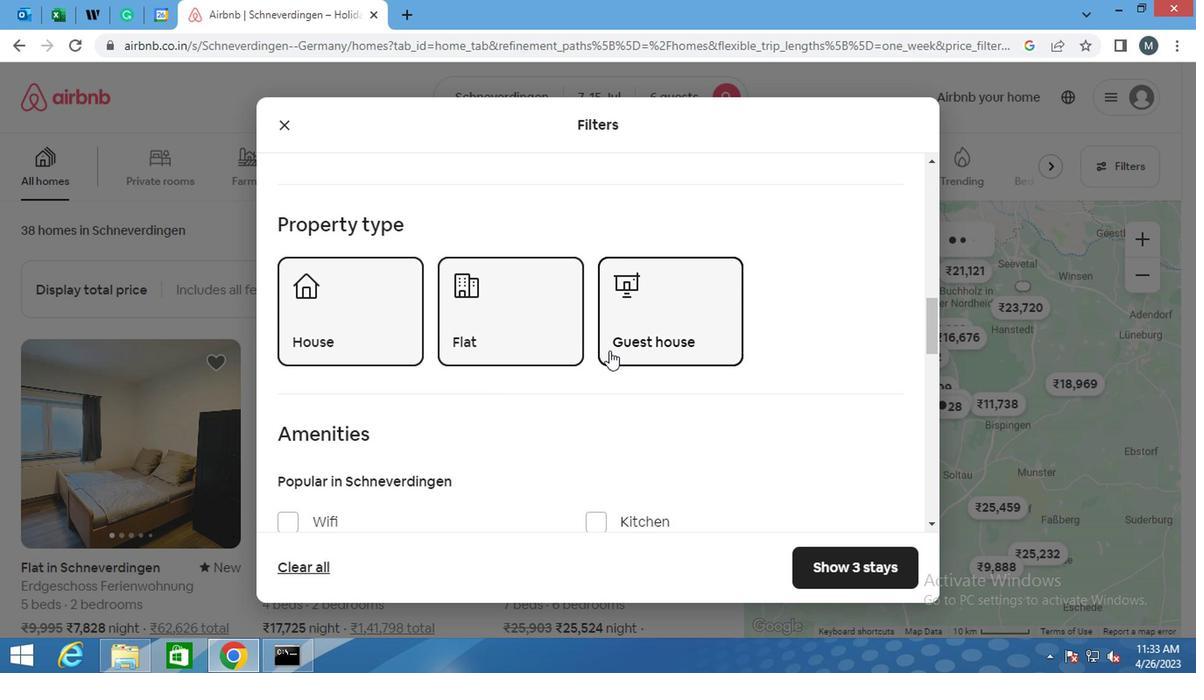
Action: Mouse moved to (574, 359)
Screenshot: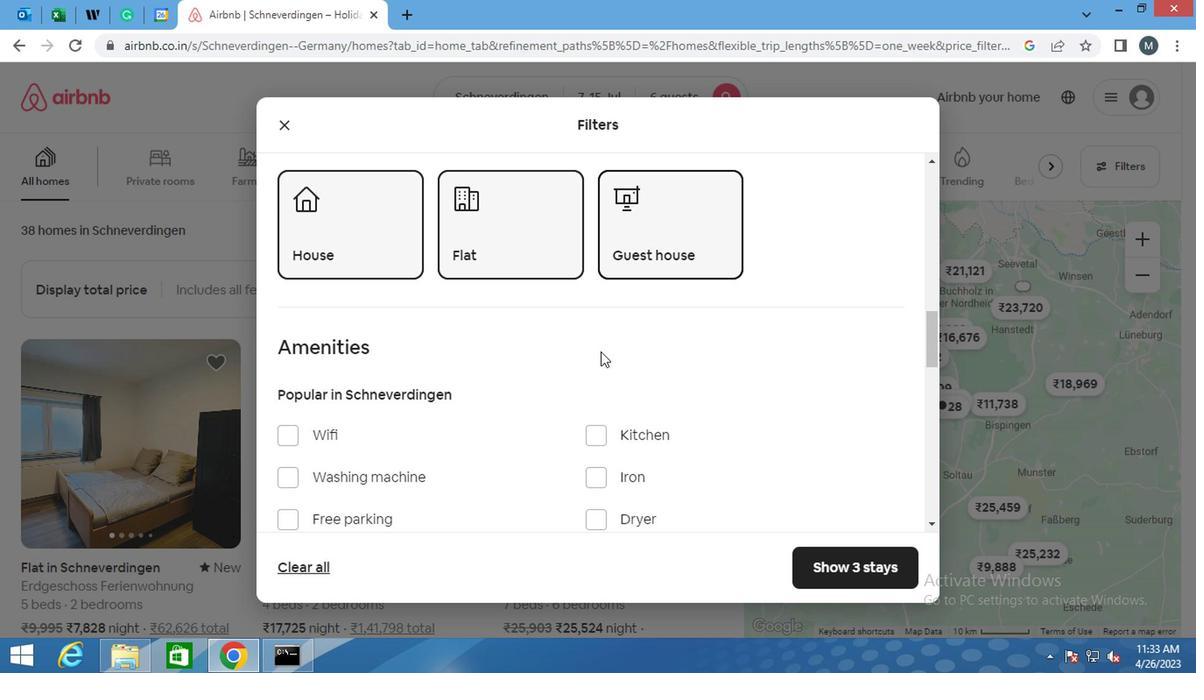 
Action: Mouse scrolled (574, 358) with delta (0, 0)
Screenshot: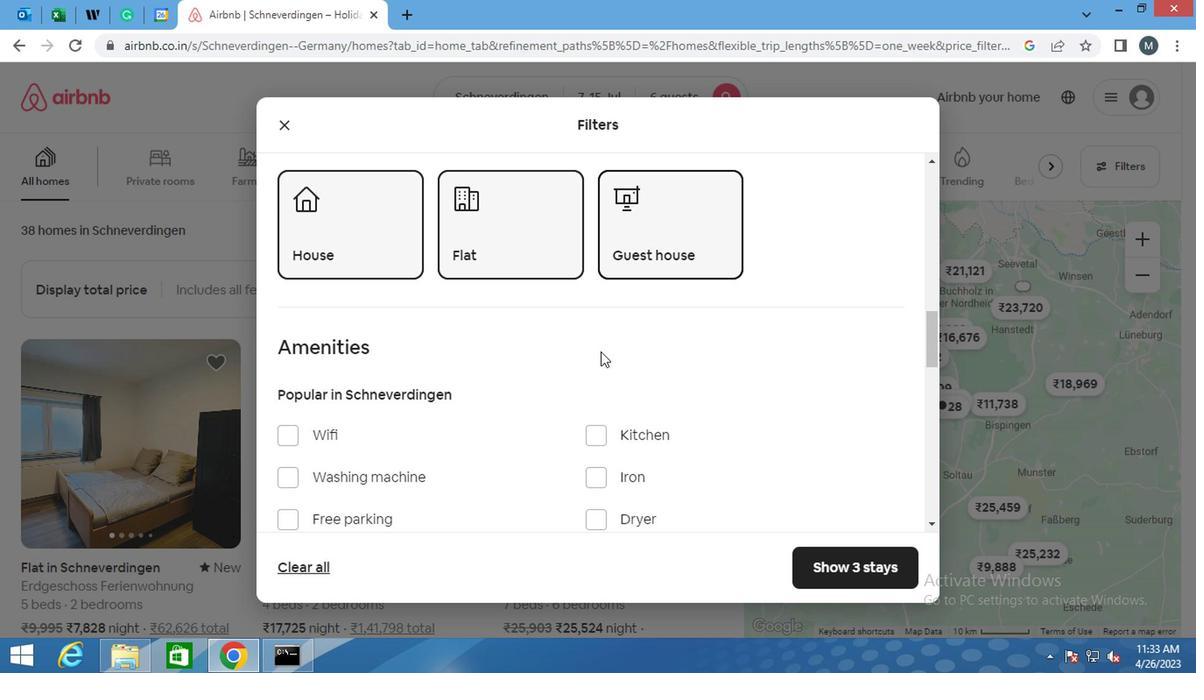 
Action: Mouse moved to (569, 363)
Screenshot: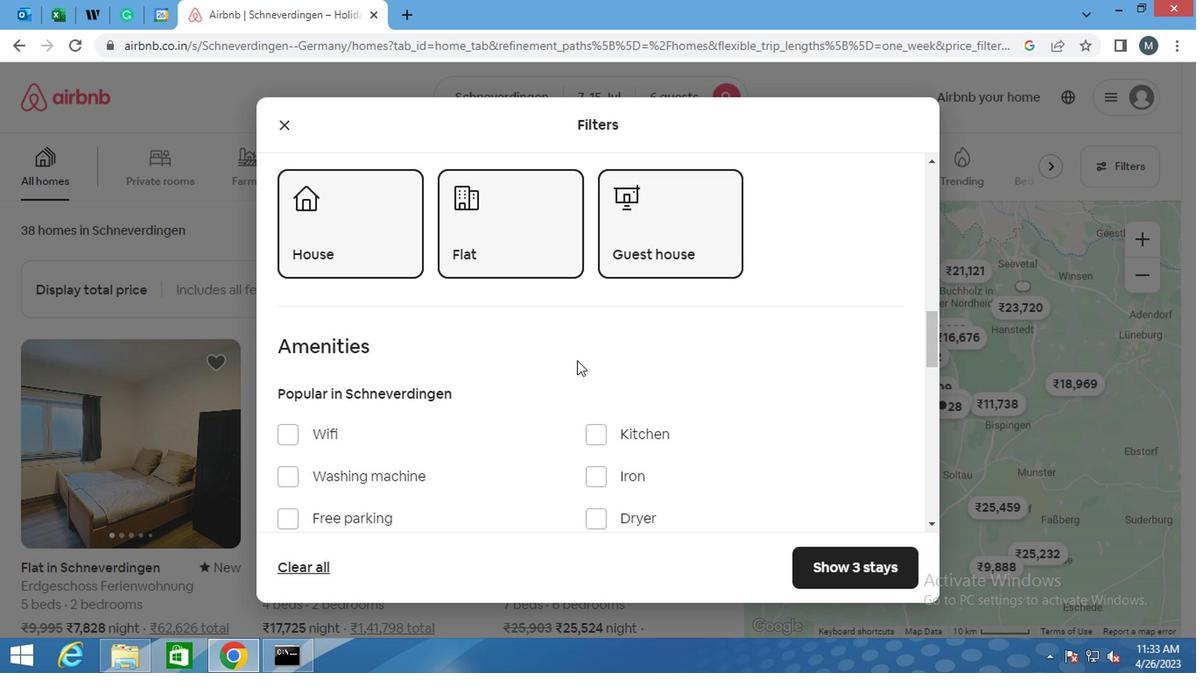 
Action: Mouse scrolled (569, 363) with delta (0, 0)
Screenshot: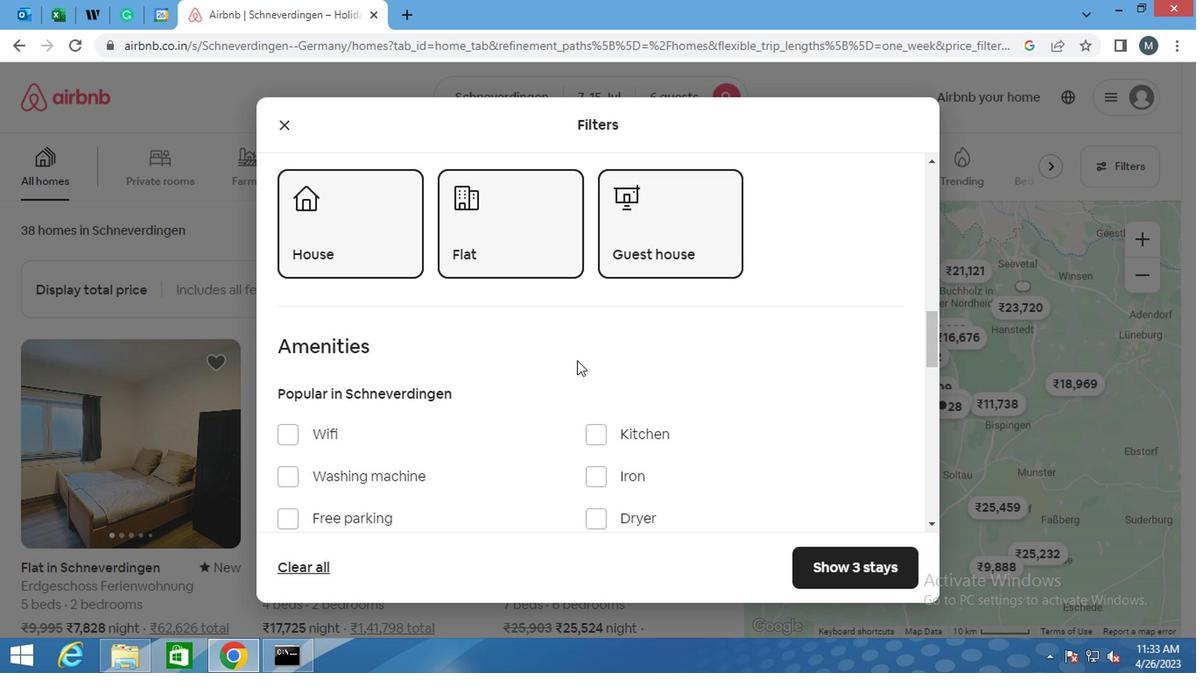 
Action: Mouse moved to (588, 340)
Screenshot: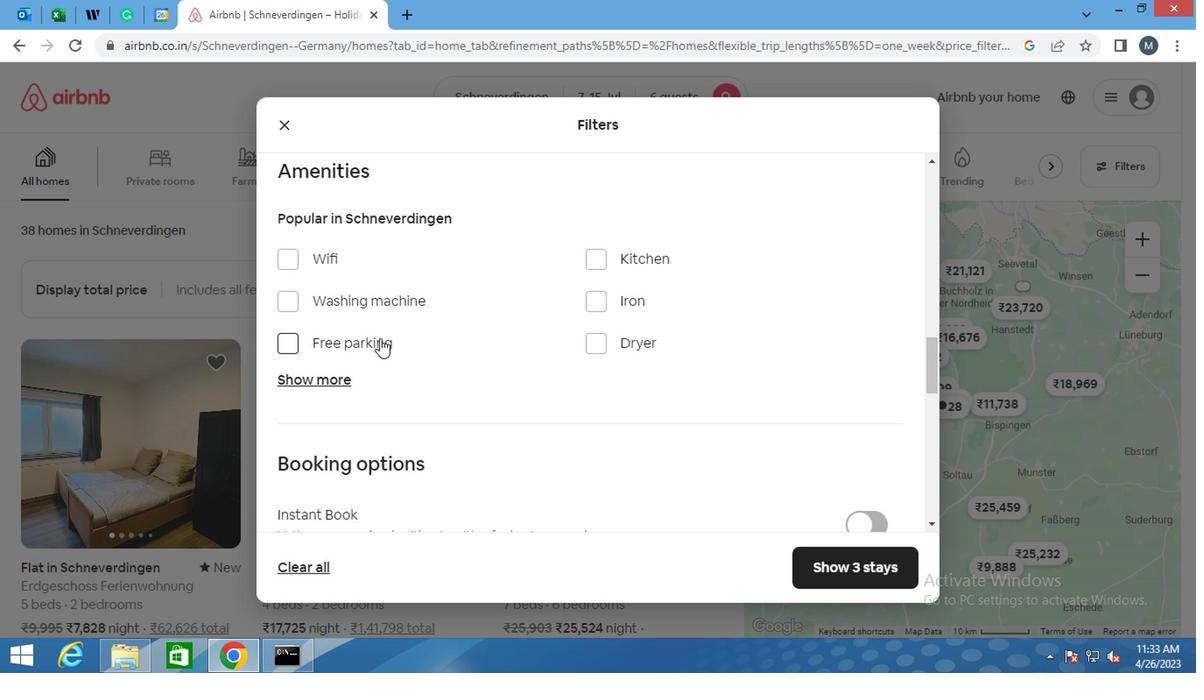 
Action: Mouse scrolled (588, 339) with delta (0, 0)
Screenshot: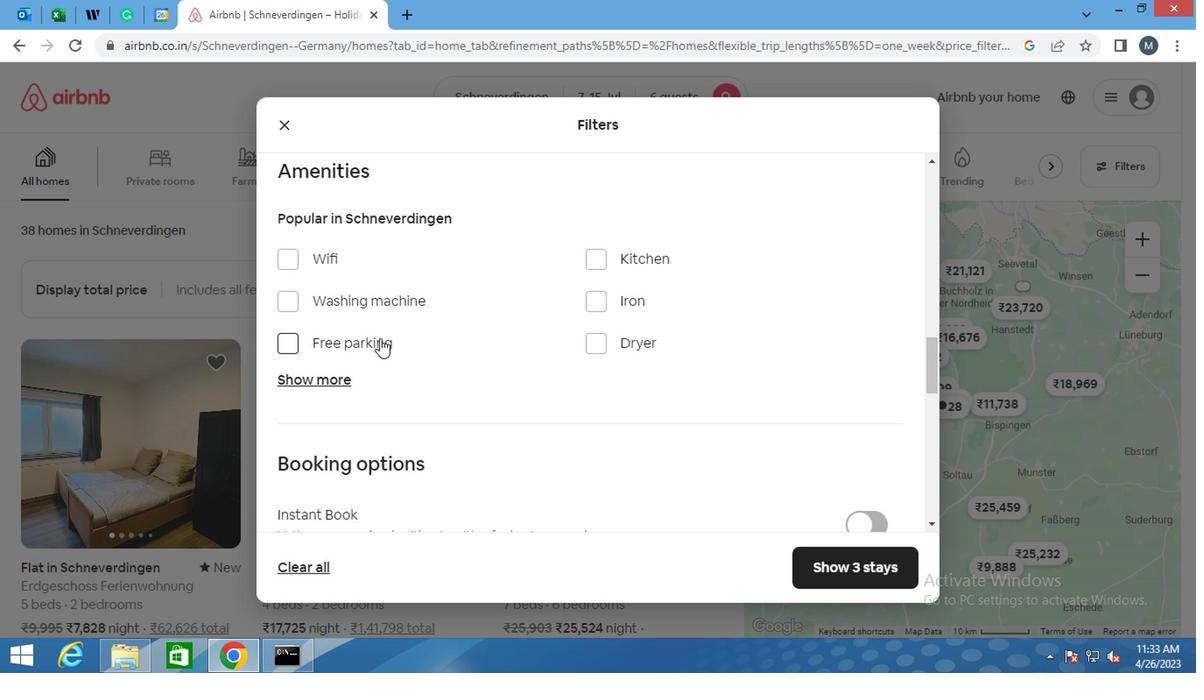 
Action: Mouse moved to (587, 348)
Screenshot: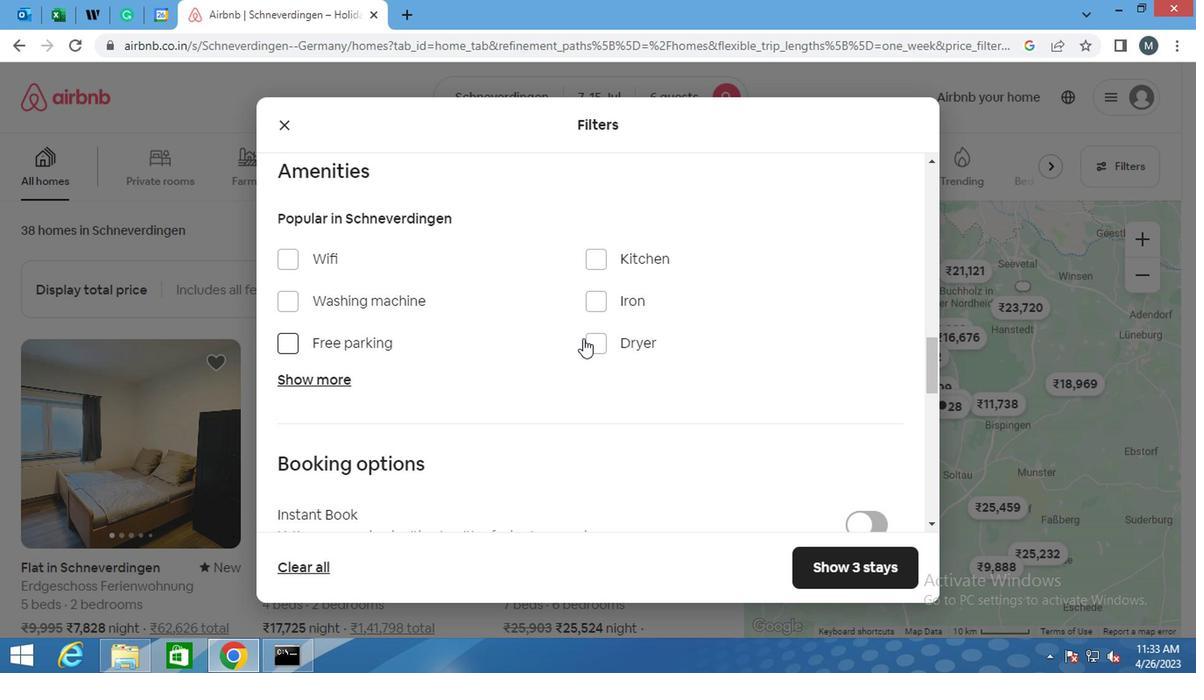 
Action: Mouse scrolled (587, 348) with delta (0, 0)
Screenshot: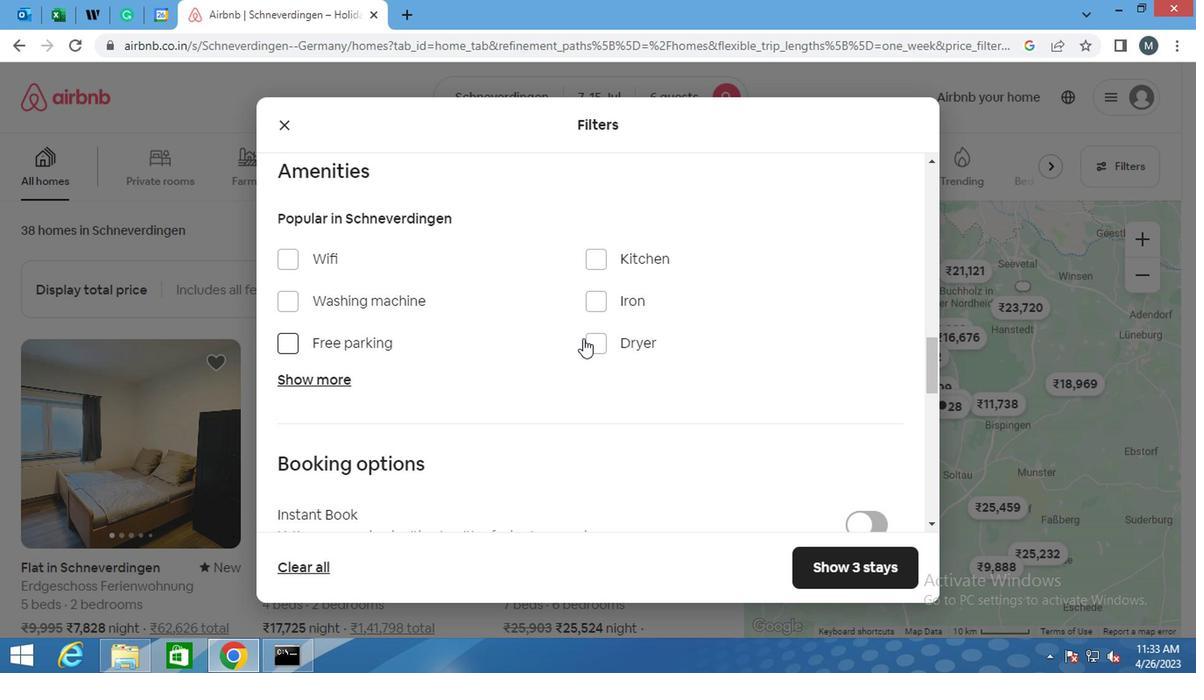 
Action: Mouse moved to (860, 416)
Screenshot: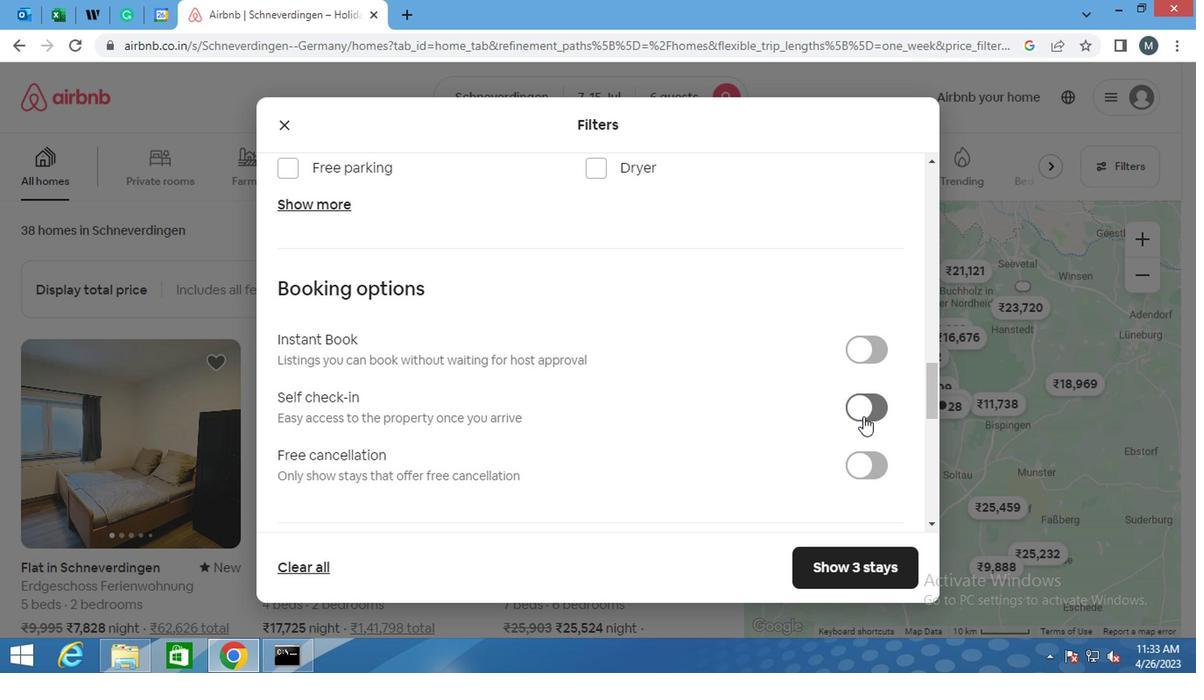 
Action: Mouse pressed left at (860, 416)
Screenshot: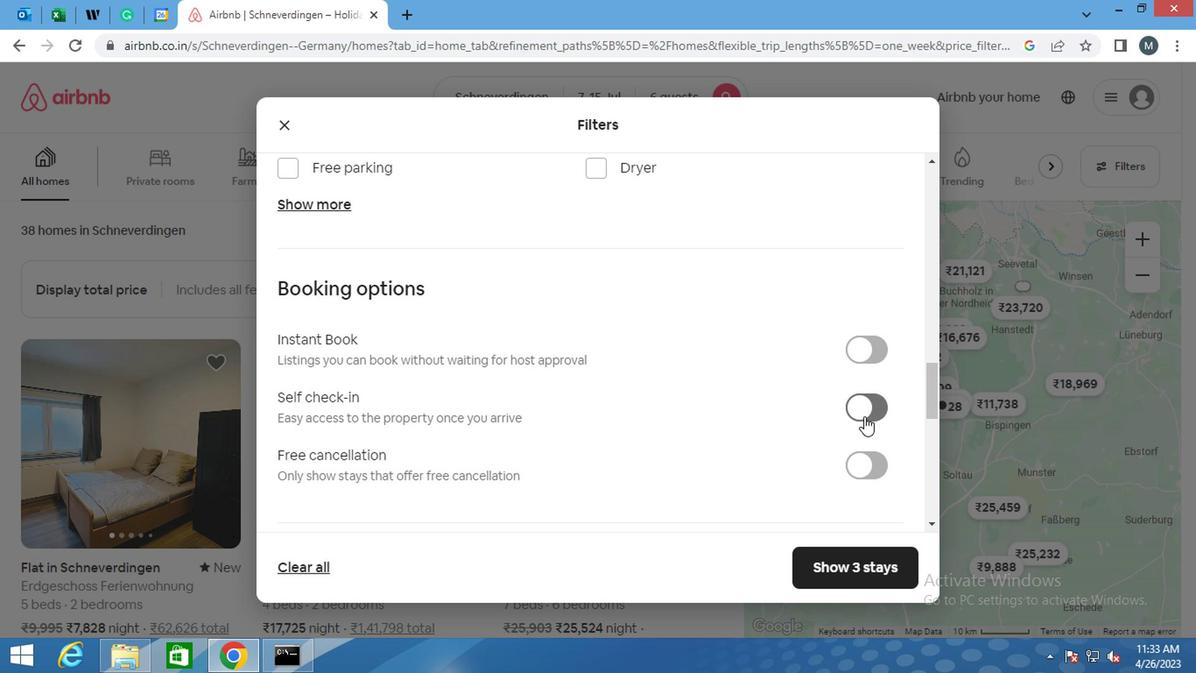 
Action: Mouse moved to (648, 410)
Screenshot: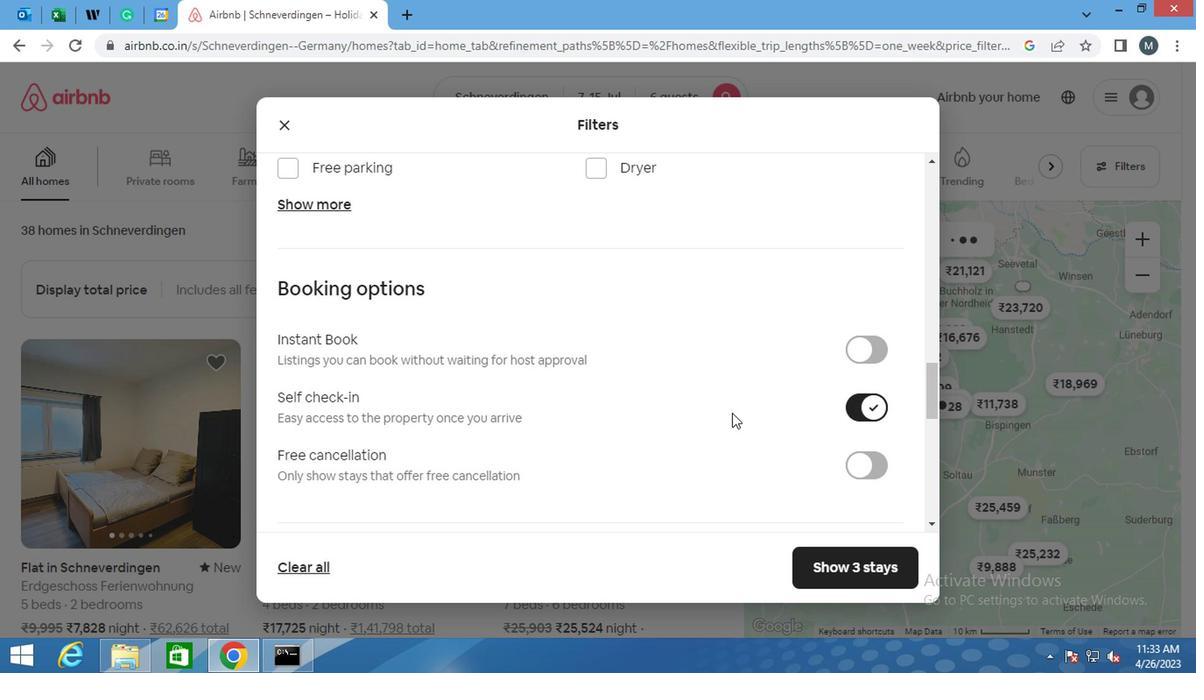 
Action: Mouse scrolled (648, 408) with delta (0, -1)
Screenshot: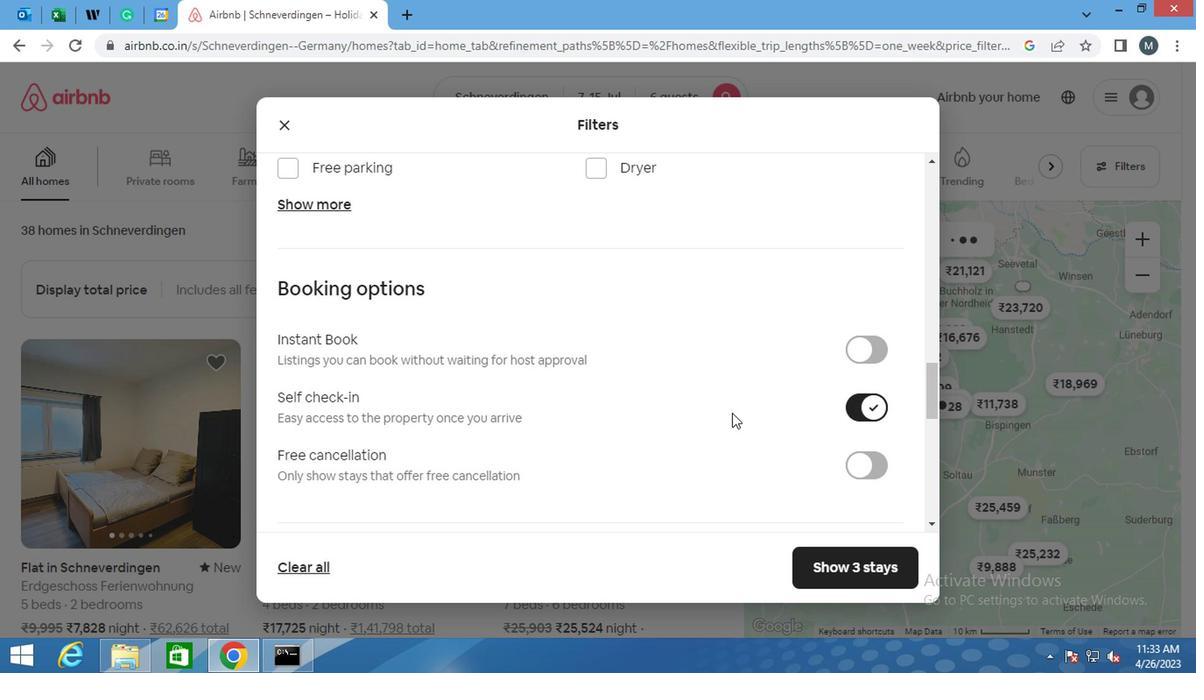 
Action: Mouse scrolled (648, 408) with delta (0, -1)
Screenshot: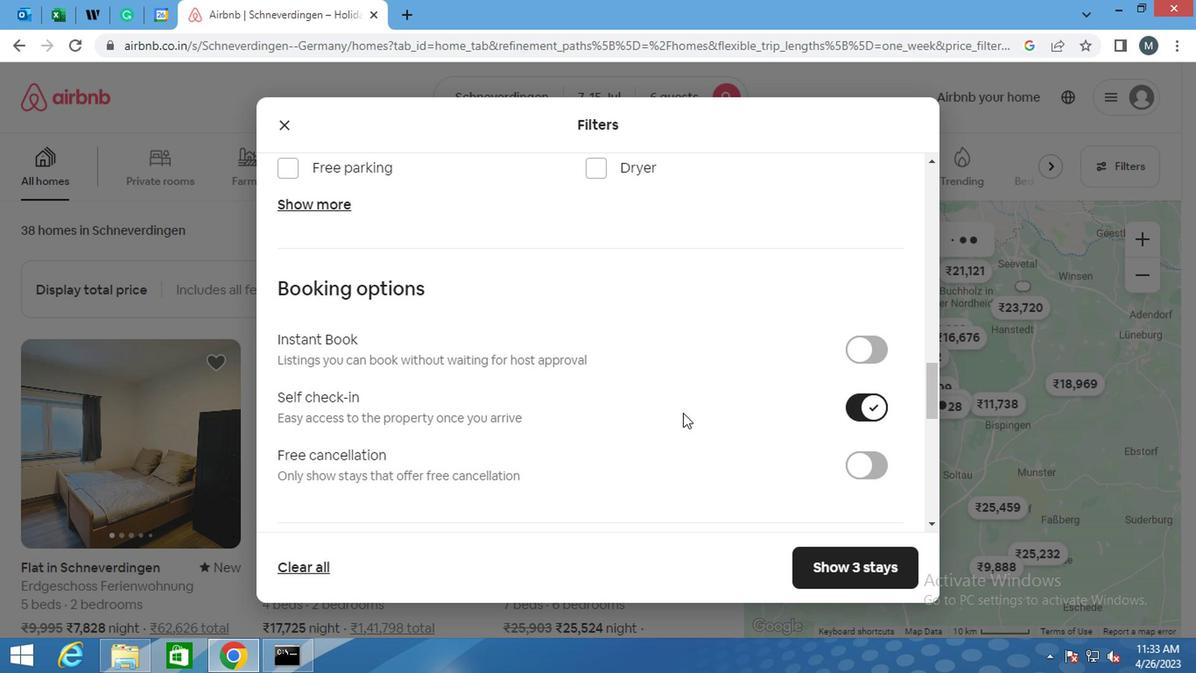 
Action: Mouse moved to (619, 414)
Screenshot: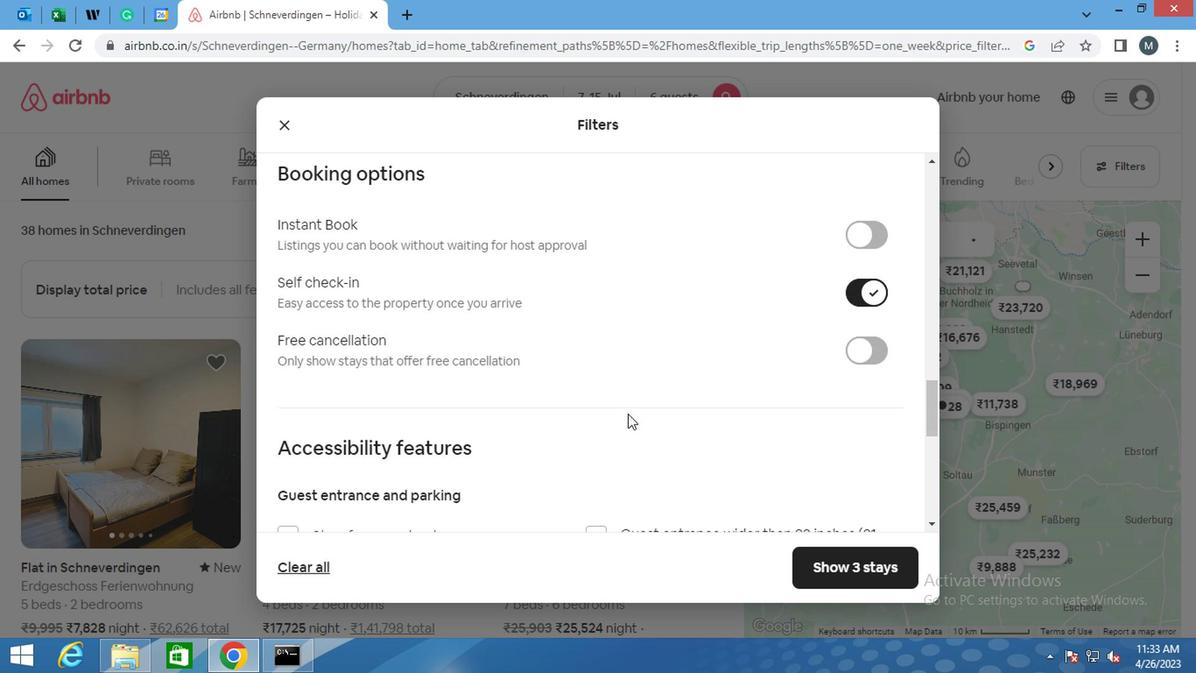 
Action: Mouse scrolled (619, 413) with delta (0, -1)
Screenshot: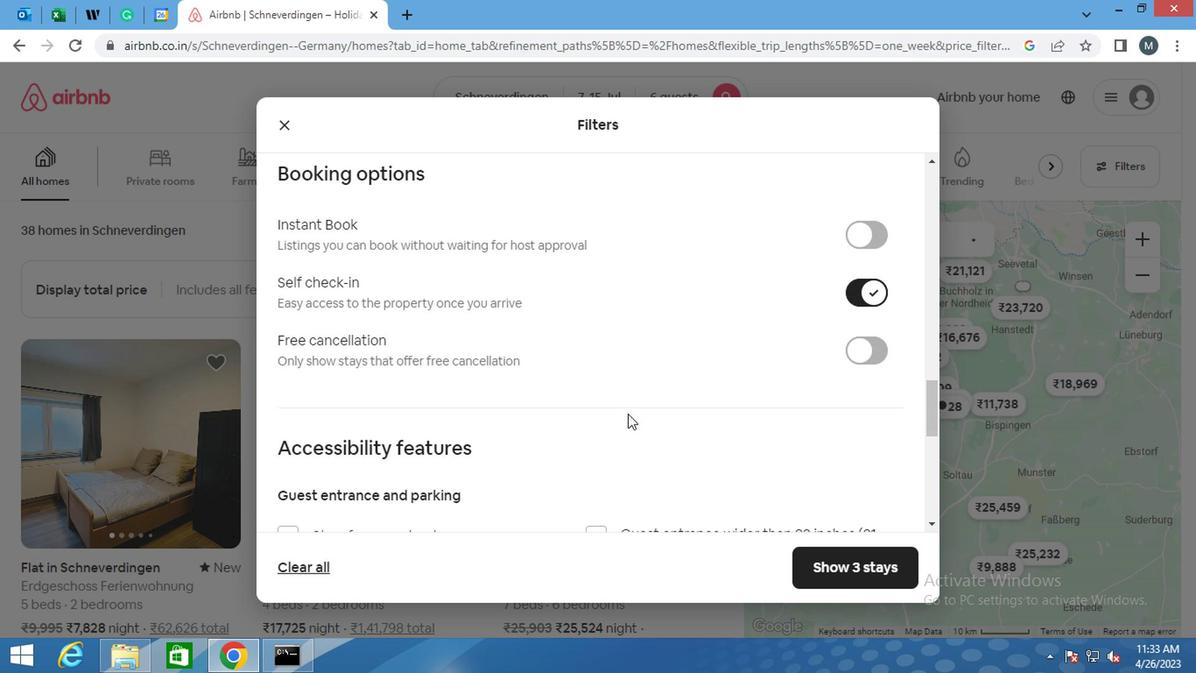 
Action: Mouse scrolled (619, 413) with delta (0, -1)
Screenshot: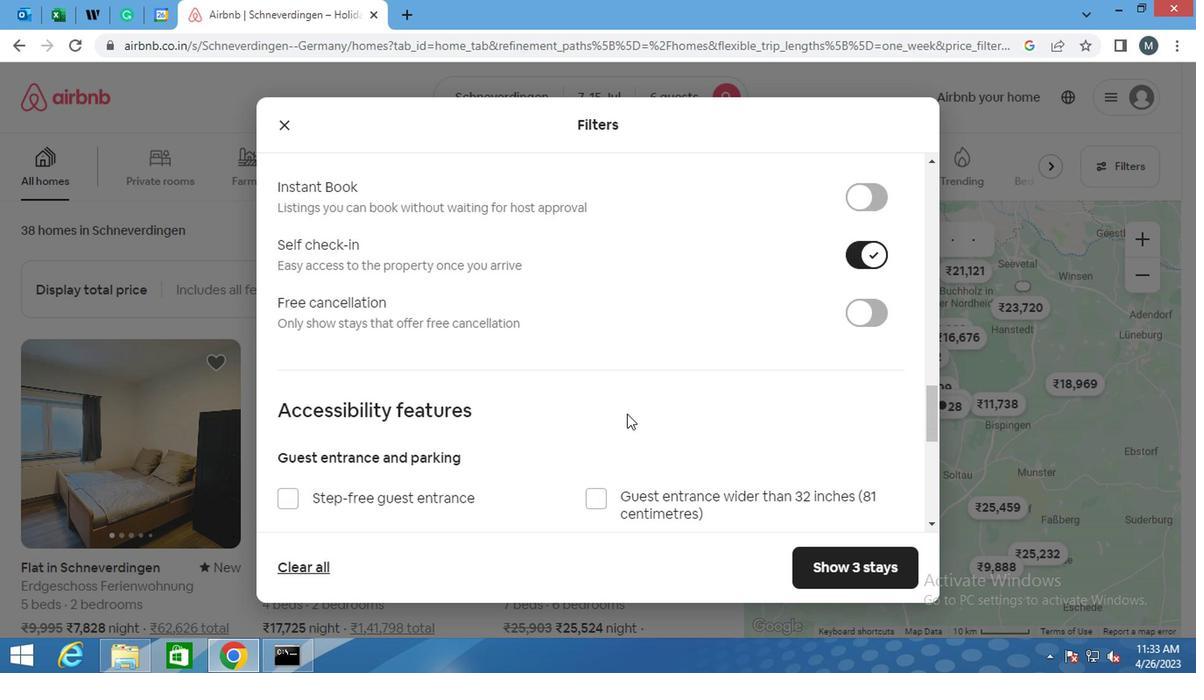 
Action: Mouse moved to (615, 416)
Screenshot: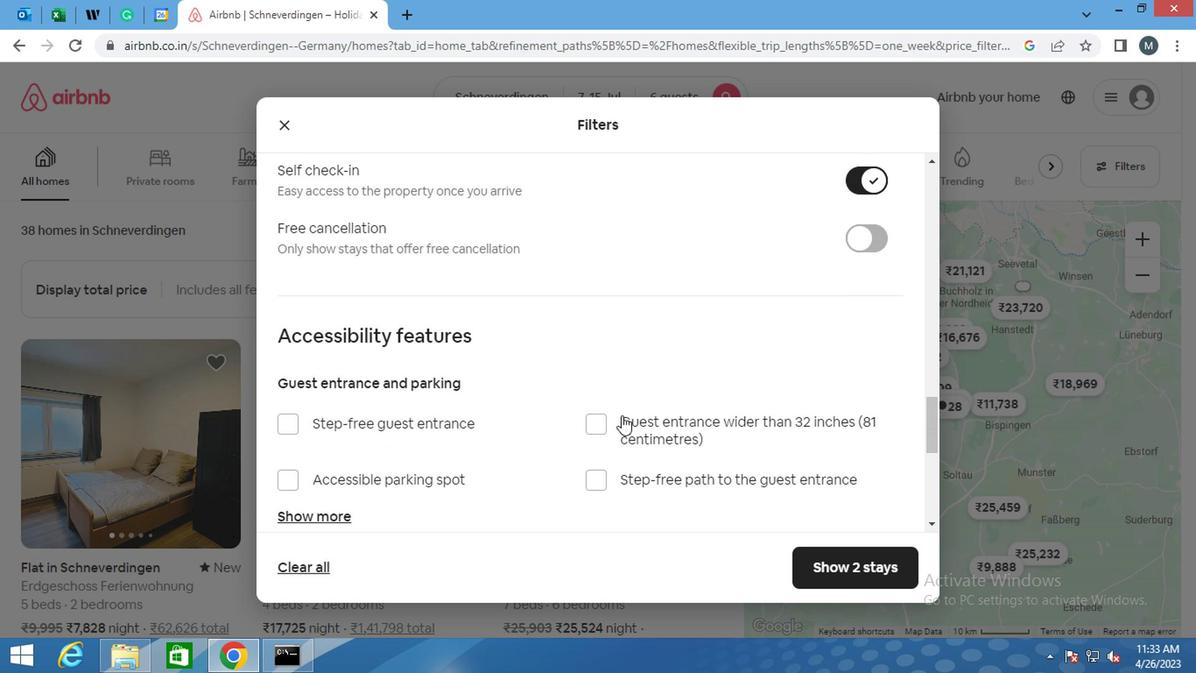 
Action: Mouse scrolled (615, 415) with delta (0, -1)
Screenshot: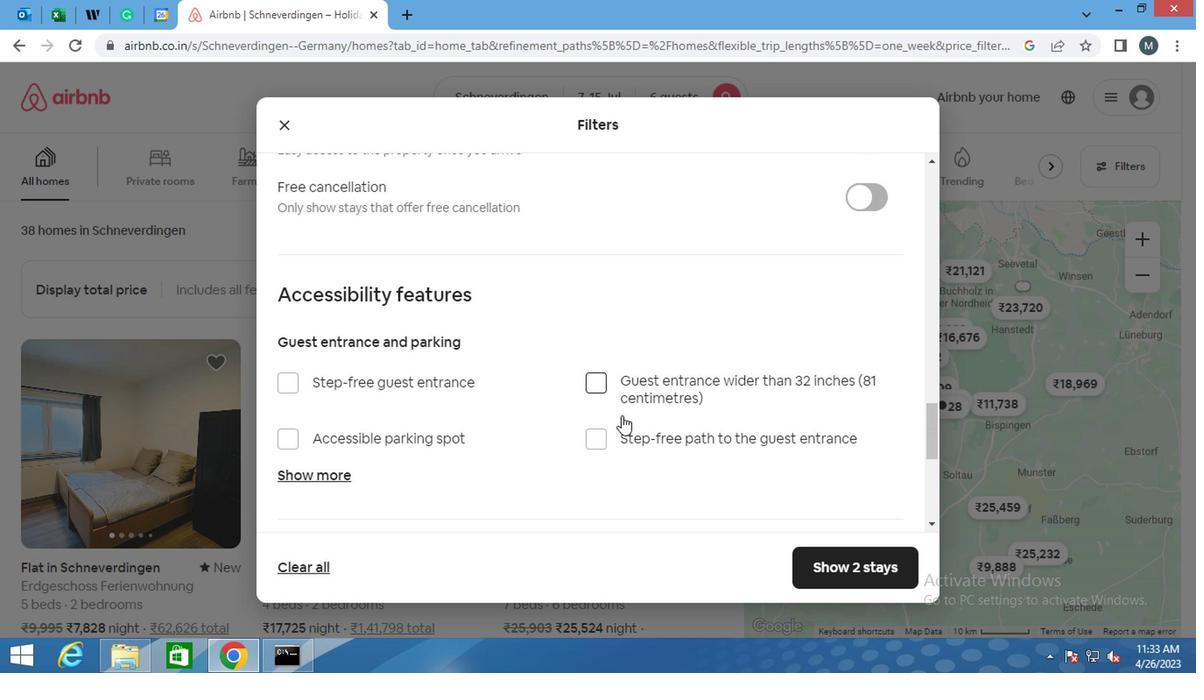 
Action: Mouse moved to (612, 423)
Screenshot: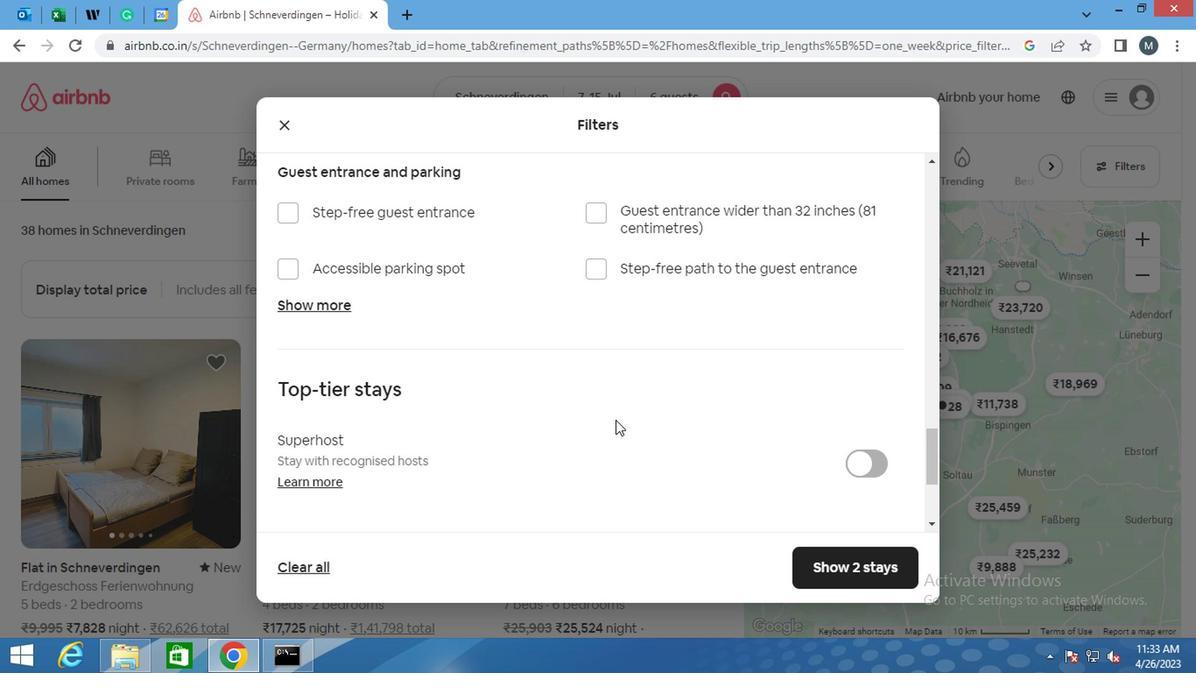 
Action: Mouse scrolled (612, 421) with delta (0, -1)
Screenshot: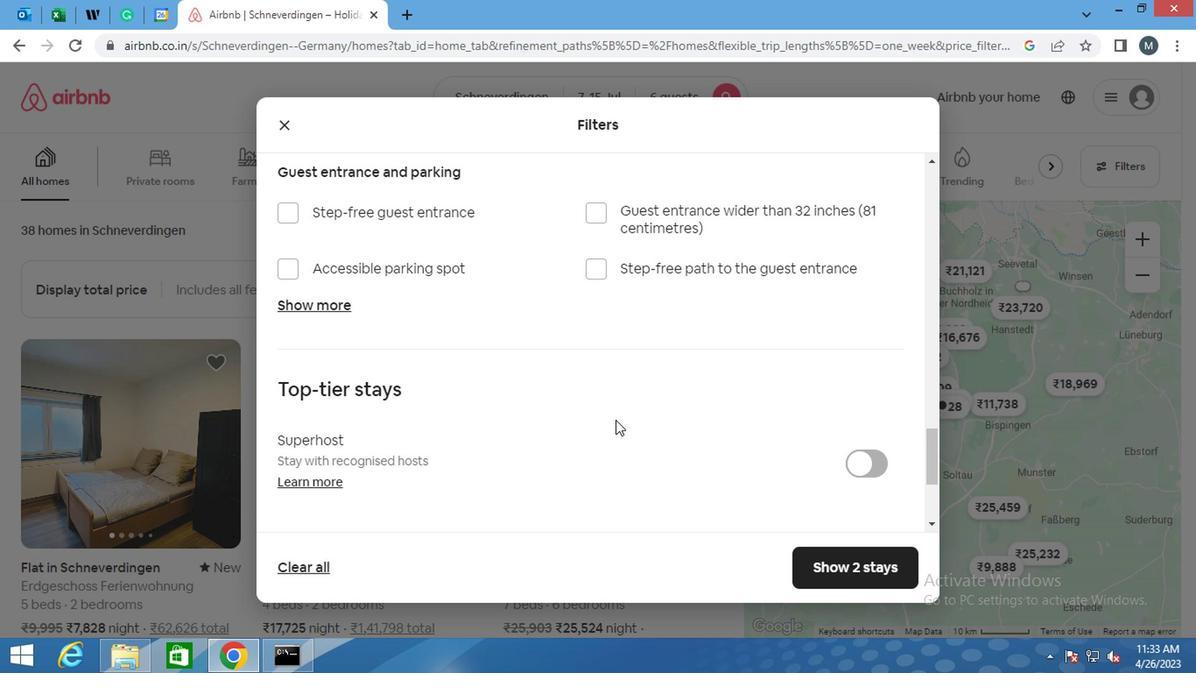 
Action: Mouse moved to (612, 428)
Screenshot: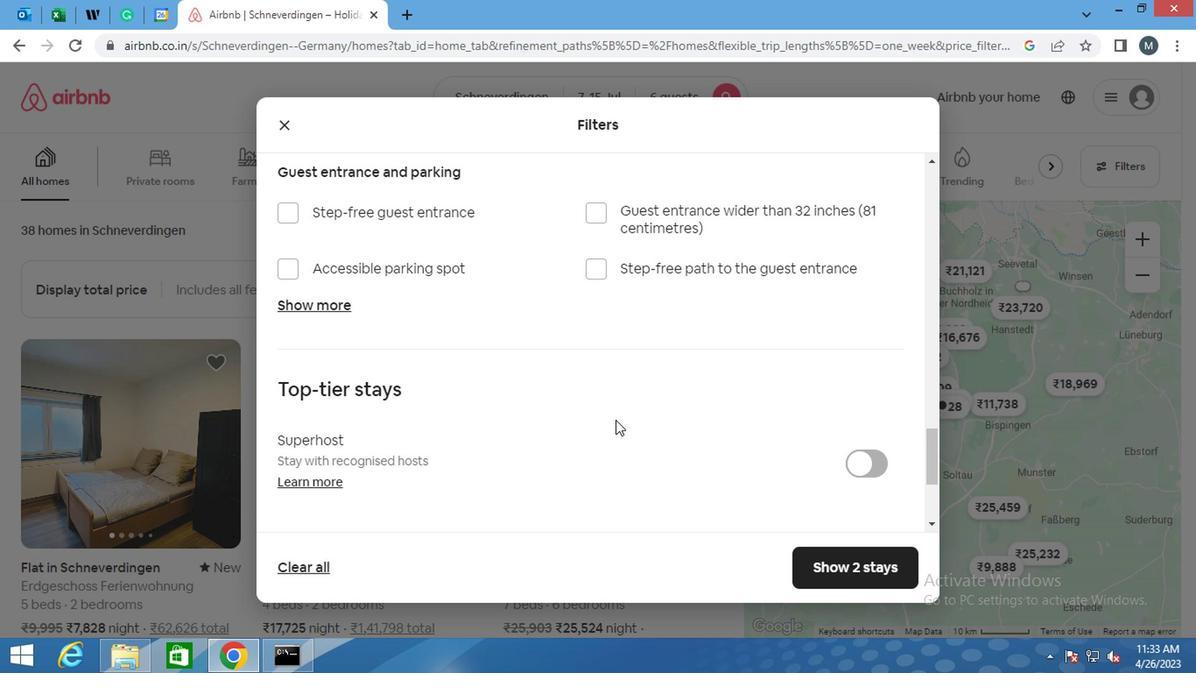
Action: Mouse scrolled (612, 427) with delta (0, 0)
Screenshot: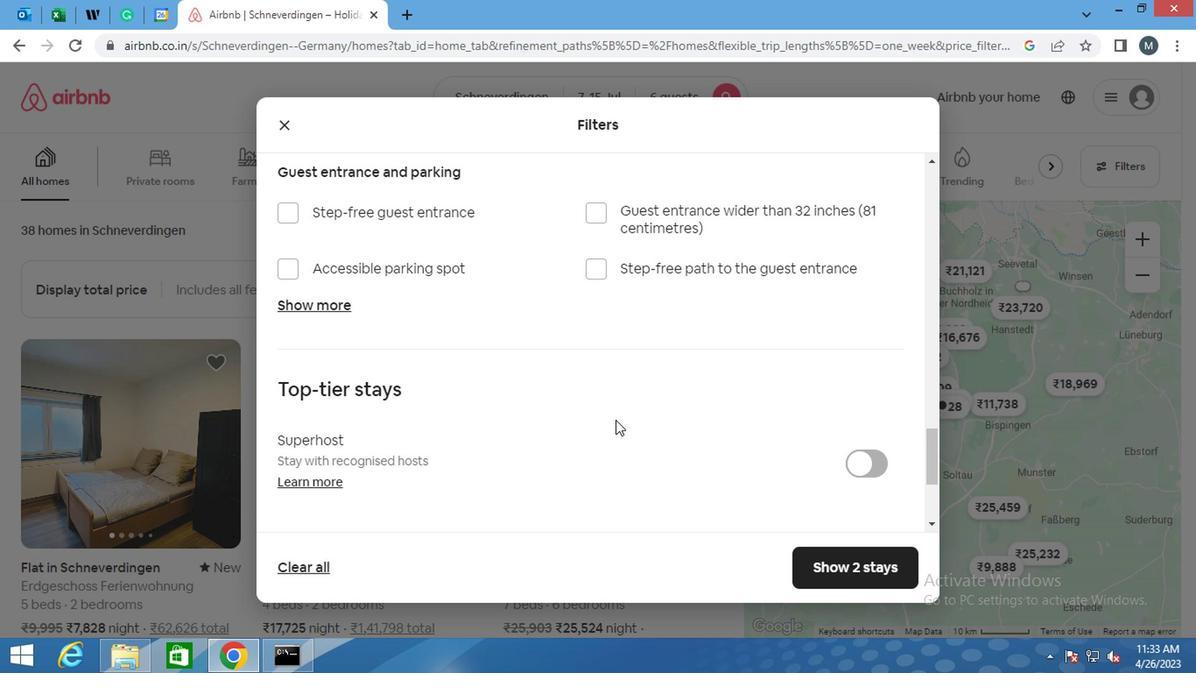 
Action: Mouse moved to (581, 410)
Screenshot: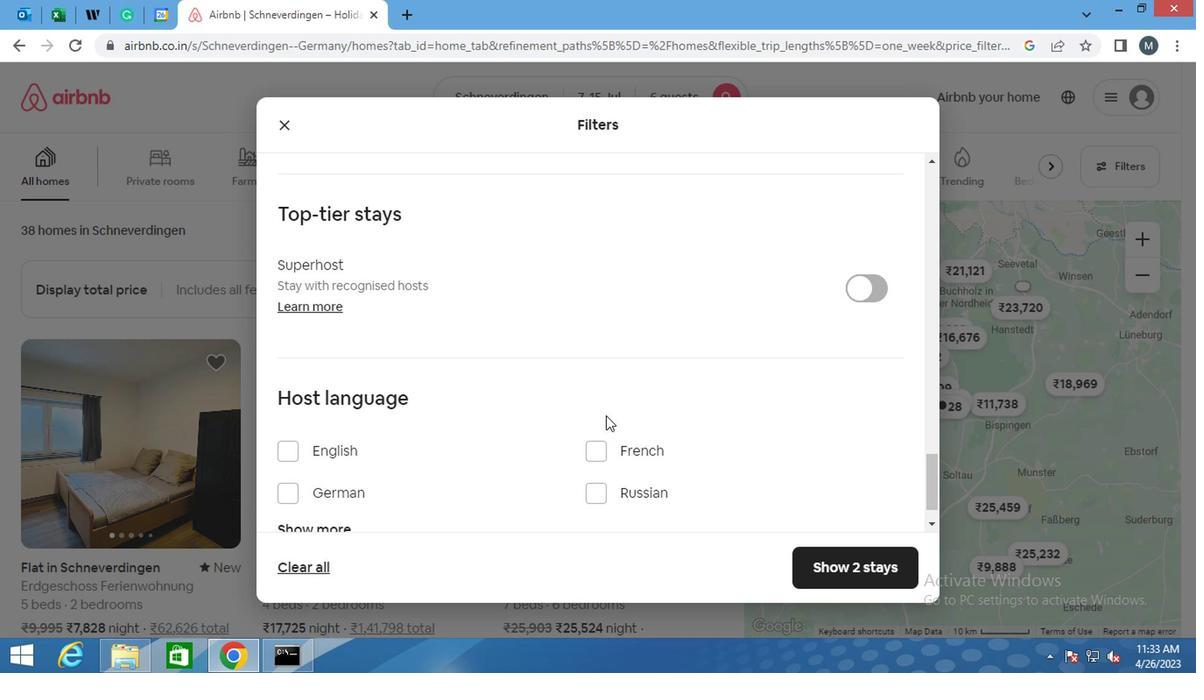 
Action: Mouse scrolled (581, 408) with delta (0, -1)
Screenshot: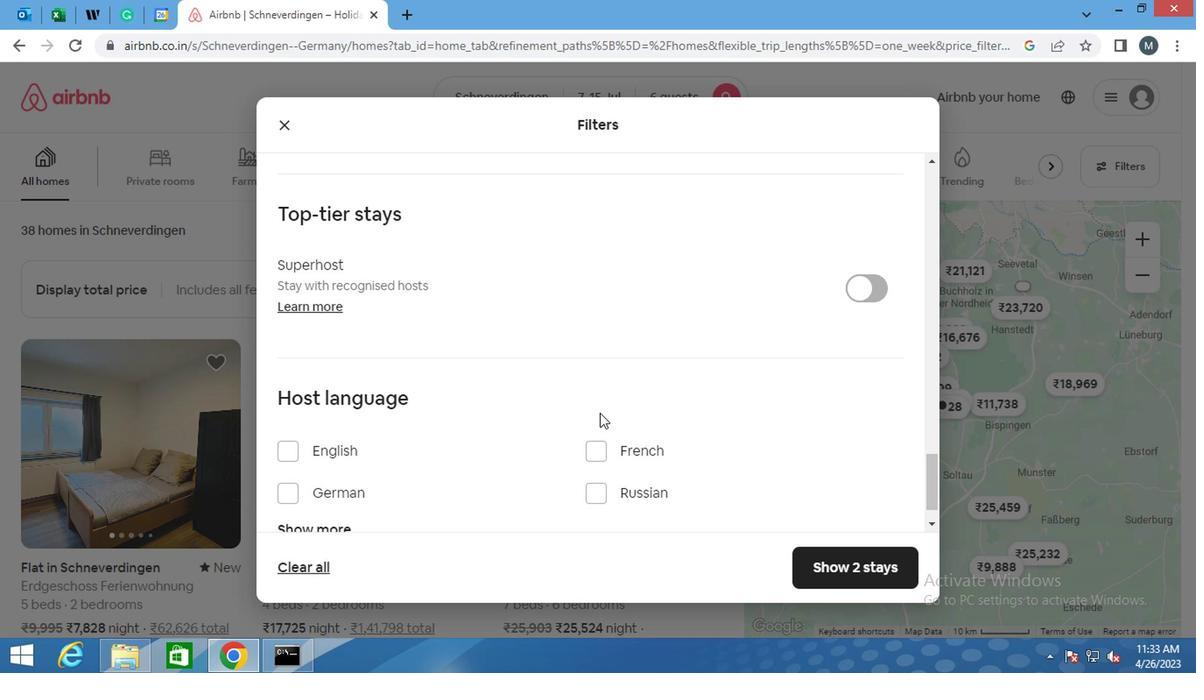 
Action: Mouse moved to (481, 404)
Screenshot: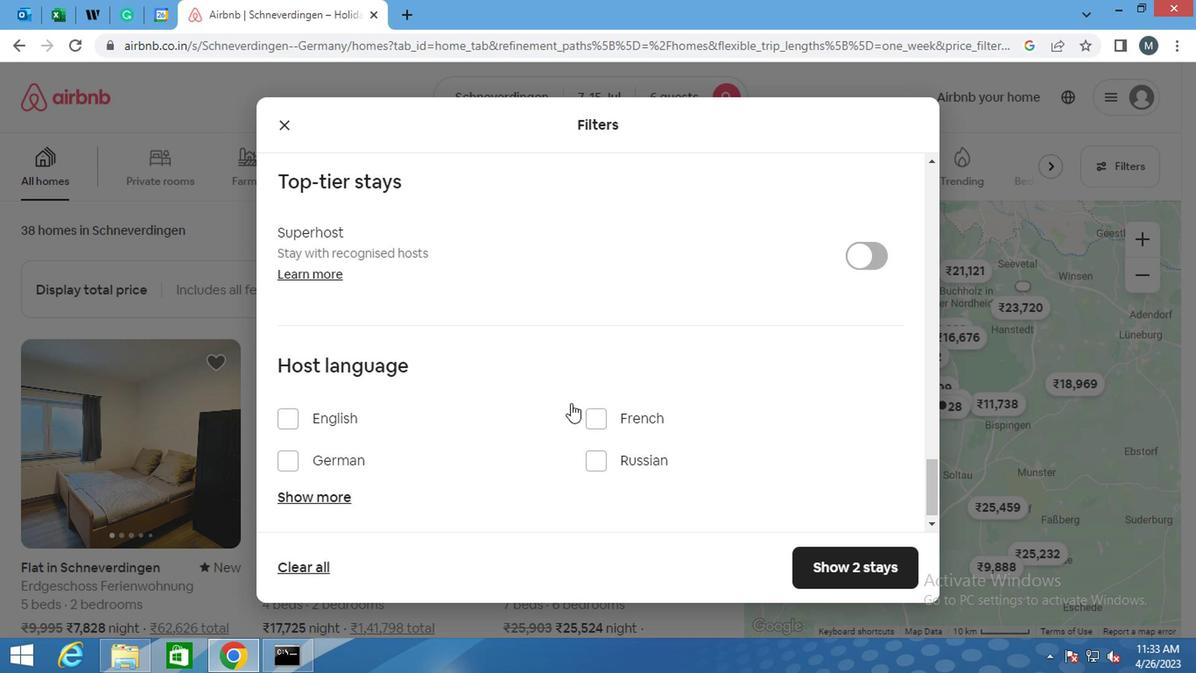 
Action: Mouse scrolled (481, 403) with delta (0, 0)
Screenshot: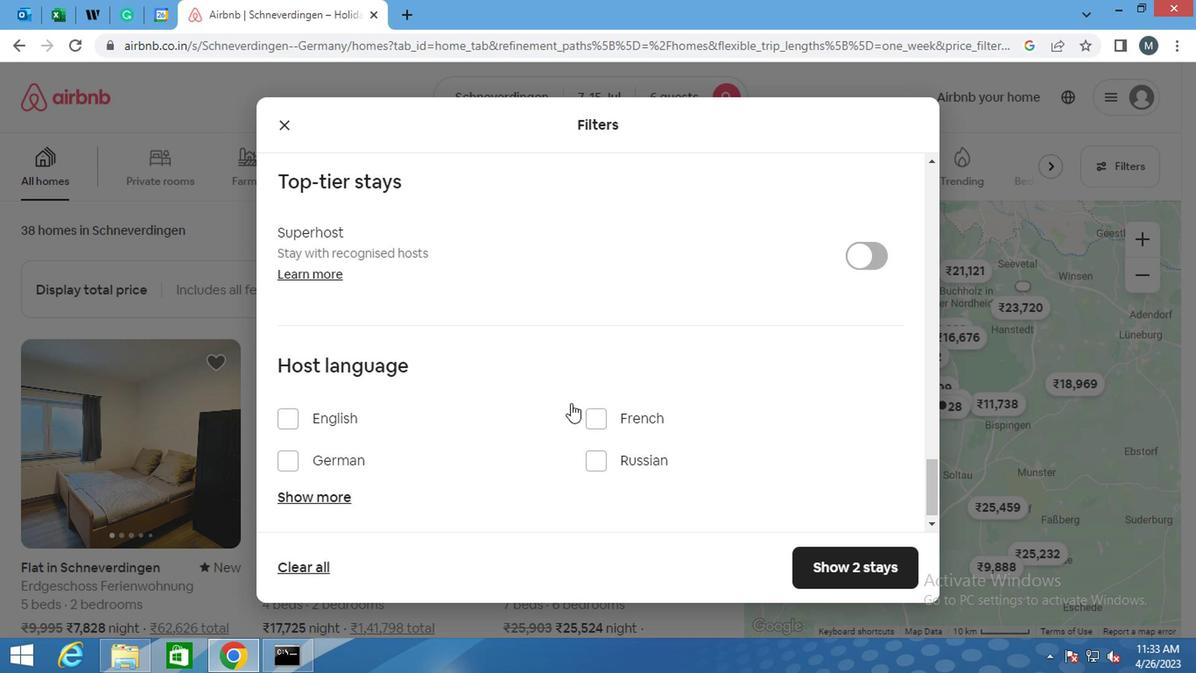 
Action: Mouse scrolled (481, 403) with delta (0, 0)
Screenshot: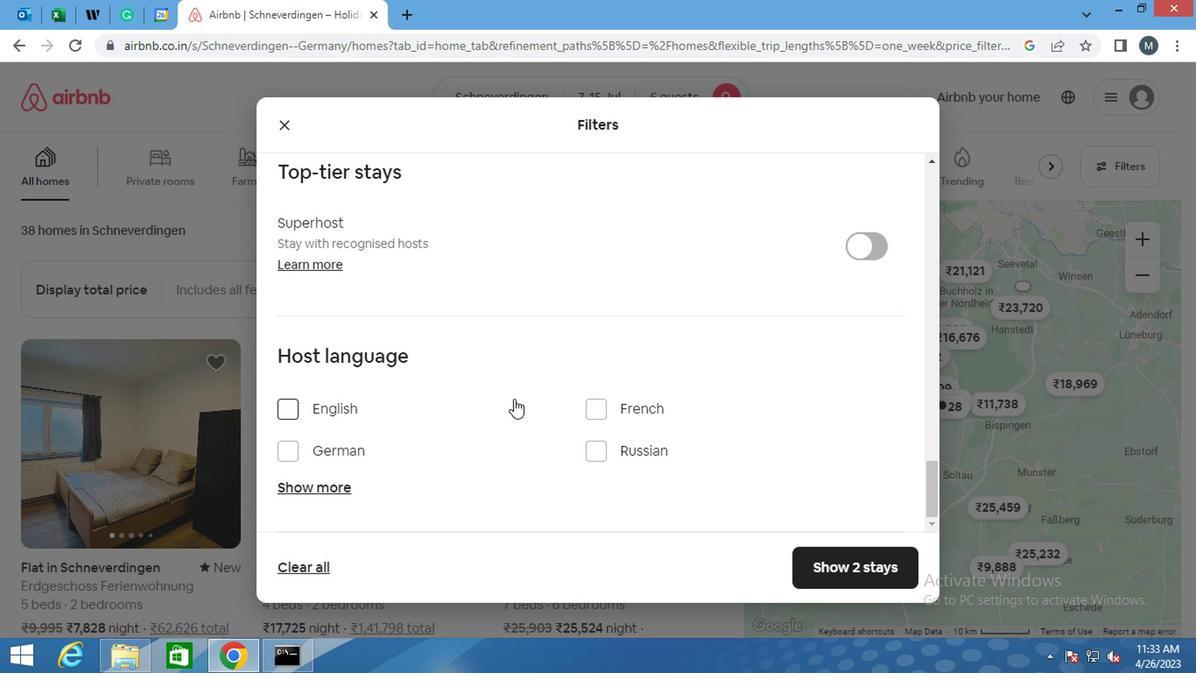
Action: Mouse moved to (294, 408)
Screenshot: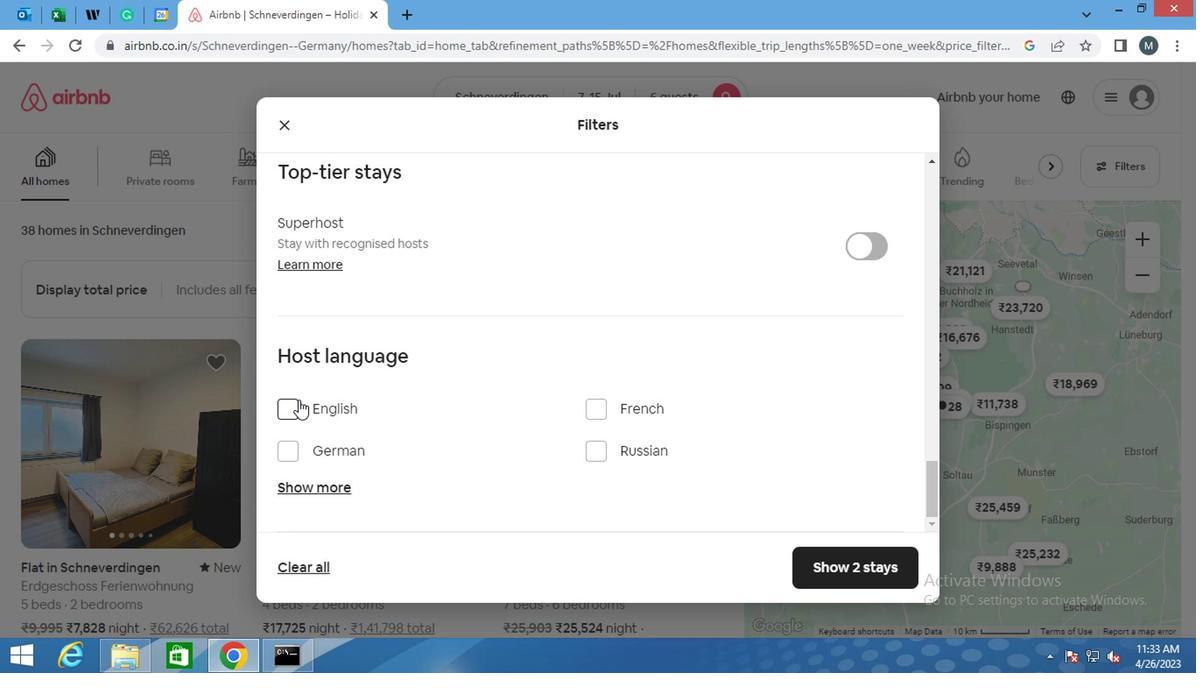 
Action: Mouse pressed left at (294, 408)
Screenshot: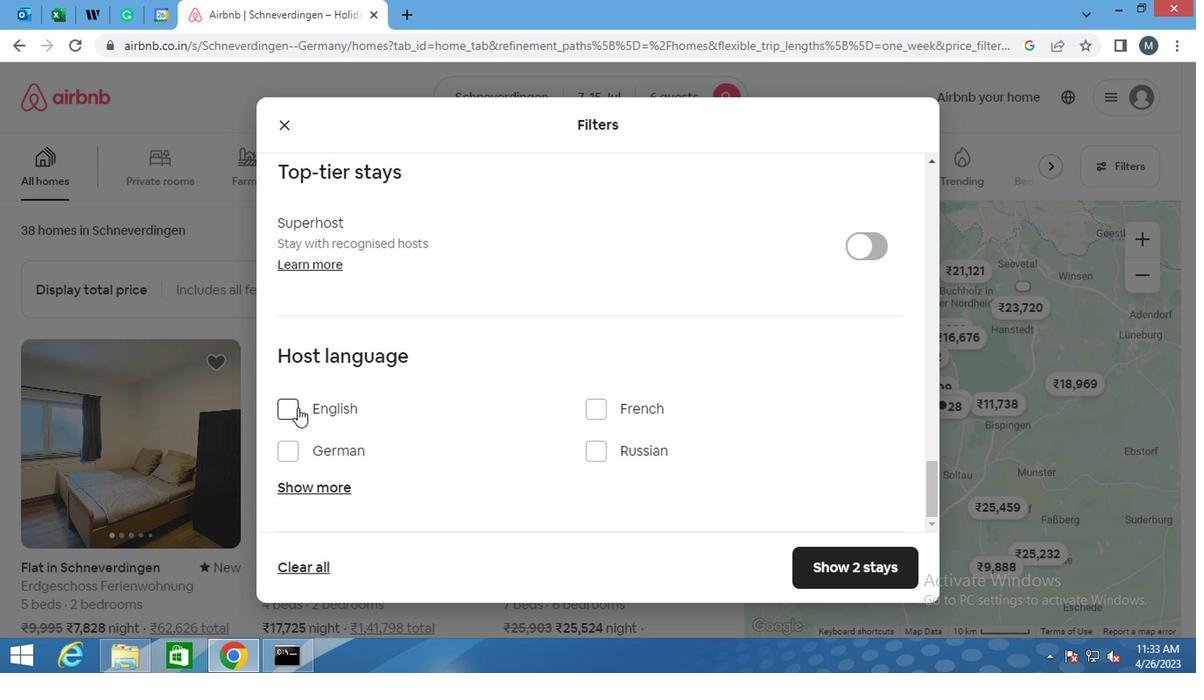
Action: Mouse moved to (849, 555)
Screenshot: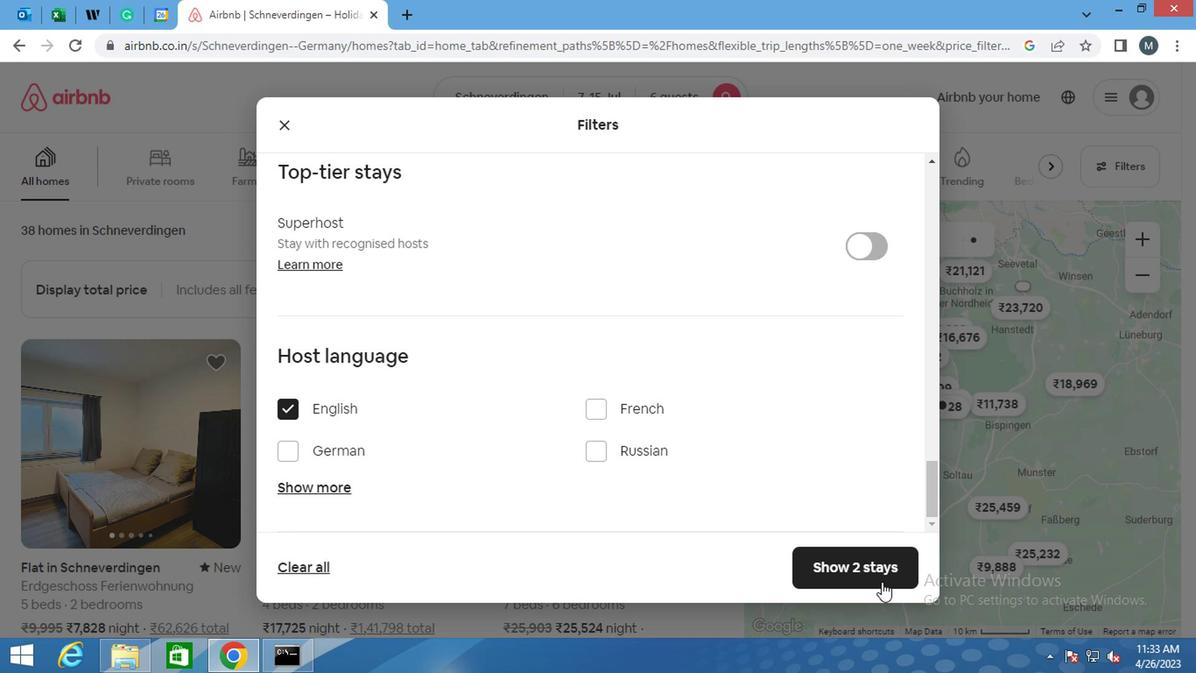 
Action: Mouse pressed left at (849, 555)
Screenshot: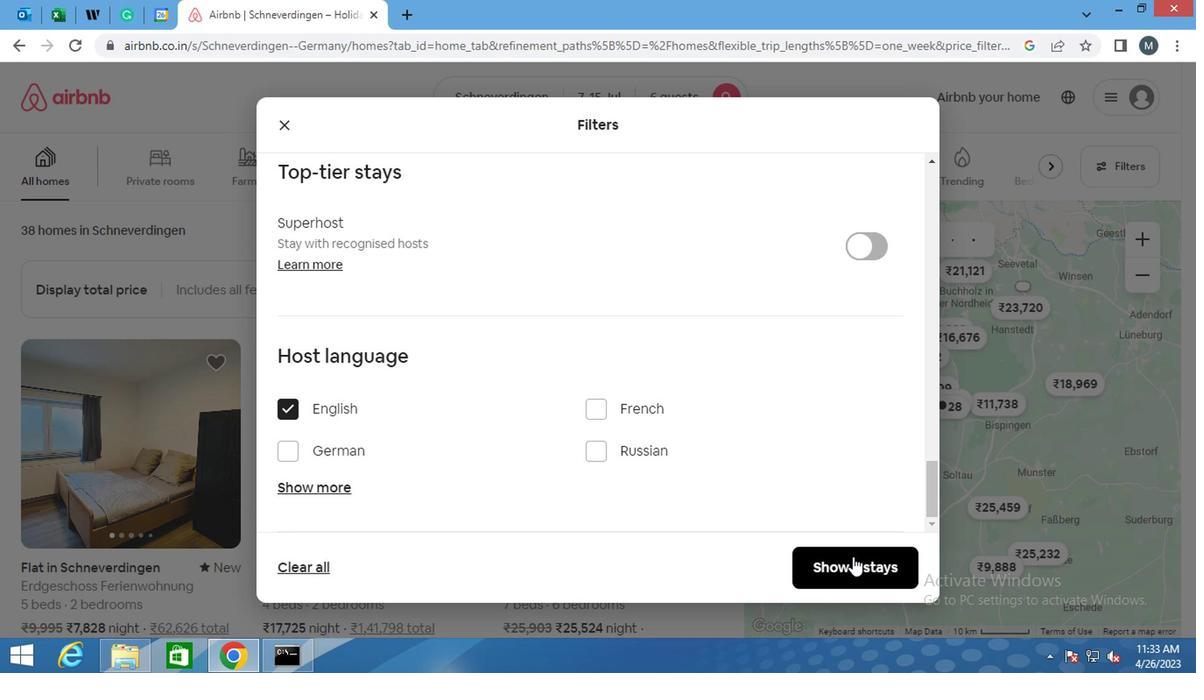 
